 Task: Find connections with filter location Aljaraque with filter topic #houseforsalewith filter profile language Potuguese with filter current company Hero MotoCorp with filter school HASSAN Karnataka Jobs with filter industry Legislative Offices with filter service category Financial Planning with filter keywords title Meeting Planner
Action: Mouse moved to (603, 70)
Screenshot: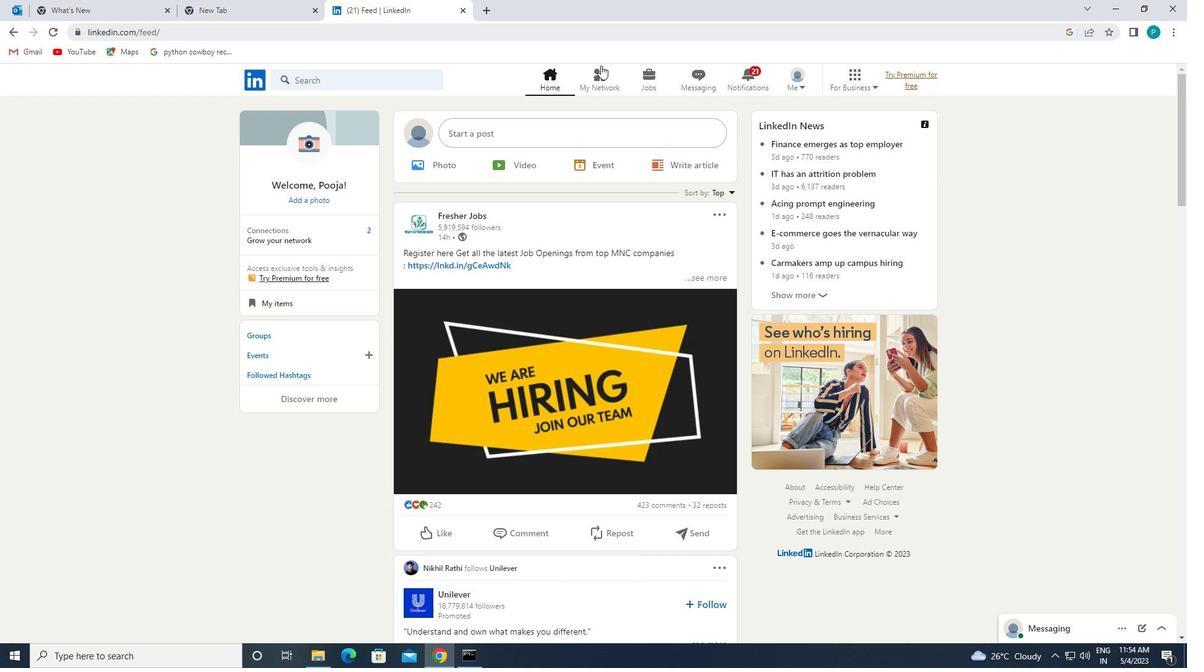 
Action: Mouse pressed left at (603, 70)
Screenshot: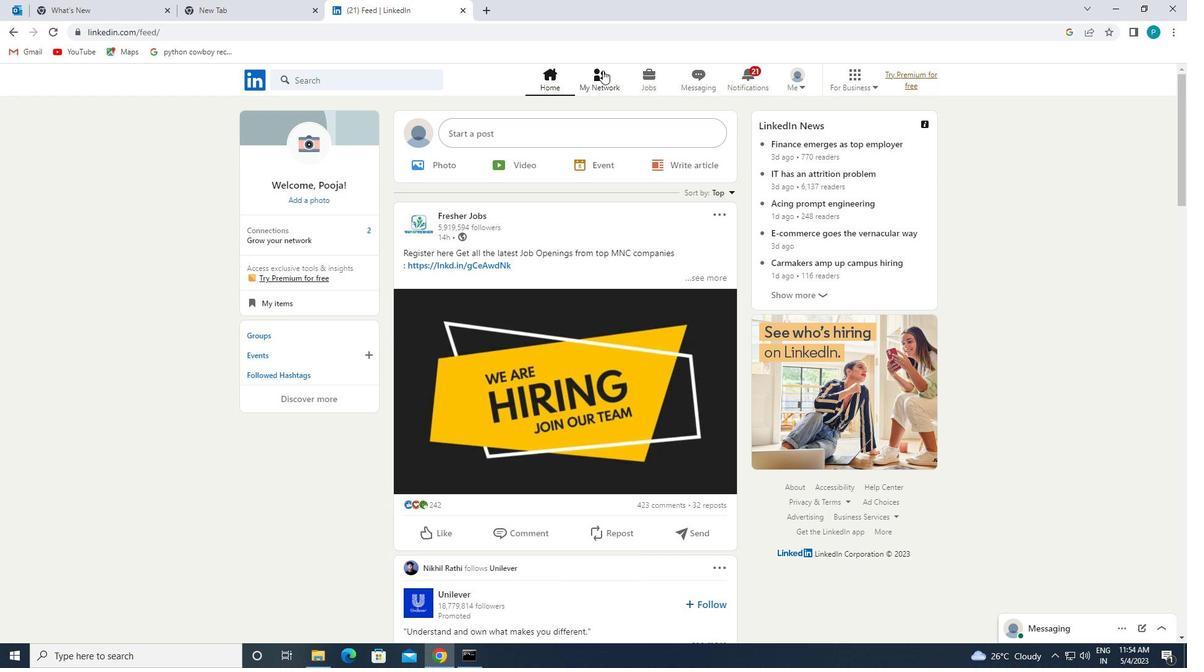 
Action: Mouse moved to (401, 138)
Screenshot: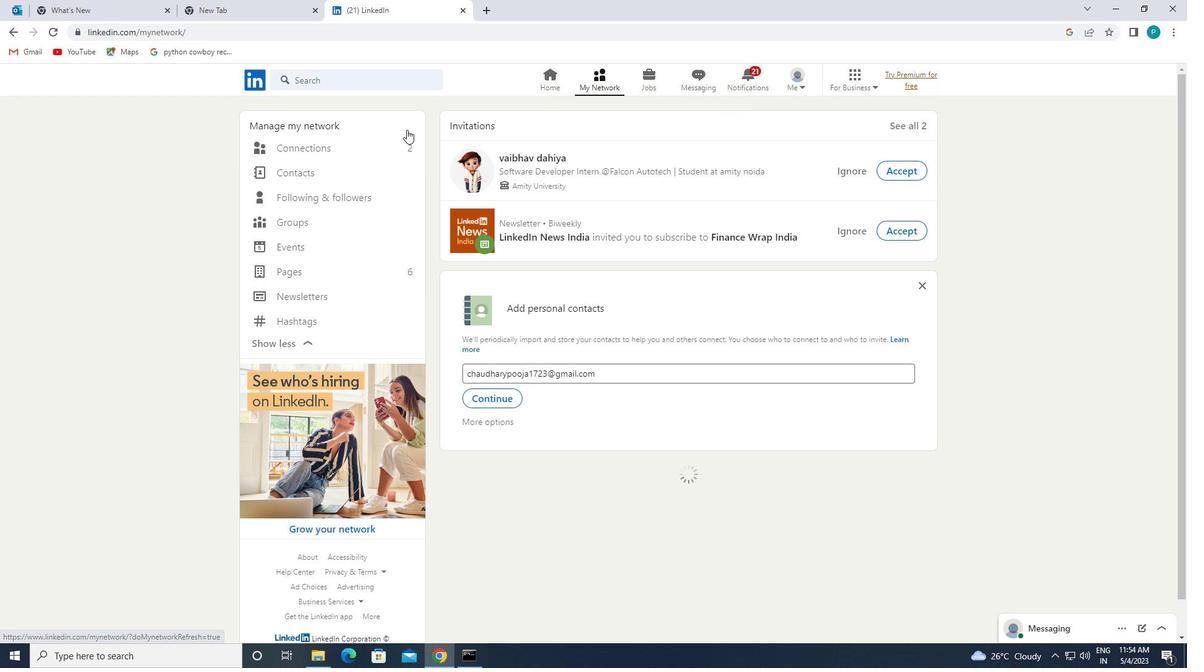 
Action: Mouse pressed left at (401, 138)
Screenshot: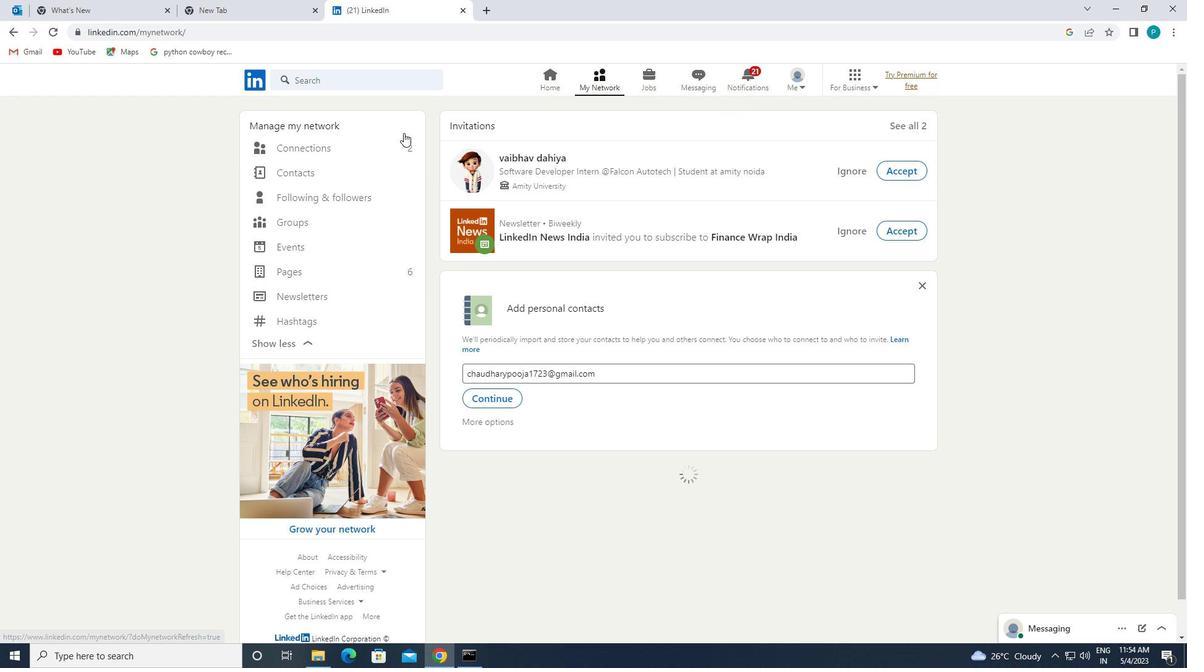 
Action: Mouse moved to (387, 144)
Screenshot: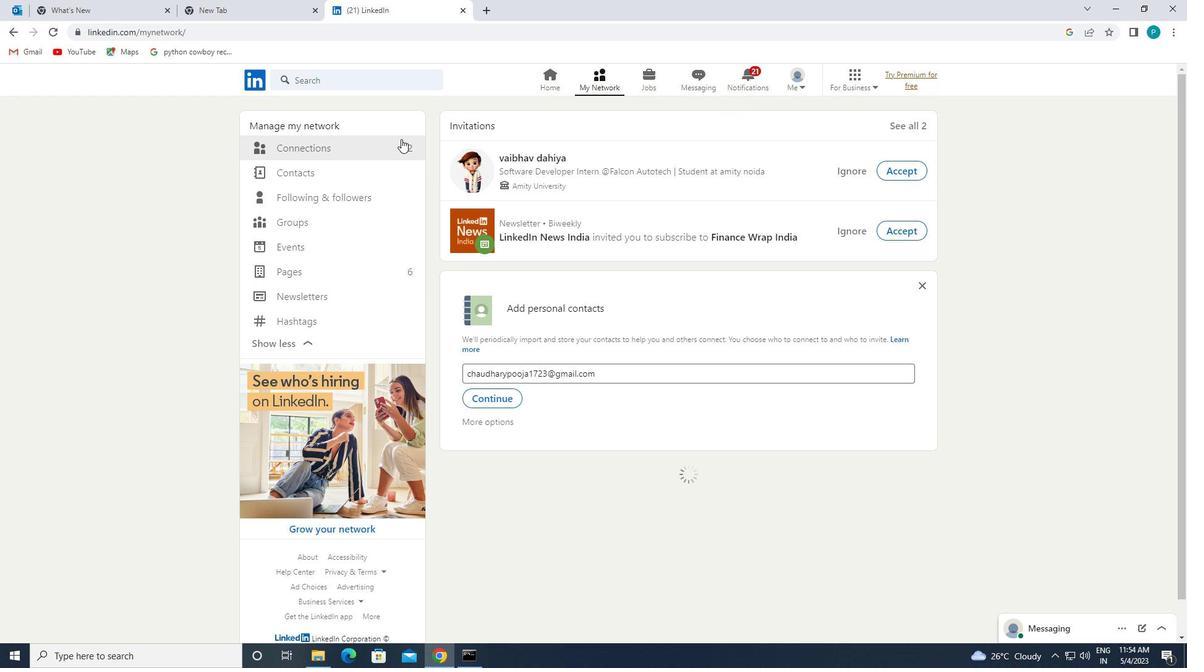 
Action: Mouse pressed left at (387, 144)
Screenshot: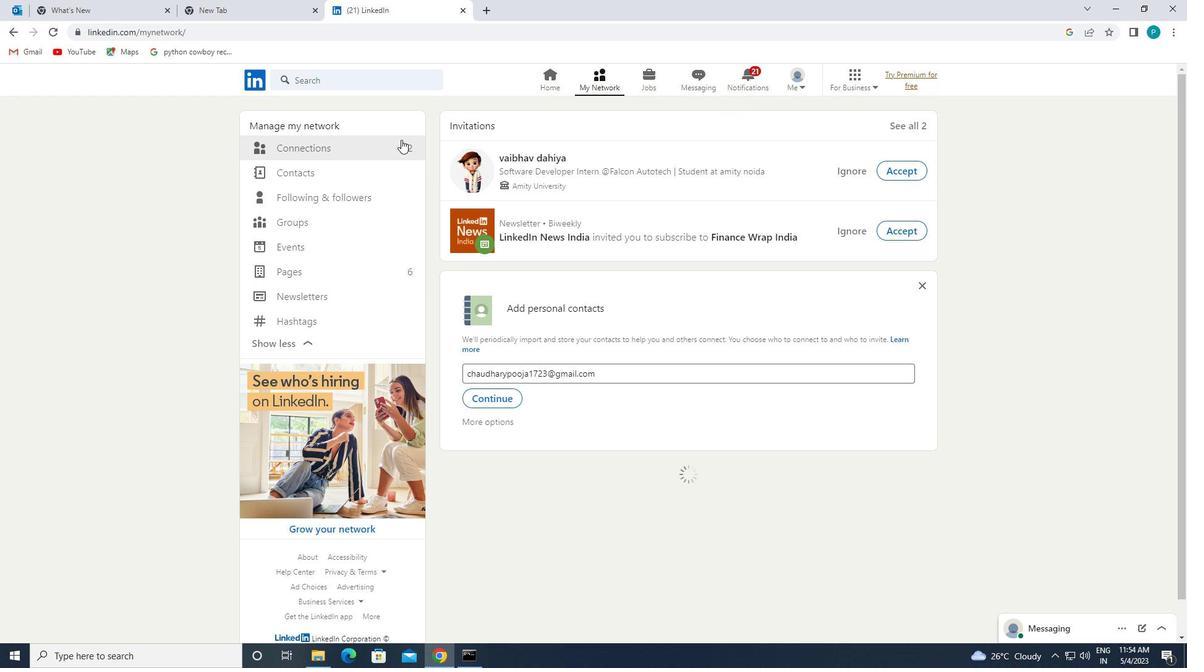 
Action: Mouse moved to (687, 147)
Screenshot: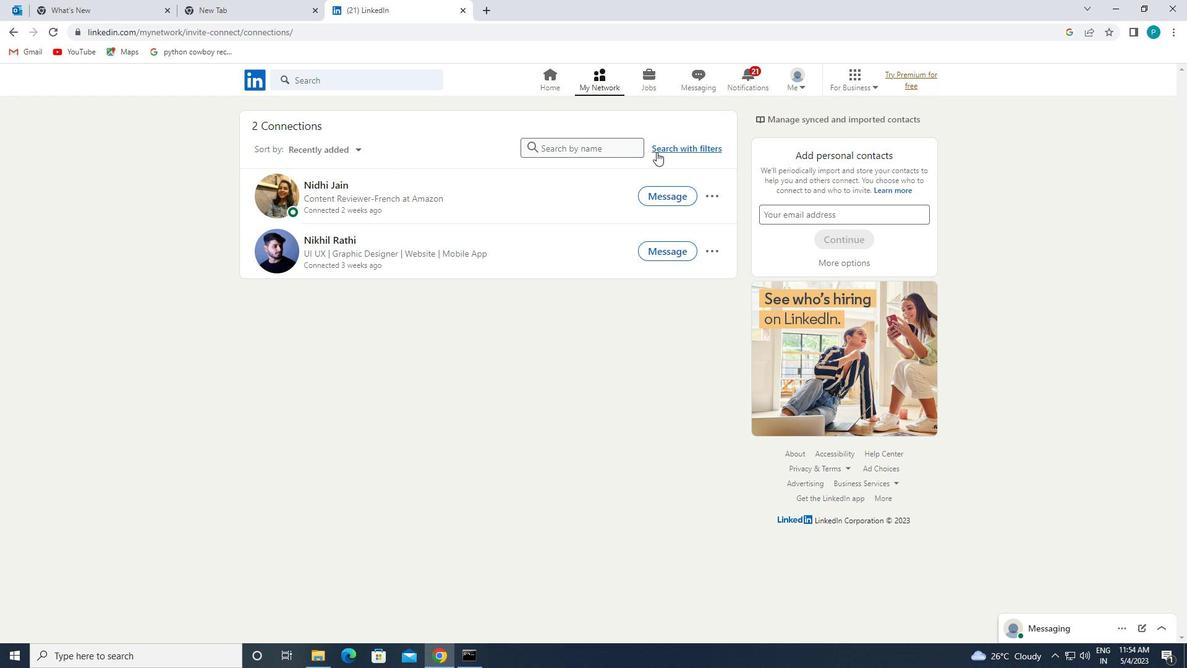 
Action: Mouse pressed left at (687, 147)
Screenshot: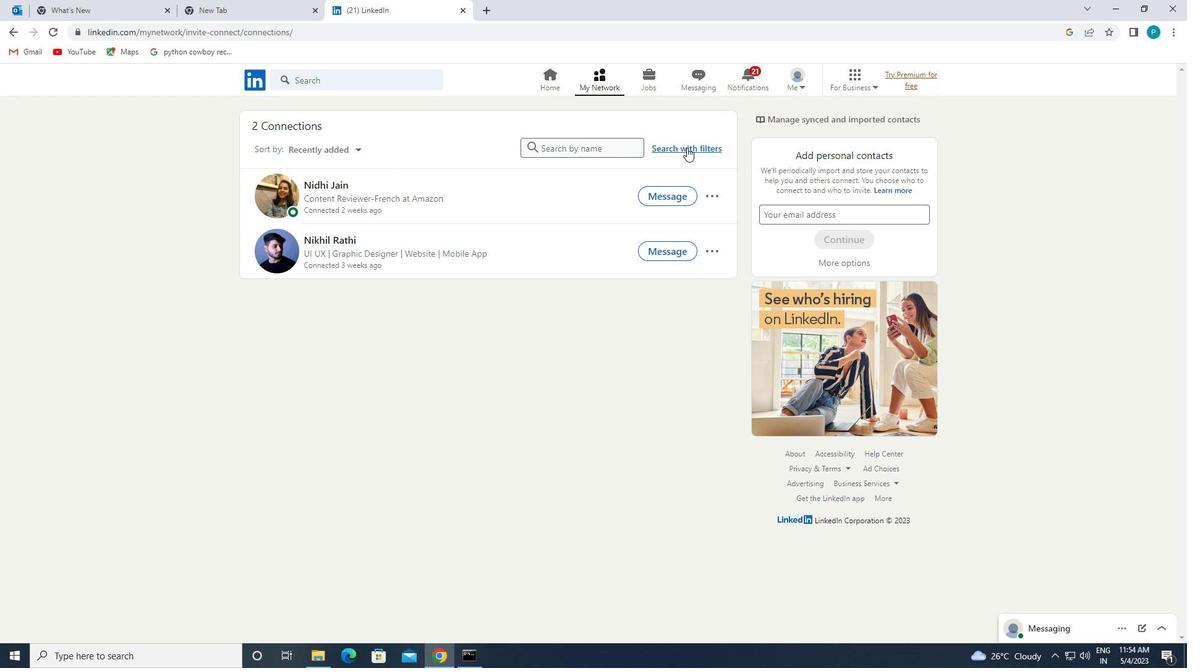 
Action: Mouse moved to (635, 116)
Screenshot: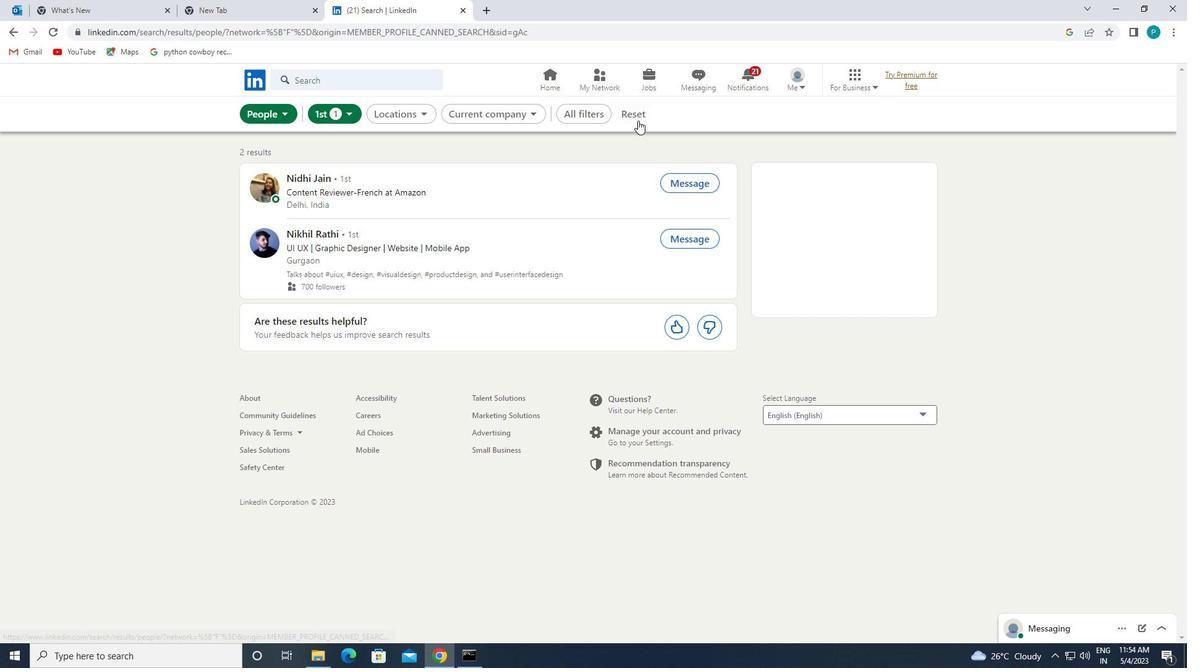 
Action: Mouse pressed left at (635, 116)
Screenshot: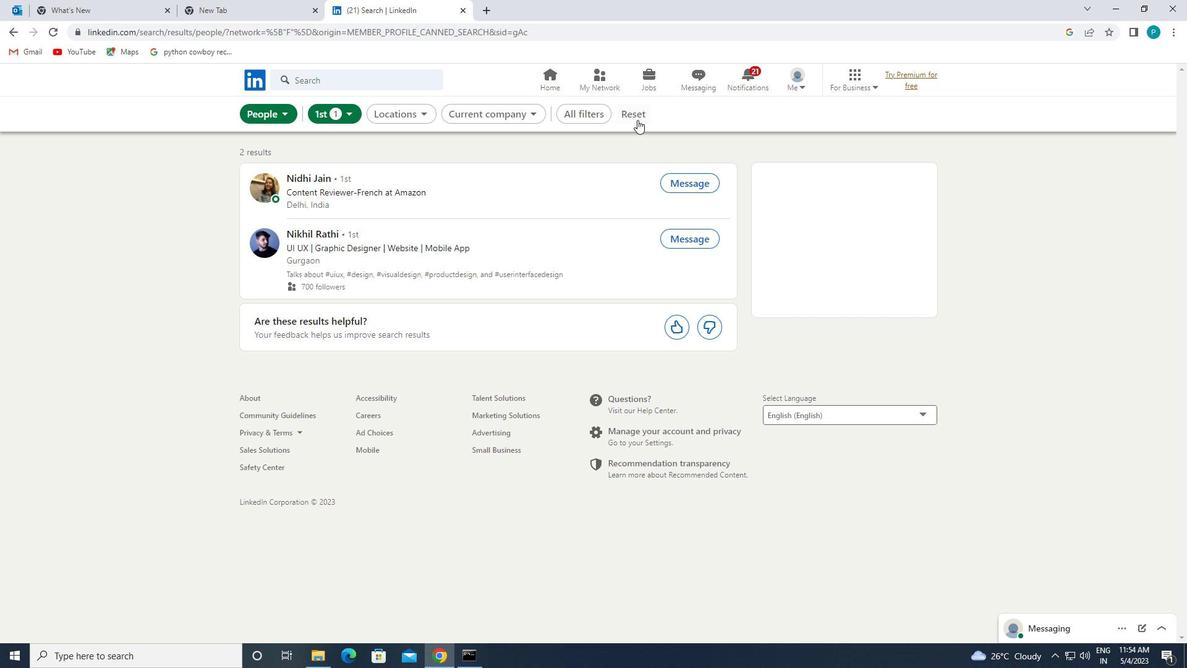 
Action: Mouse moved to (616, 108)
Screenshot: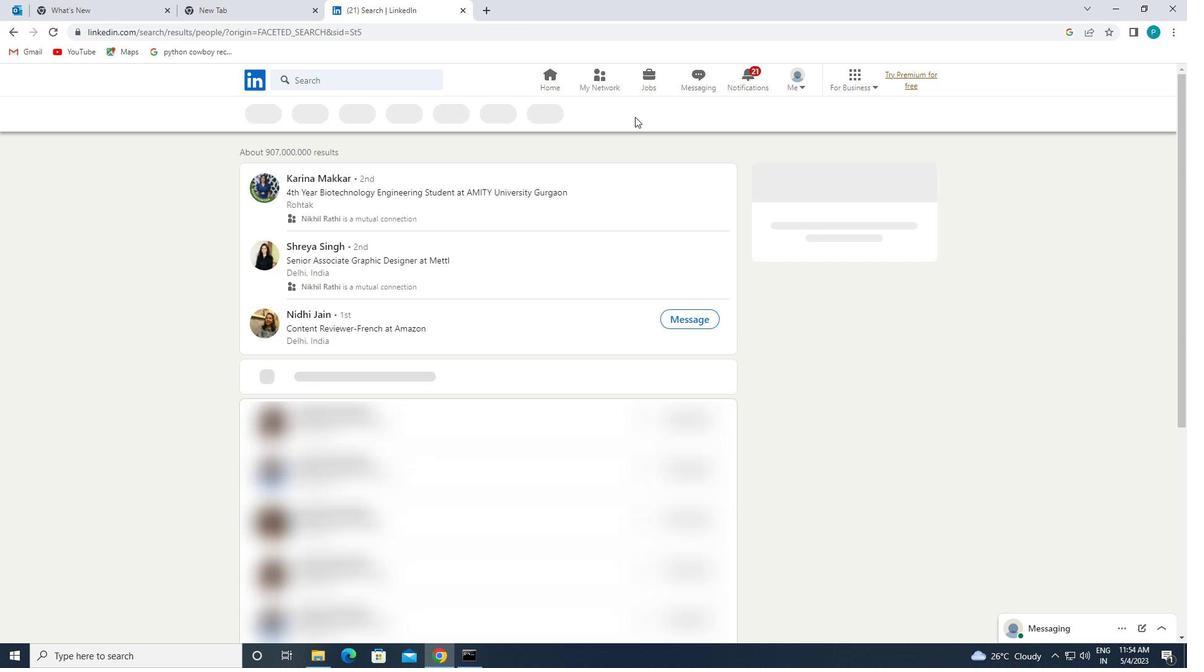 
Action: Mouse pressed left at (616, 108)
Screenshot: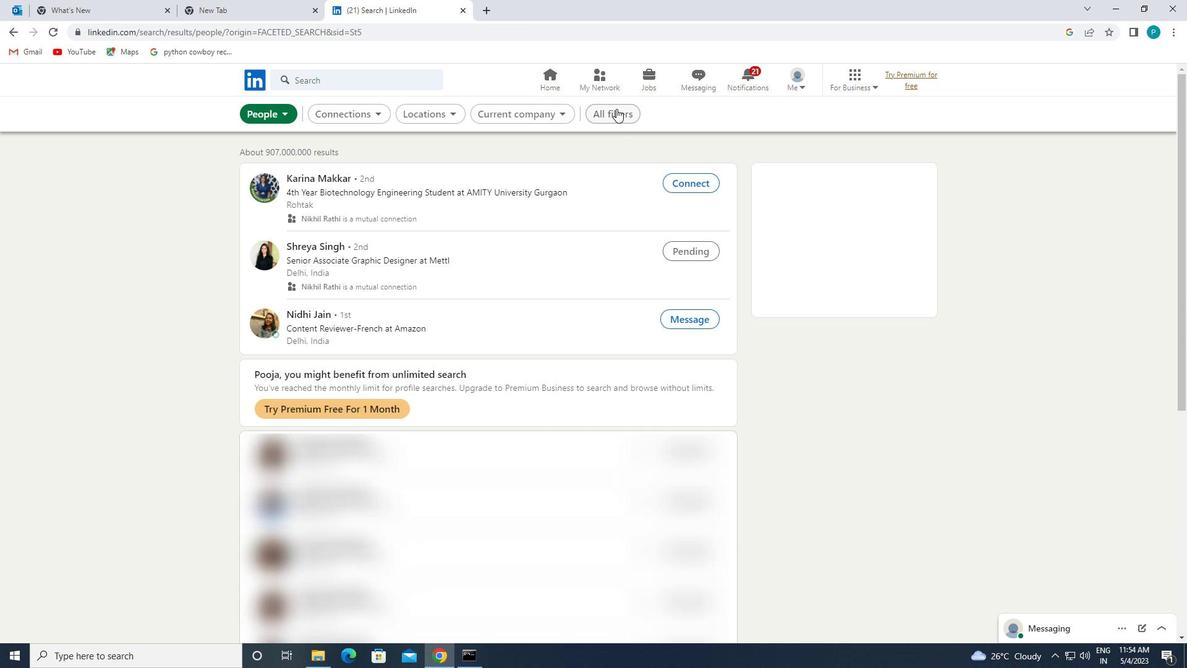 
Action: Mouse moved to (968, 335)
Screenshot: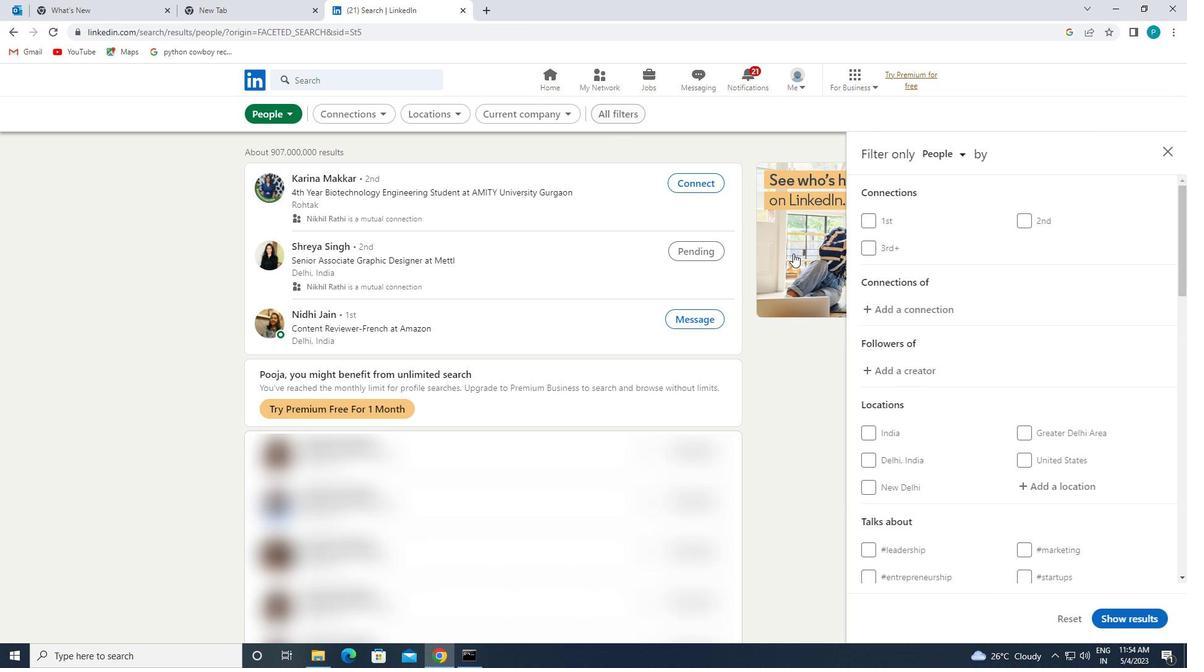 
Action: Mouse scrolled (968, 334) with delta (0, 0)
Screenshot: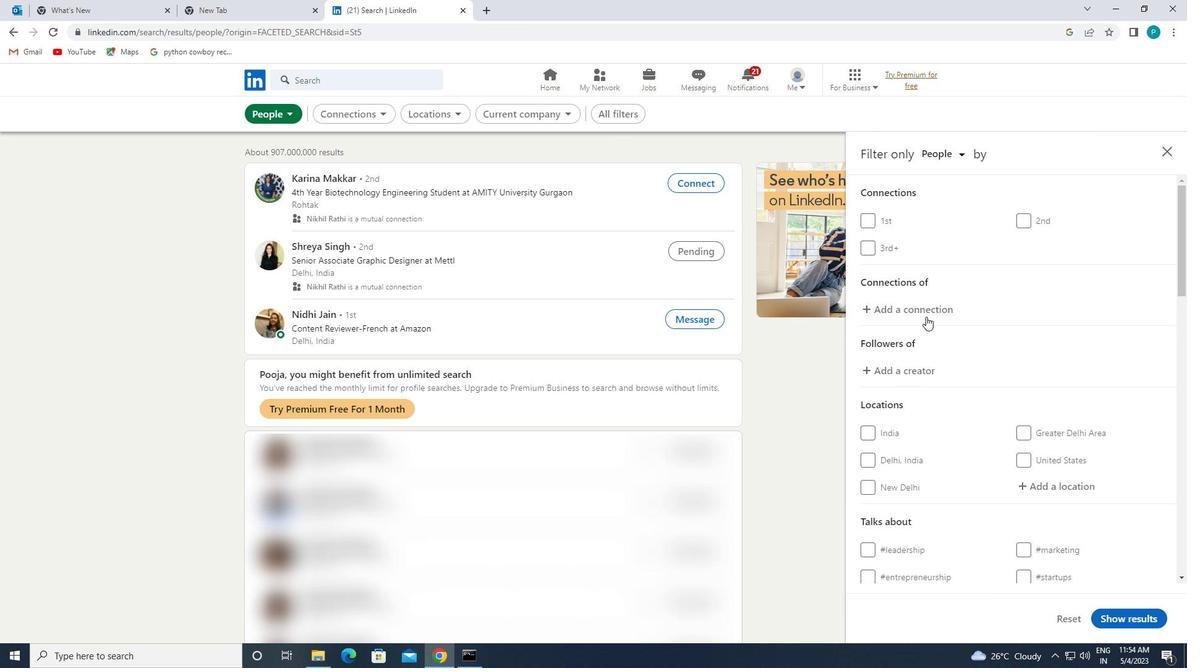 
Action: Mouse moved to (968, 335)
Screenshot: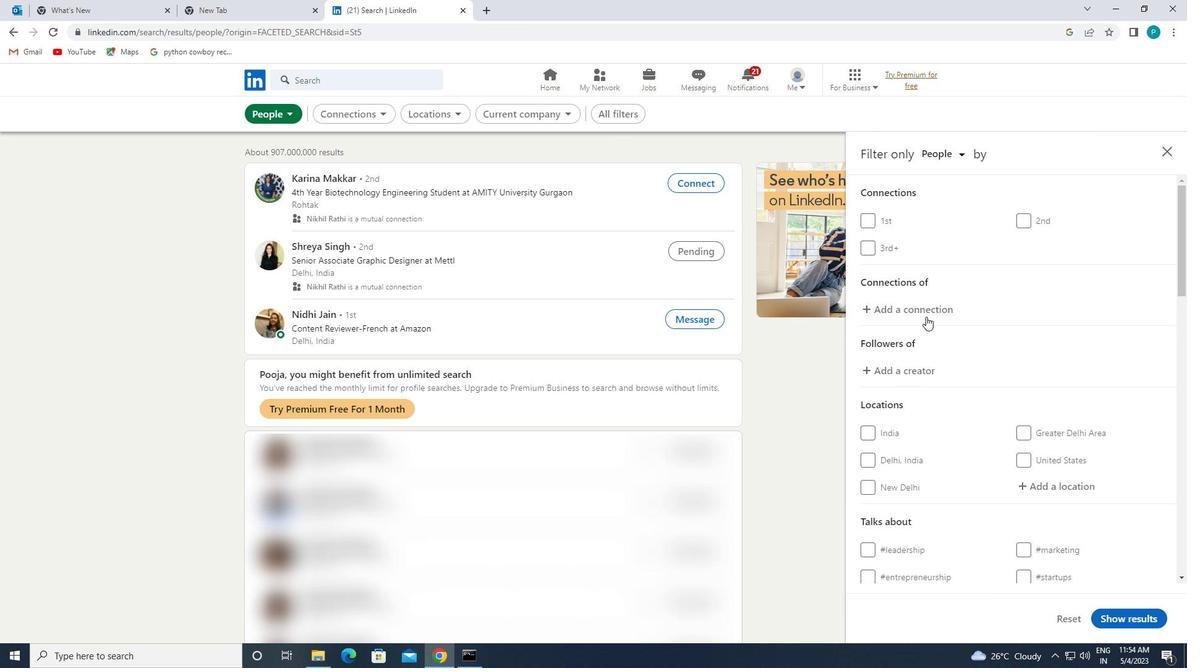 
Action: Mouse scrolled (968, 335) with delta (0, 0)
Screenshot: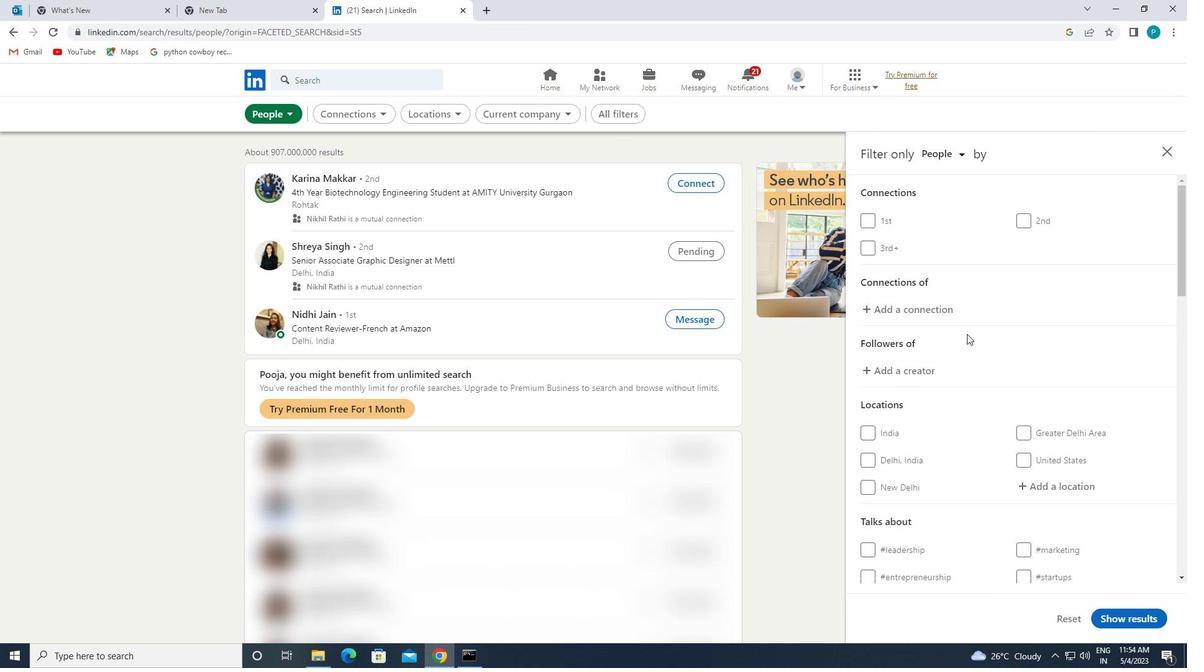 
Action: Mouse moved to (1063, 360)
Screenshot: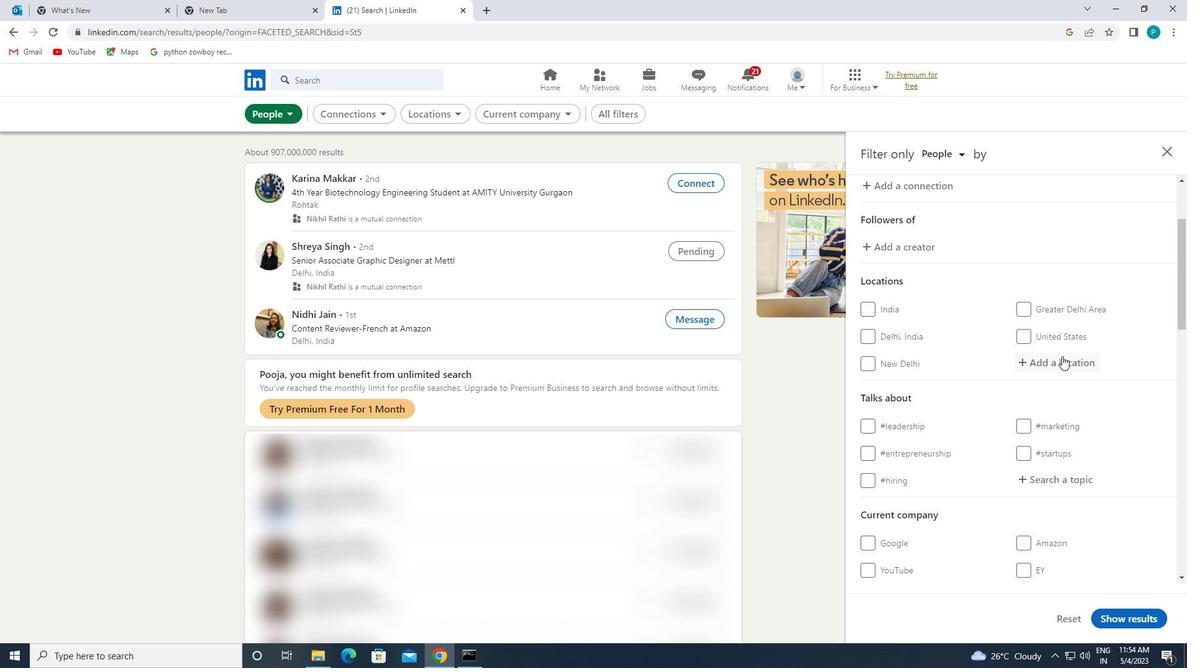 
Action: Mouse pressed left at (1063, 360)
Screenshot: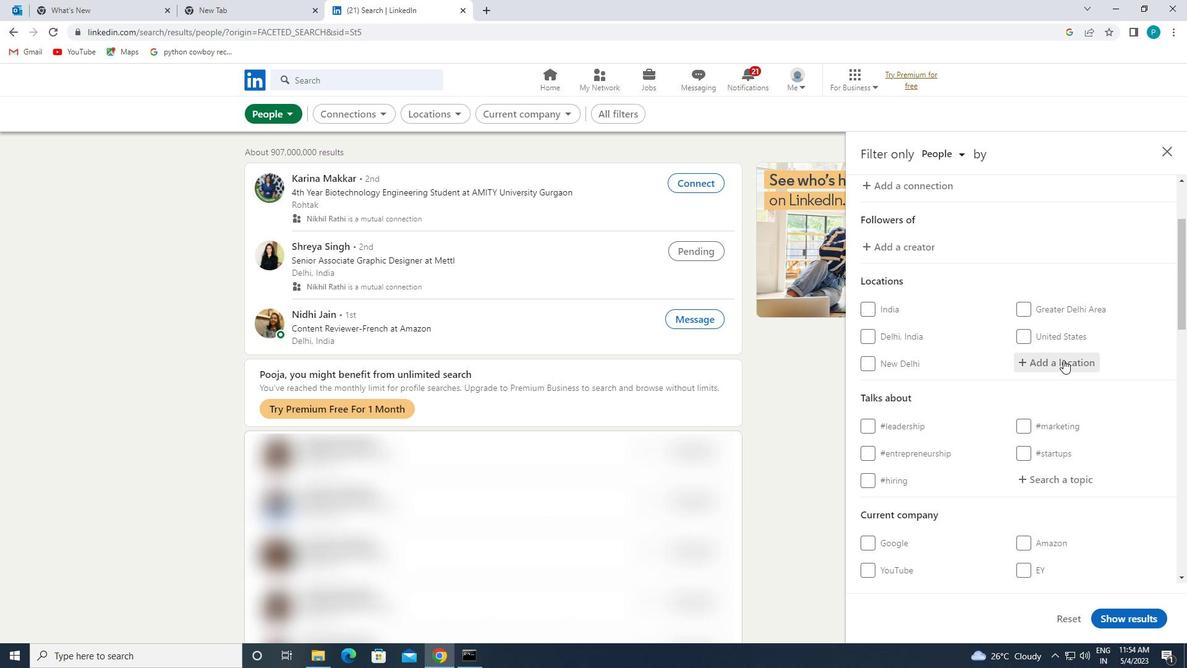 
Action: Mouse moved to (1062, 360)
Screenshot: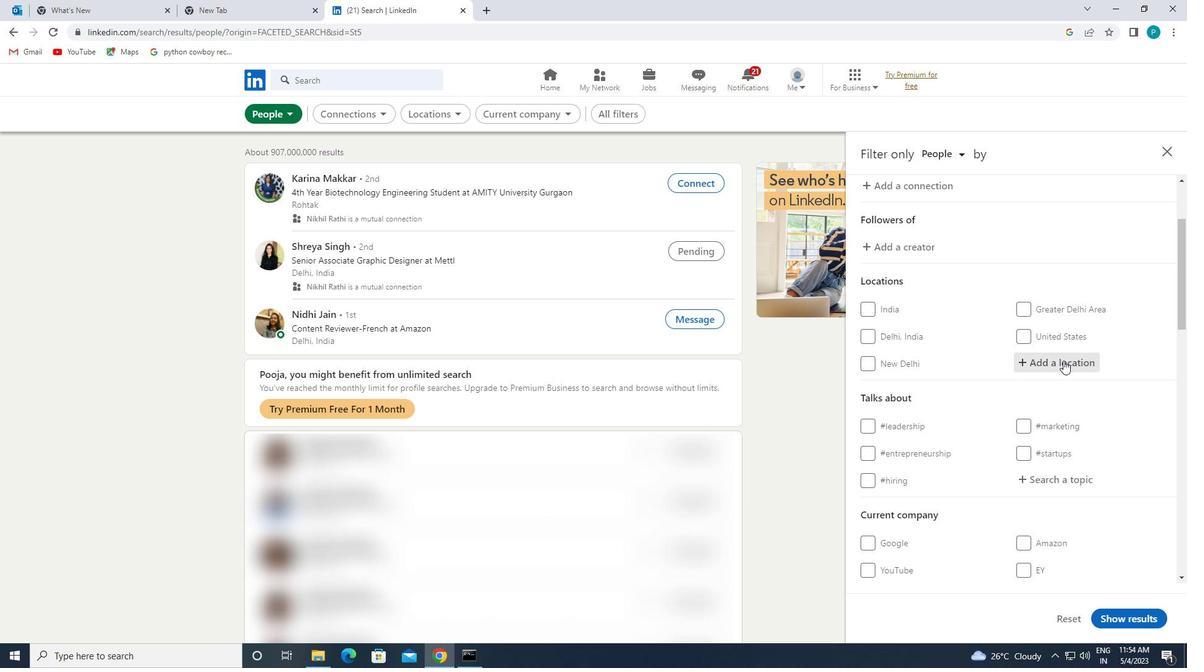 
Action: Key pressed <Key.caps_lock>a<Key.caps_lock>ljaraque
Screenshot: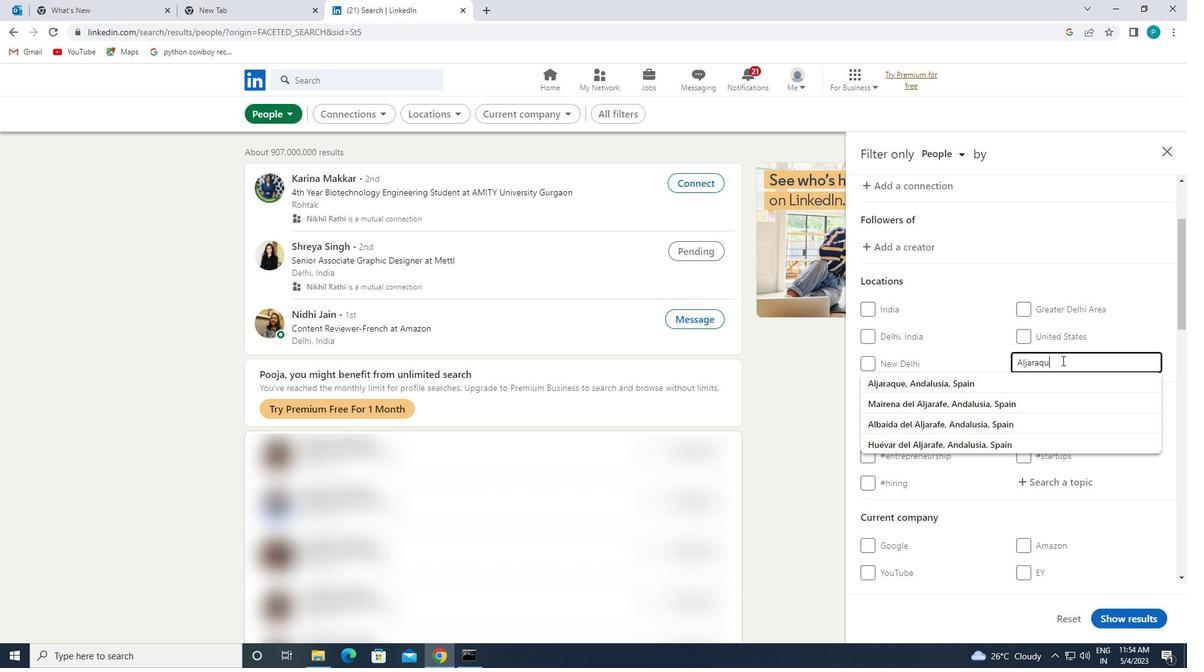 
Action: Mouse moved to (1049, 384)
Screenshot: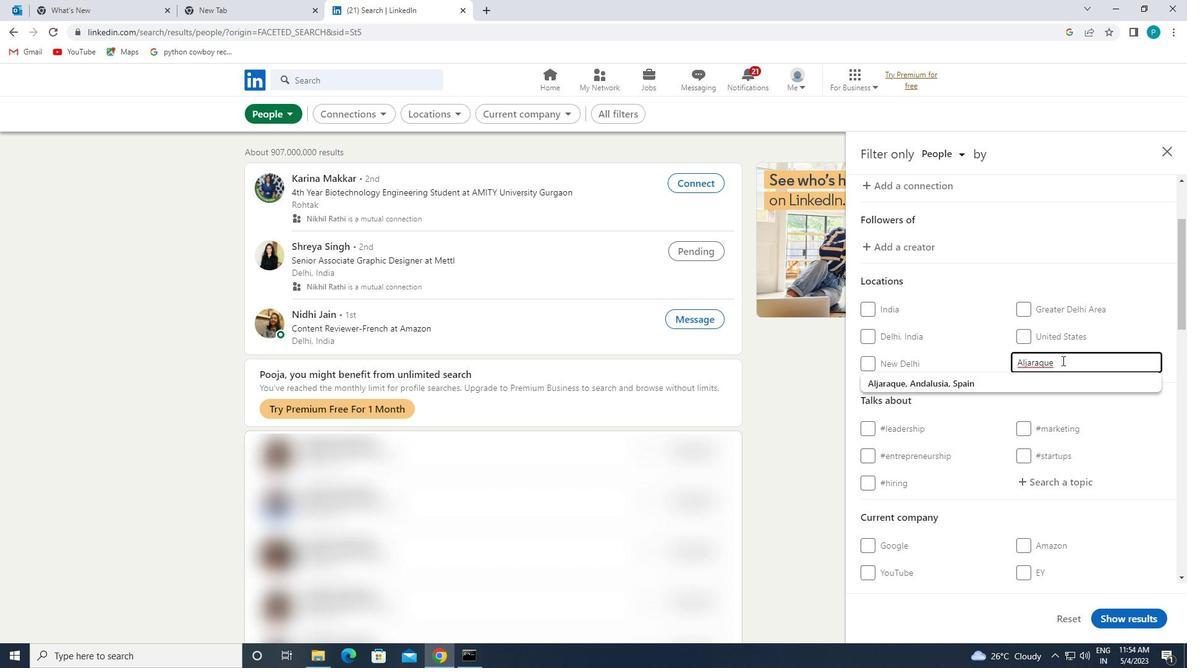 
Action: Mouse pressed left at (1049, 384)
Screenshot: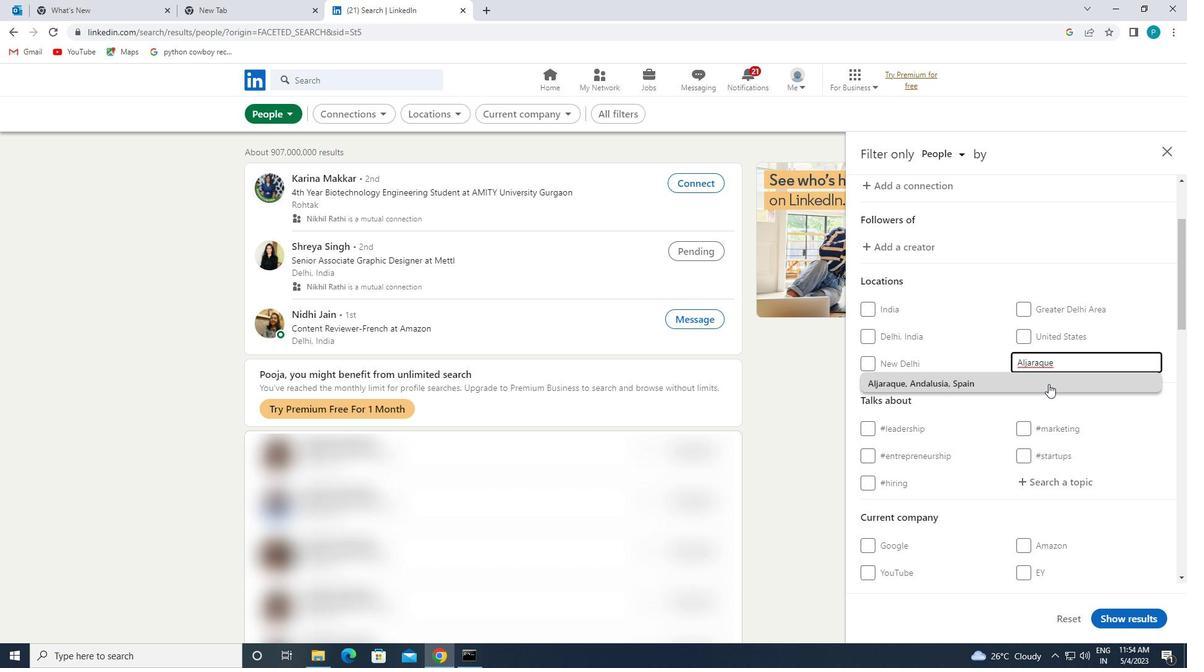 
Action: Mouse scrolled (1049, 383) with delta (0, 0)
Screenshot: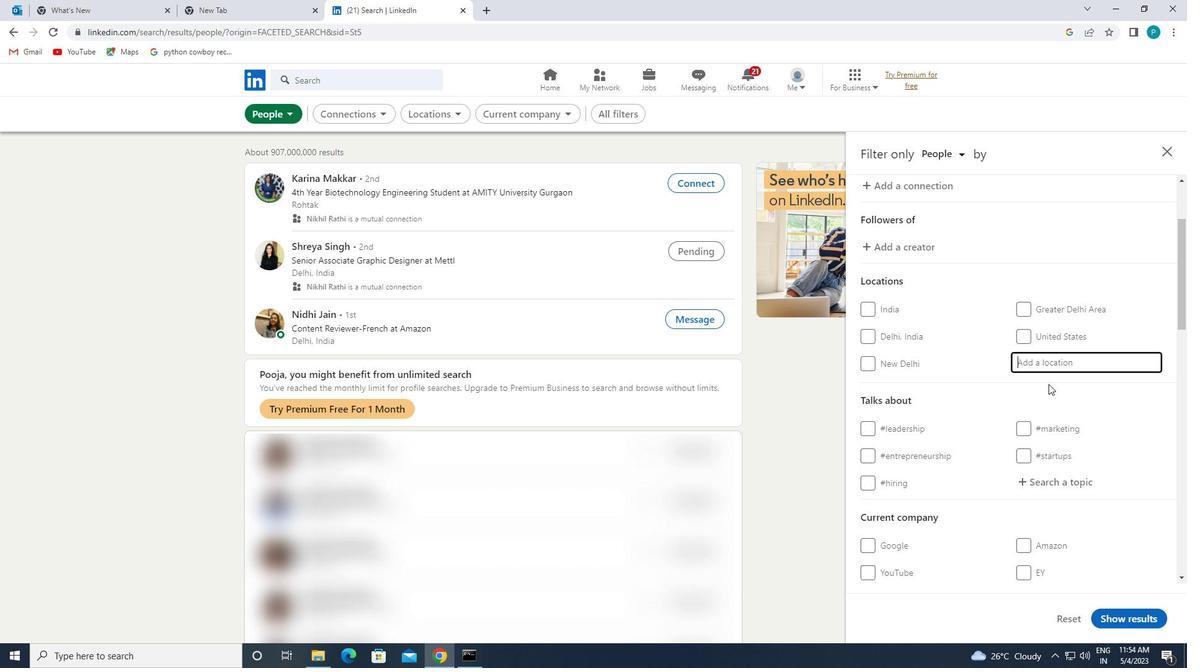 
Action: Mouse moved to (1049, 387)
Screenshot: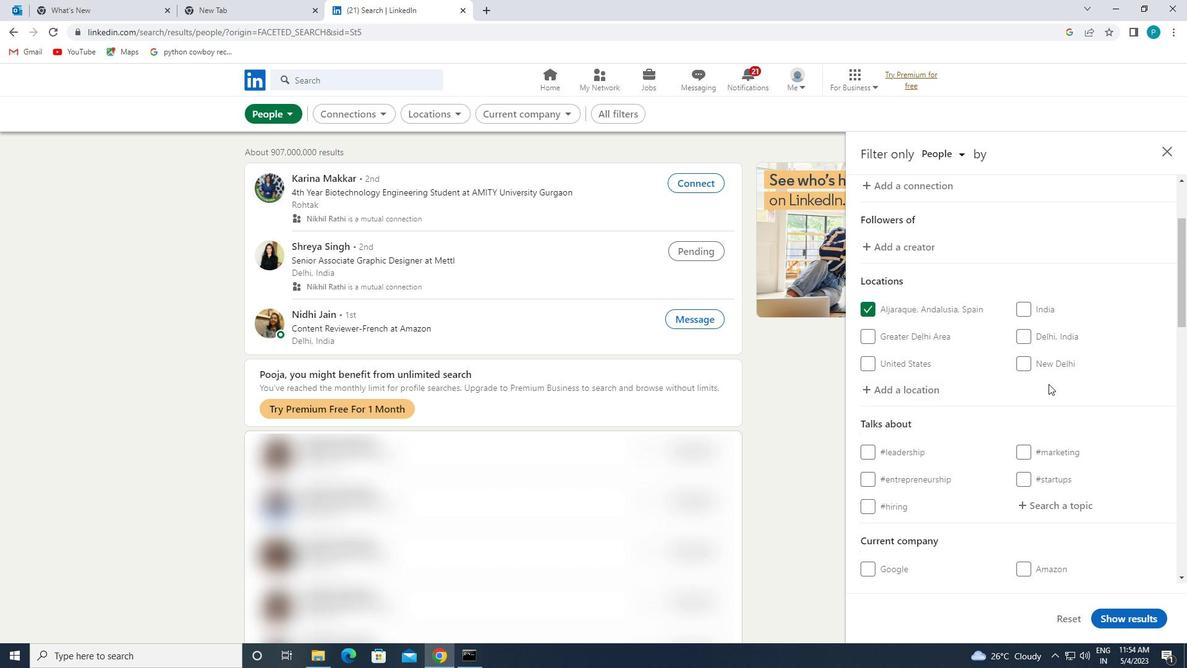 
Action: Mouse scrolled (1049, 386) with delta (0, 0)
Screenshot: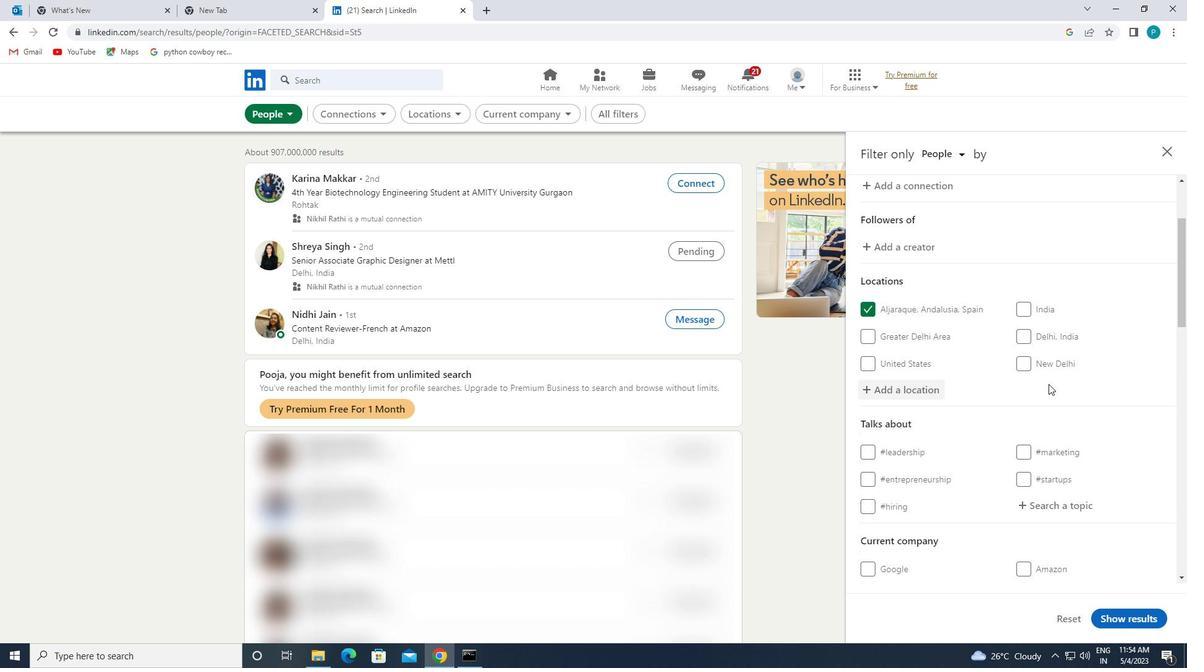 
Action: Mouse moved to (1049, 387)
Screenshot: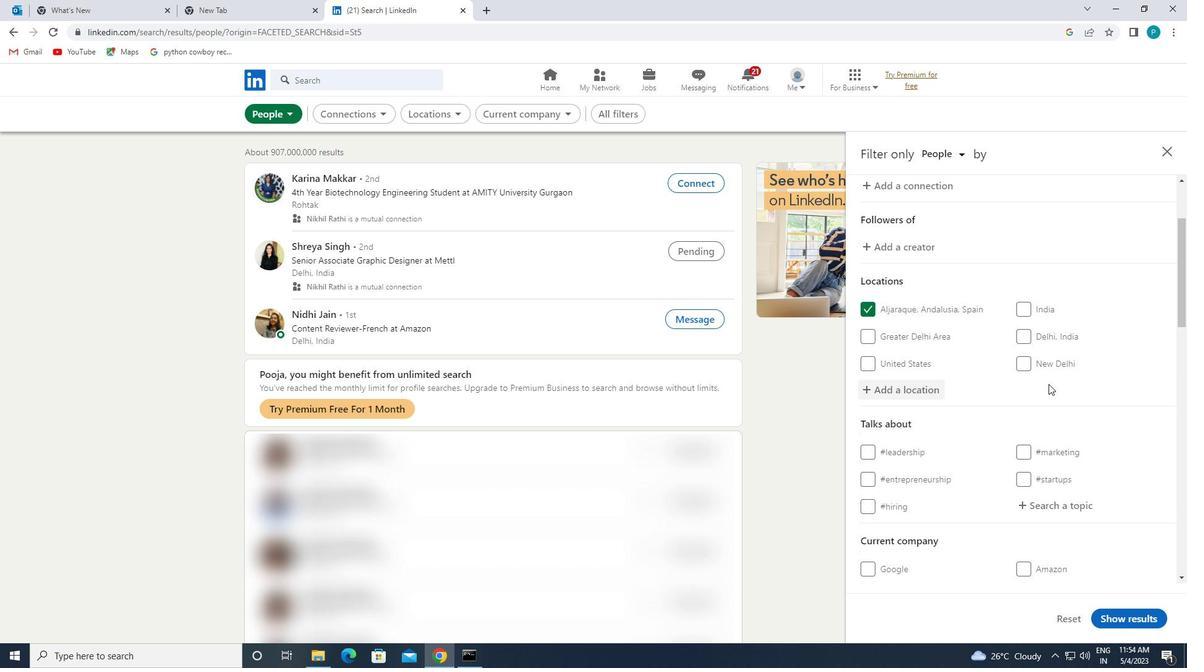 
Action: Mouse scrolled (1049, 386) with delta (0, 0)
Screenshot: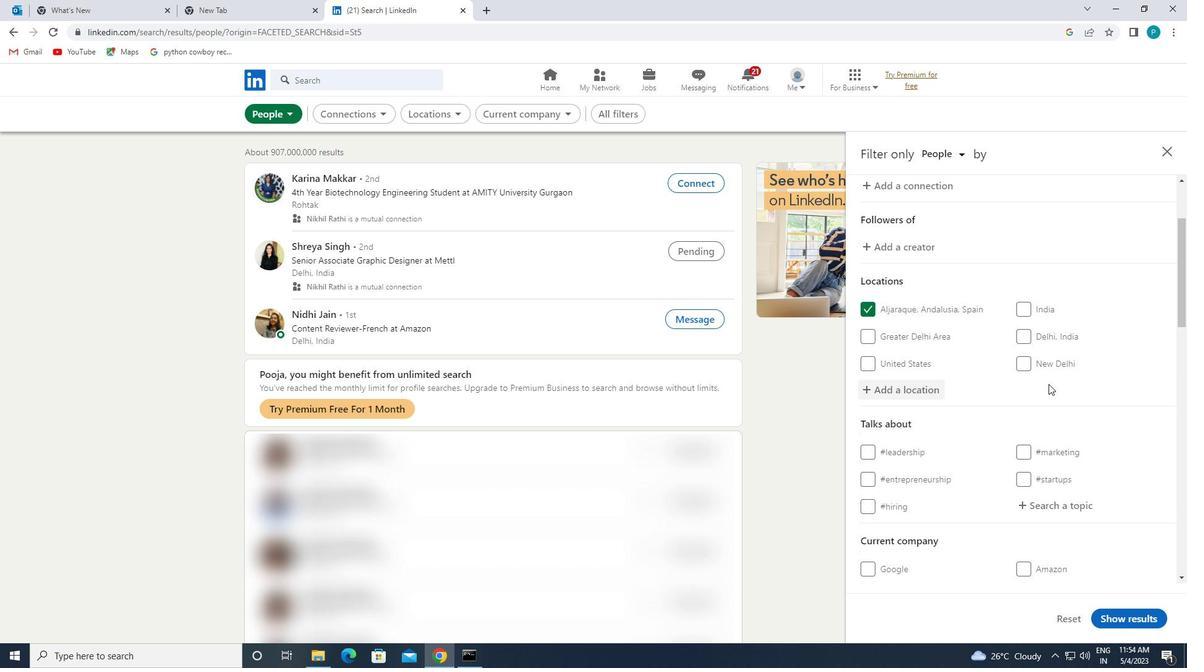 
Action: Mouse moved to (1020, 318)
Screenshot: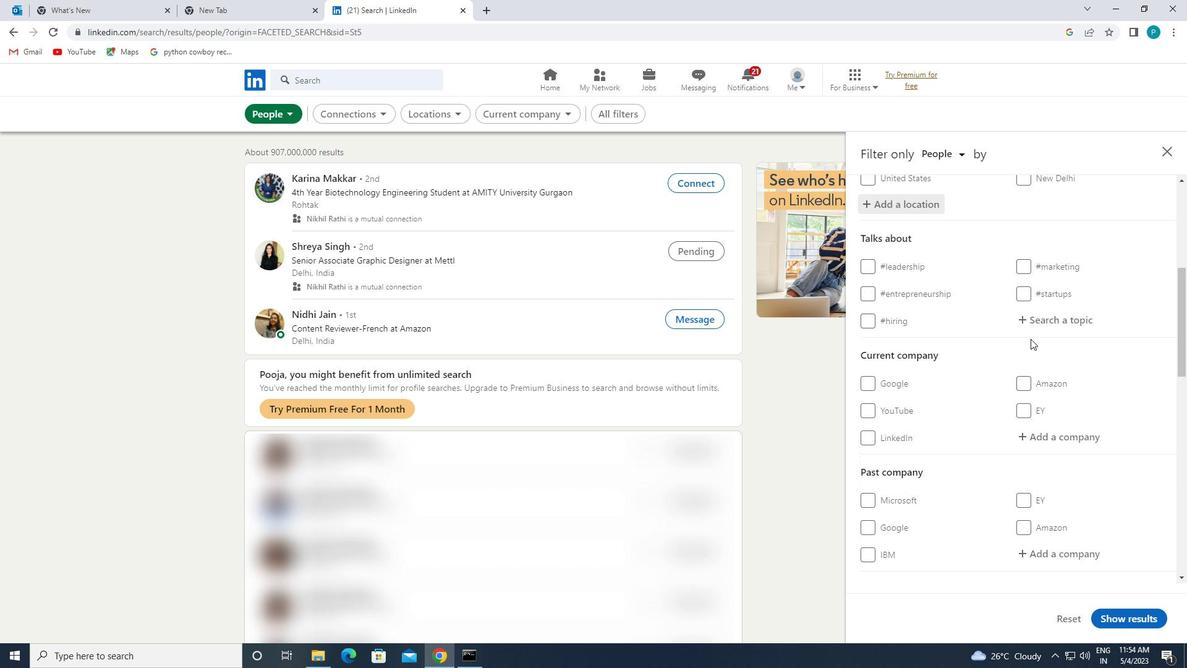 
Action: Mouse pressed left at (1020, 318)
Screenshot: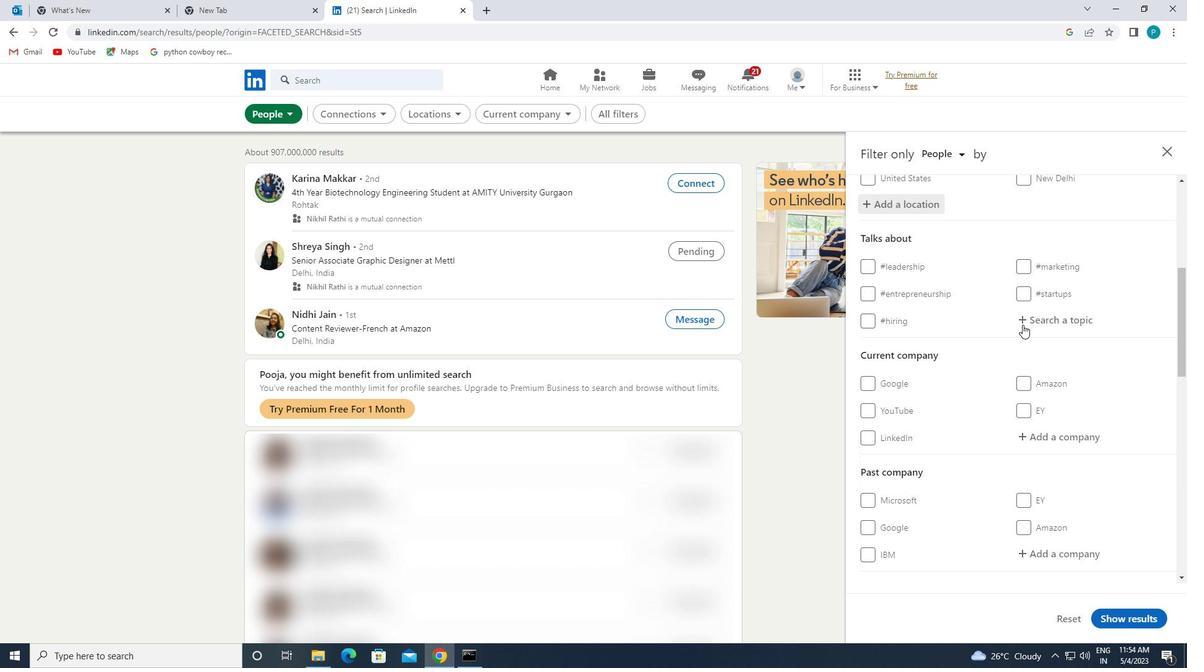 
Action: Mouse moved to (1024, 320)
Screenshot: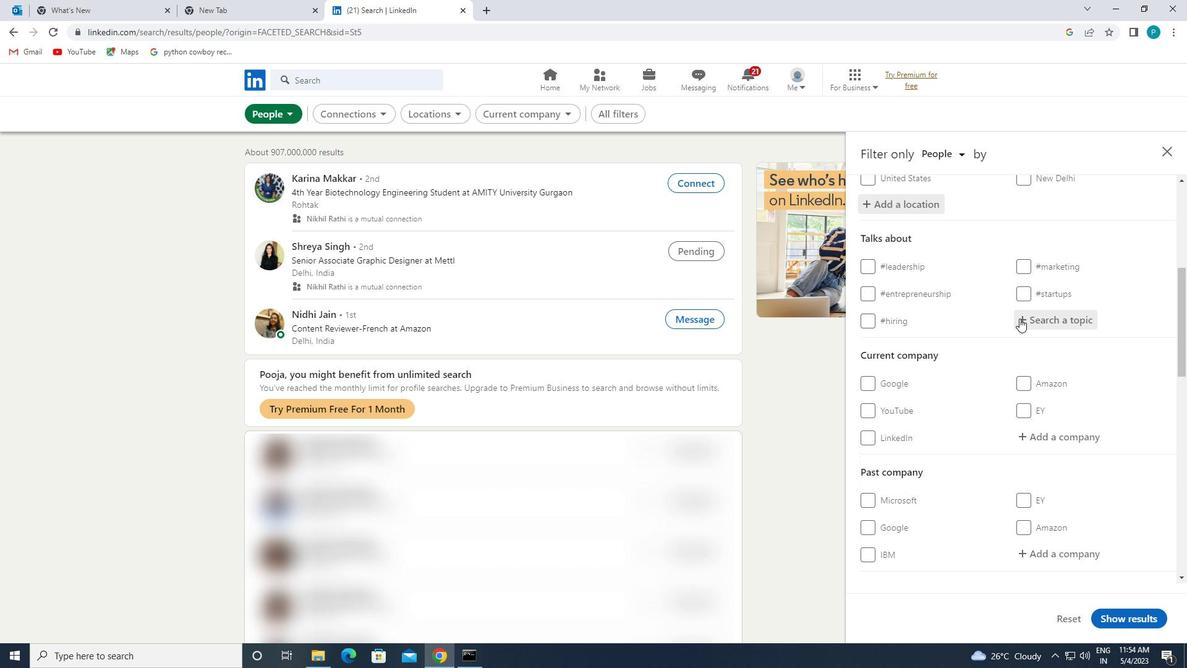 
Action: Key pressed <Key.shift>#HOUSEFORSALE
Screenshot: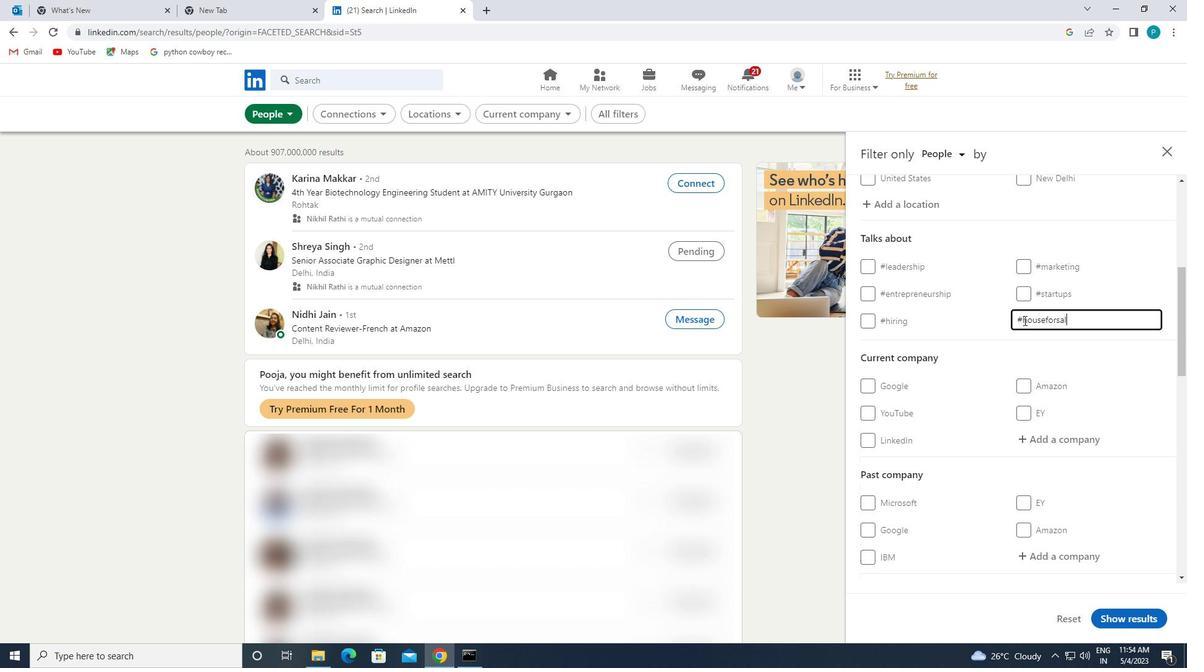 
Action: Mouse moved to (1031, 326)
Screenshot: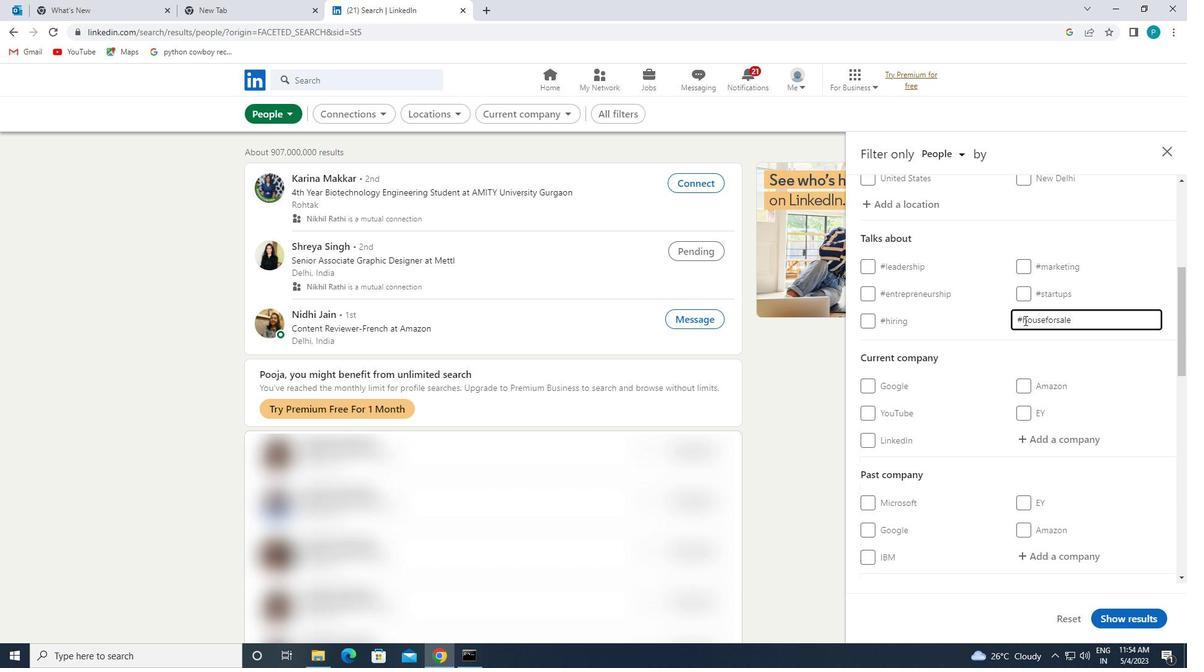 
Action: Mouse scrolled (1031, 325) with delta (0, 0)
Screenshot: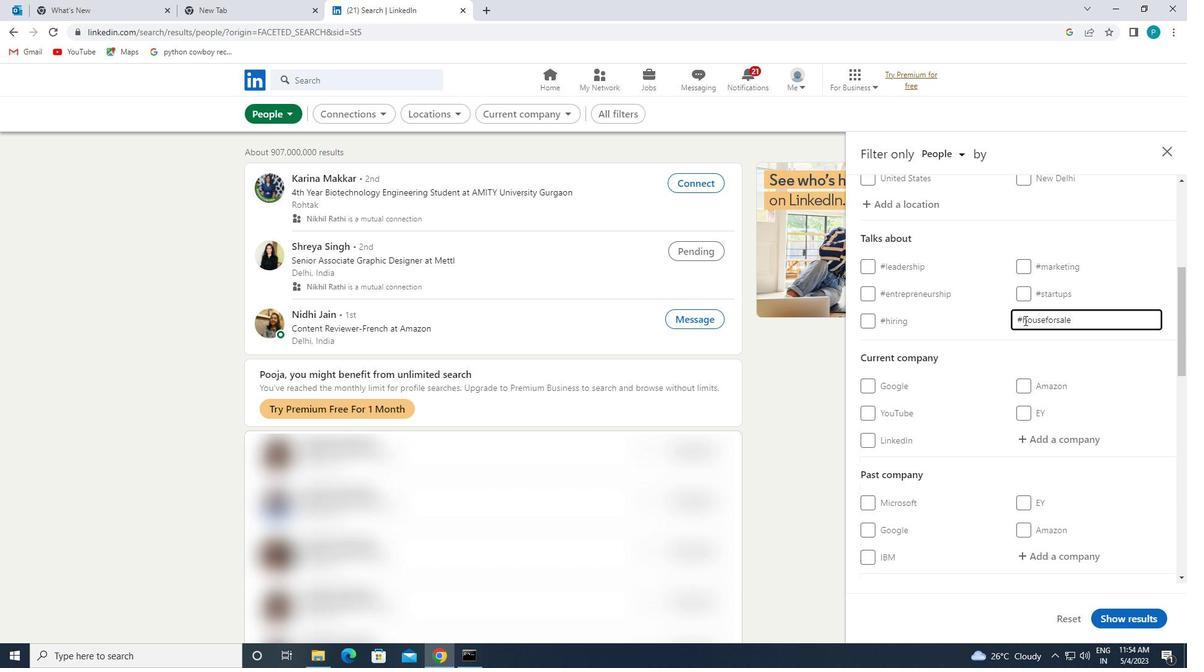 
Action: Mouse moved to (1031, 327)
Screenshot: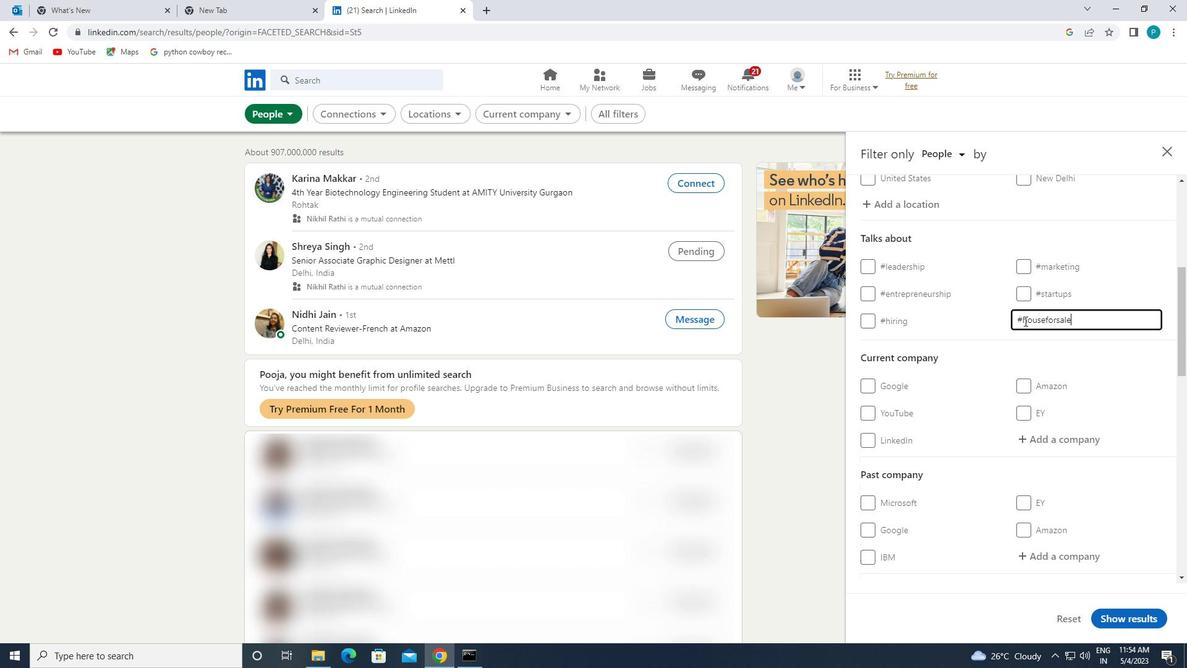 
Action: Mouse scrolled (1031, 327) with delta (0, 0)
Screenshot: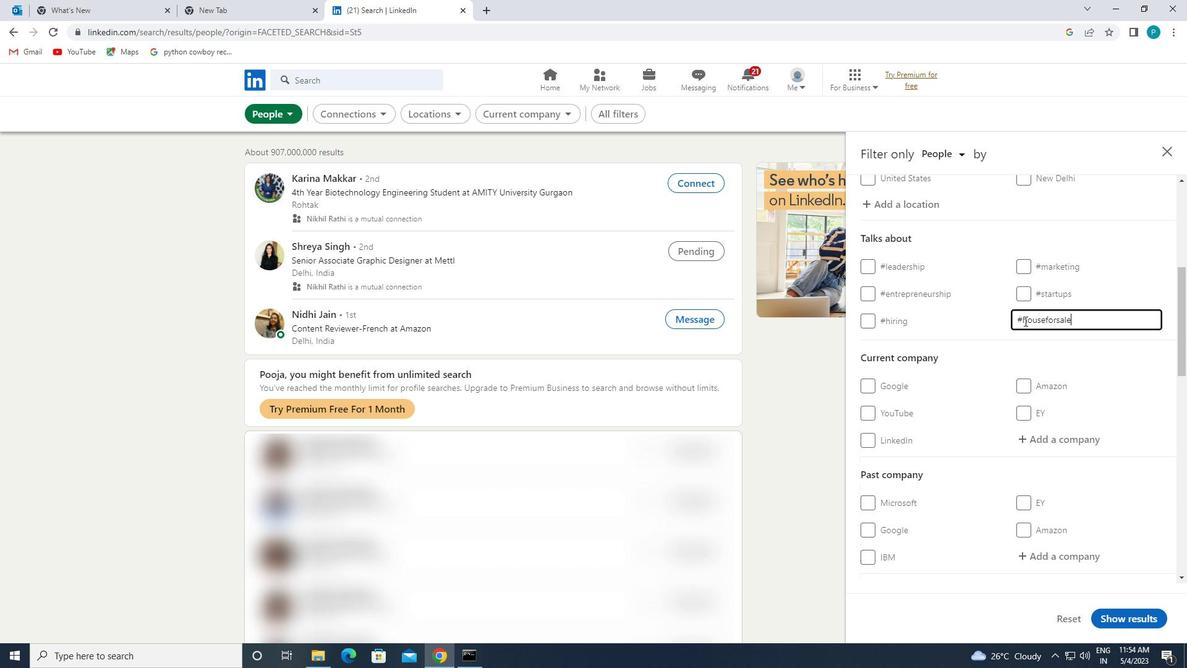 
Action: Mouse moved to (1031, 328)
Screenshot: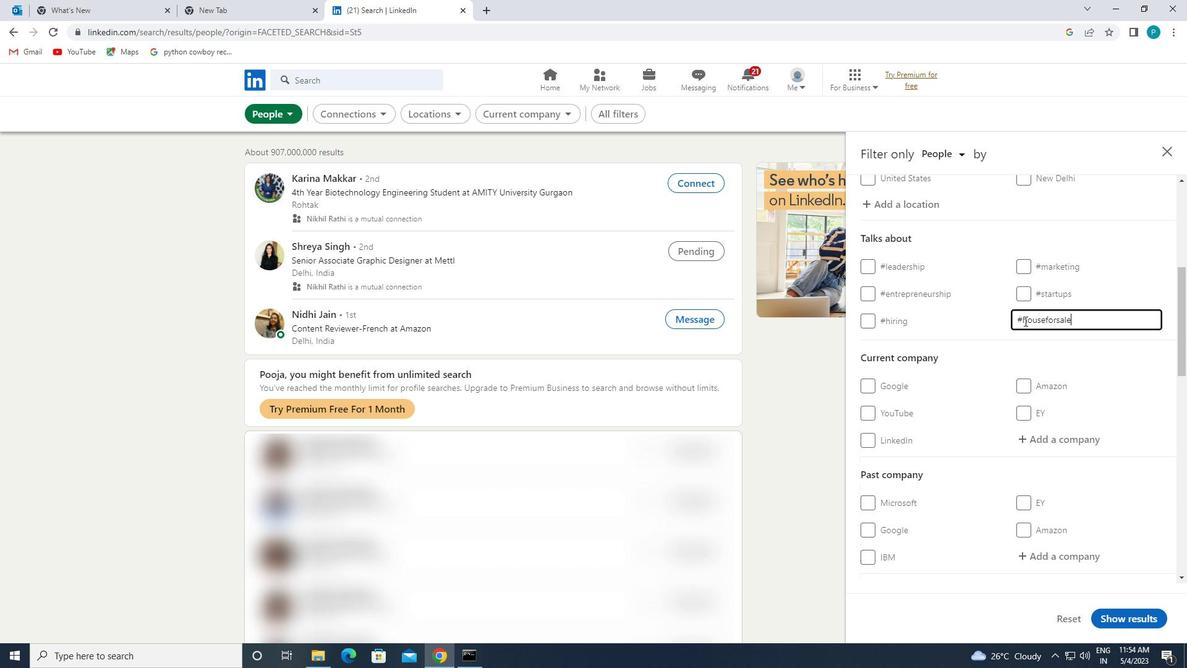
Action: Mouse scrolled (1031, 327) with delta (0, 0)
Screenshot: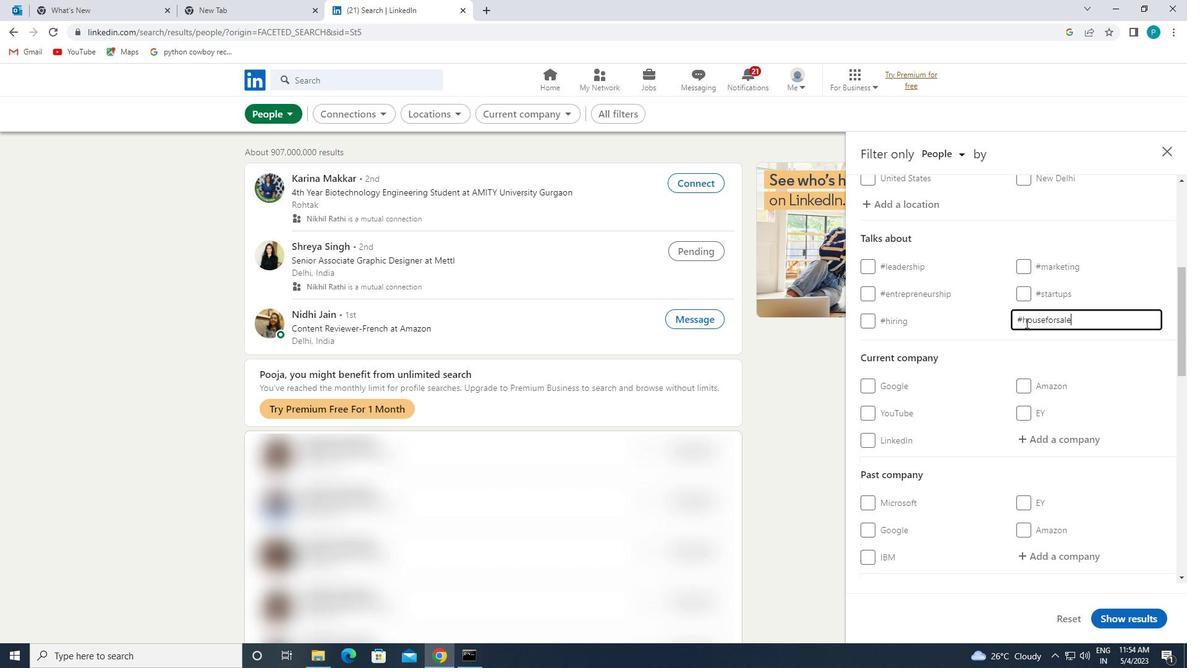 
Action: Mouse moved to (1031, 329)
Screenshot: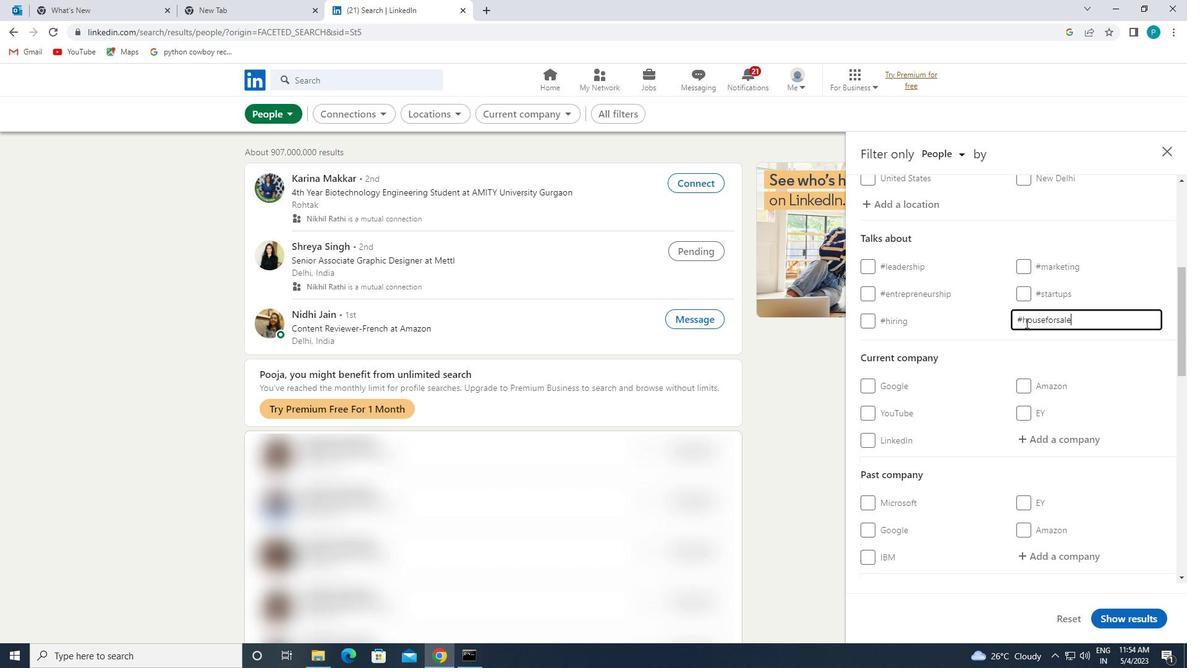 
Action: Mouse scrolled (1031, 328) with delta (0, 0)
Screenshot: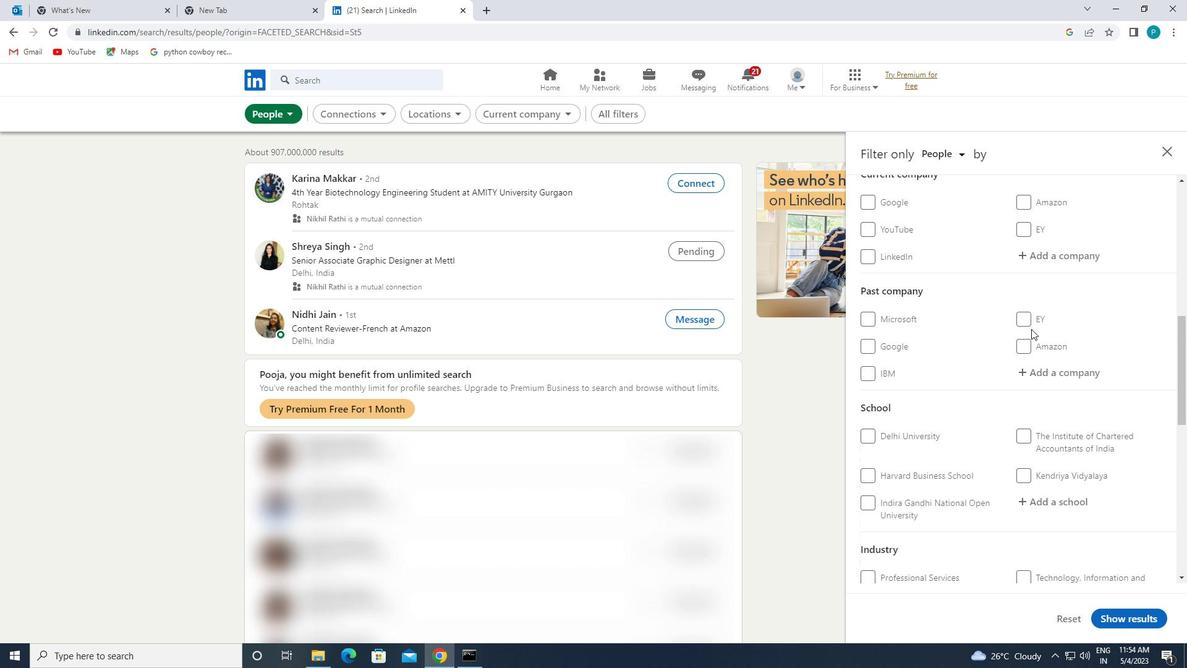 
Action: Mouse scrolled (1031, 328) with delta (0, 0)
Screenshot: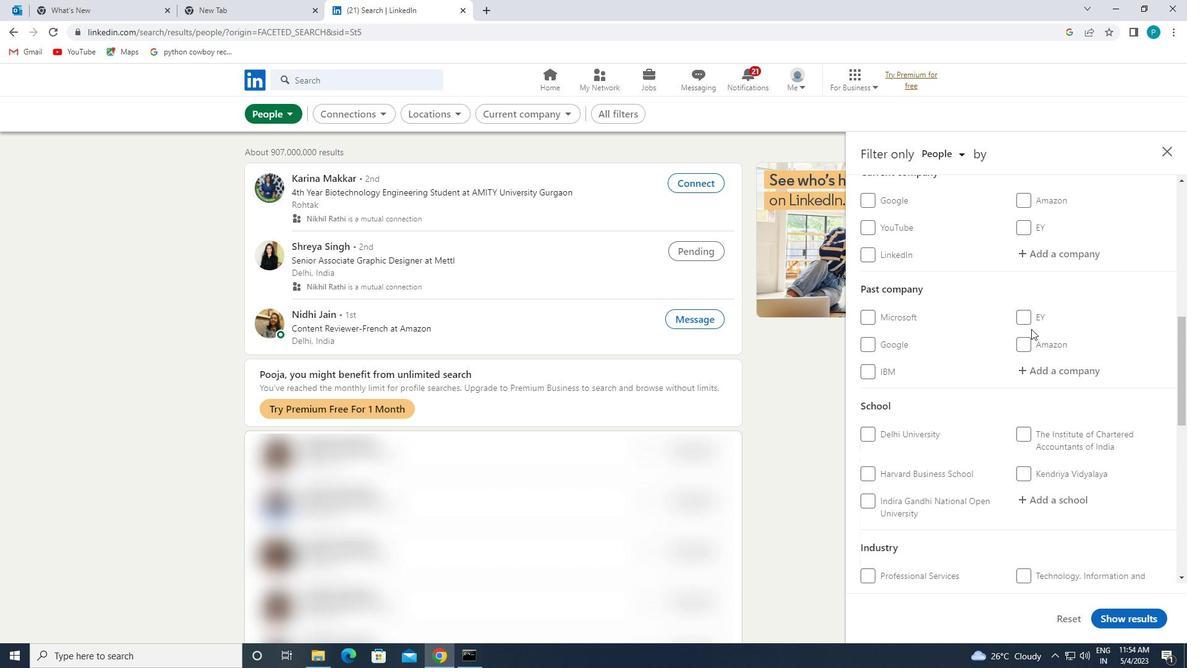 
Action: Mouse scrolled (1031, 328) with delta (0, 0)
Screenshot: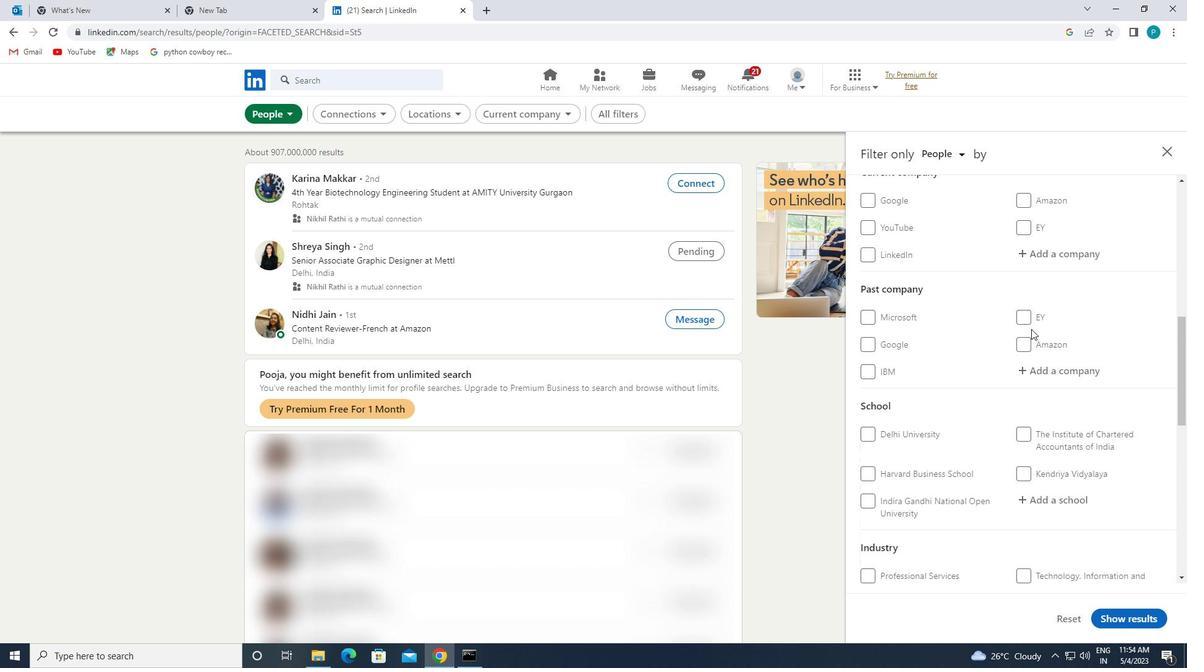 
Action: Mouse moved to (1052, 407)
Screenshot: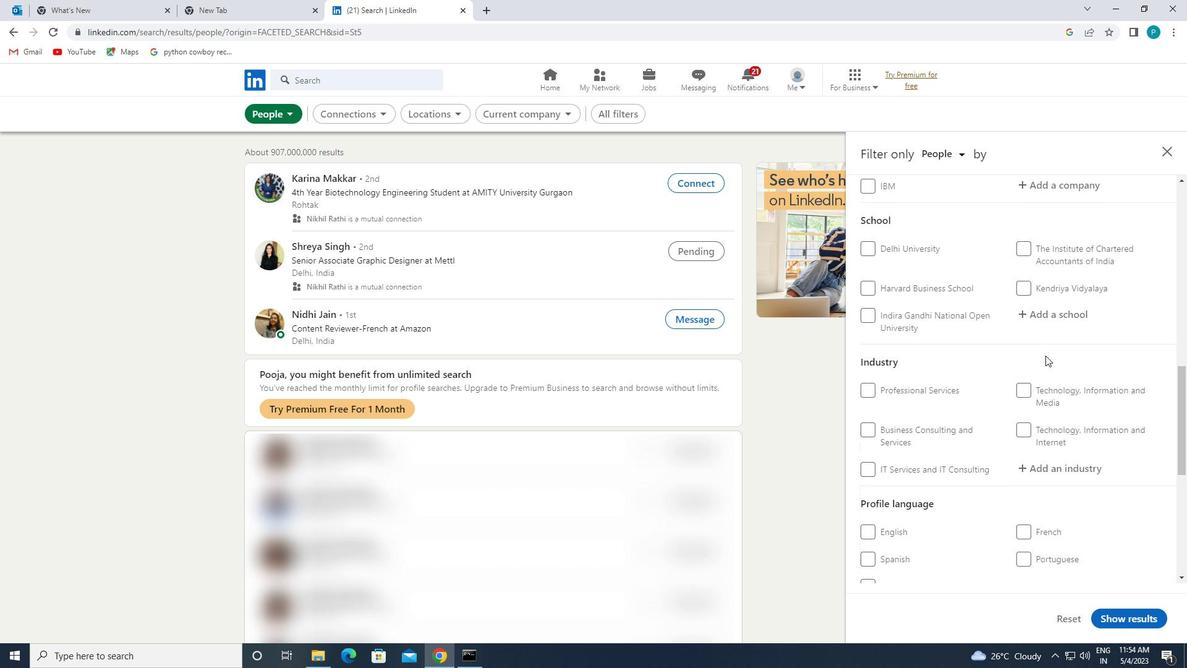 
Action: Mouse scrolled (1052, 407) with delta (0, 0)
Screenshot: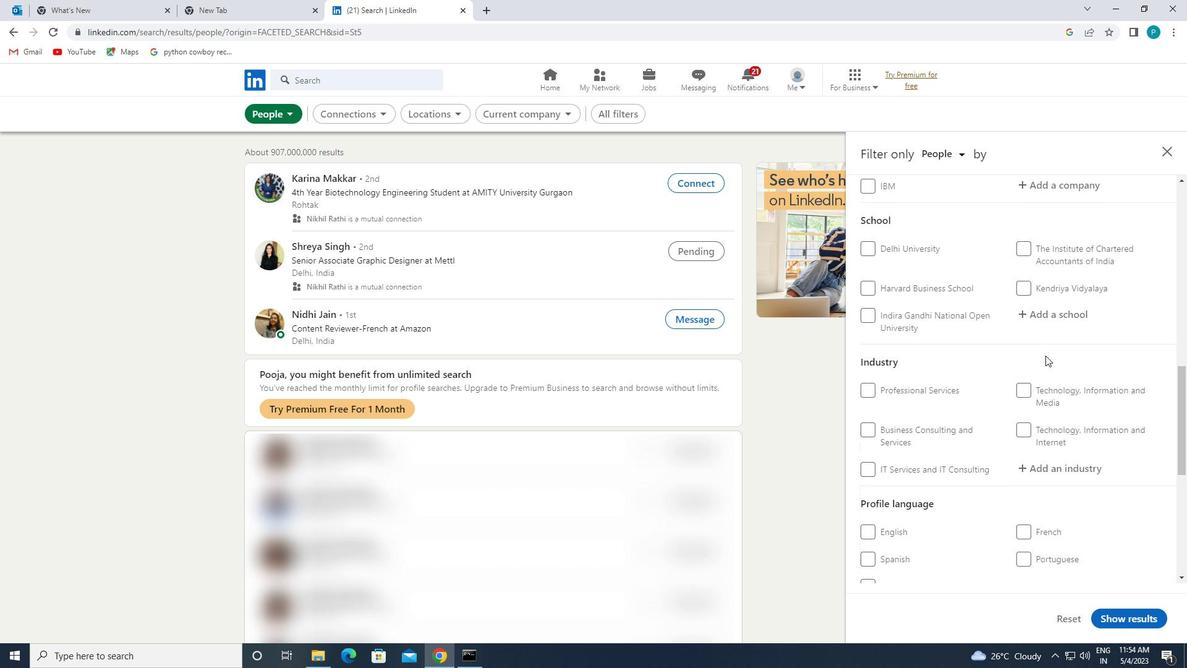 
Action: Mouse moved to (1051, 409)
Screenshot: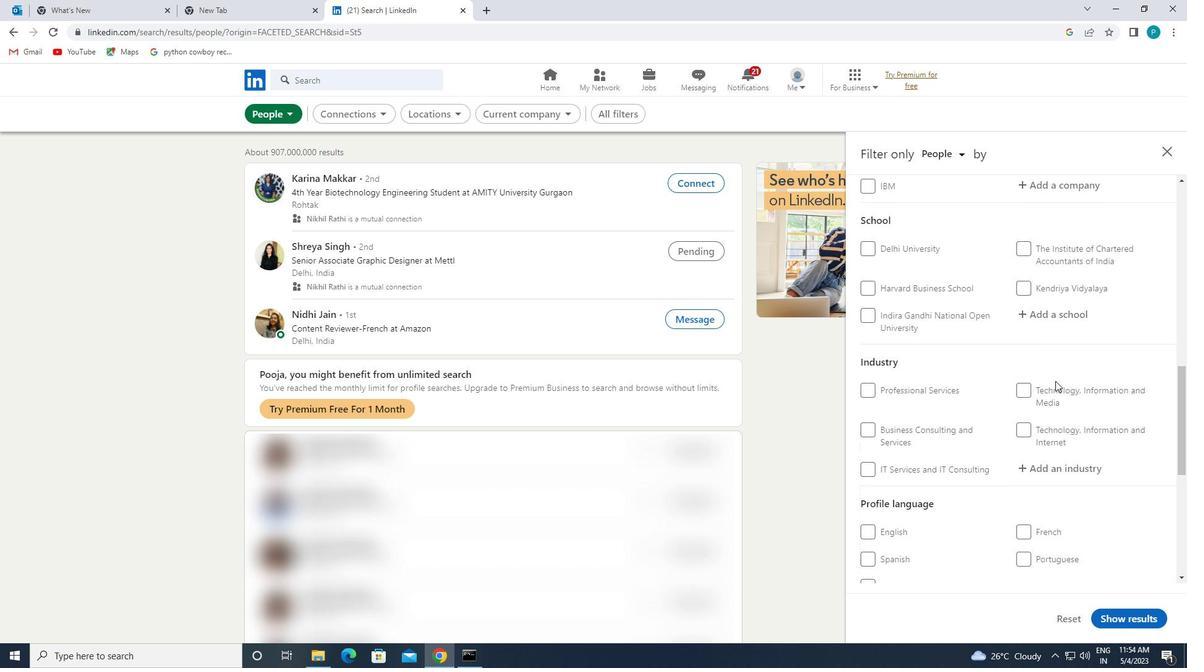 
Action: Mouse scrolled (1051, 408) with delta (0, 0)
Screenshot: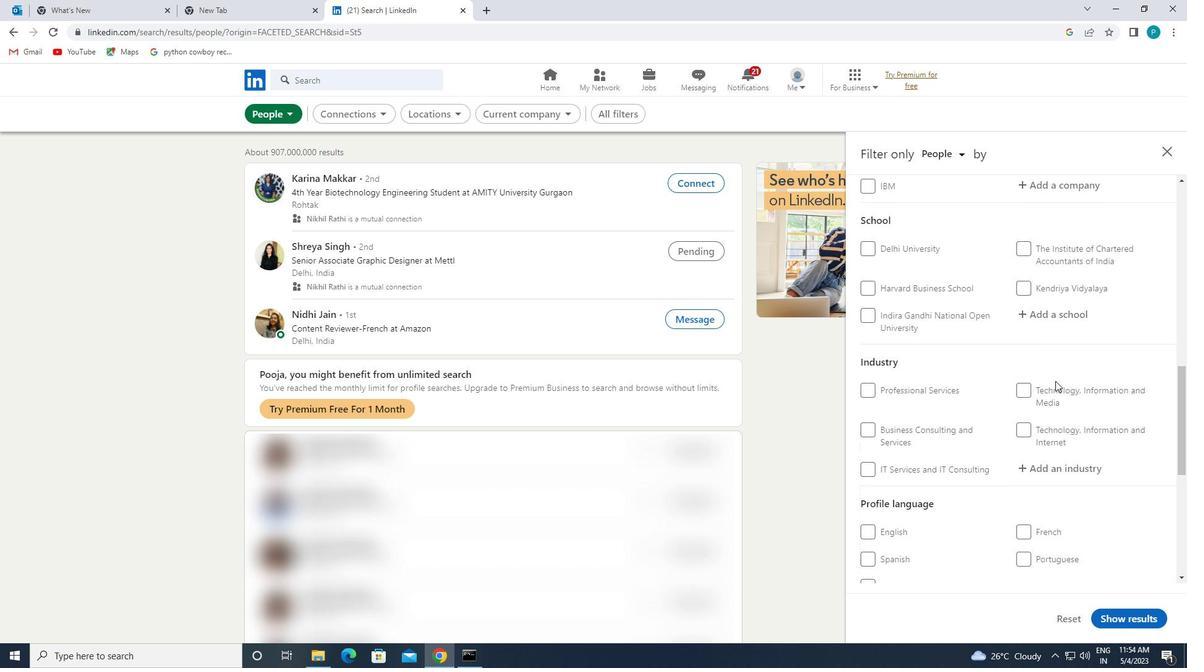 
Action: Mouse moved to (1047, 436)
Screenshot: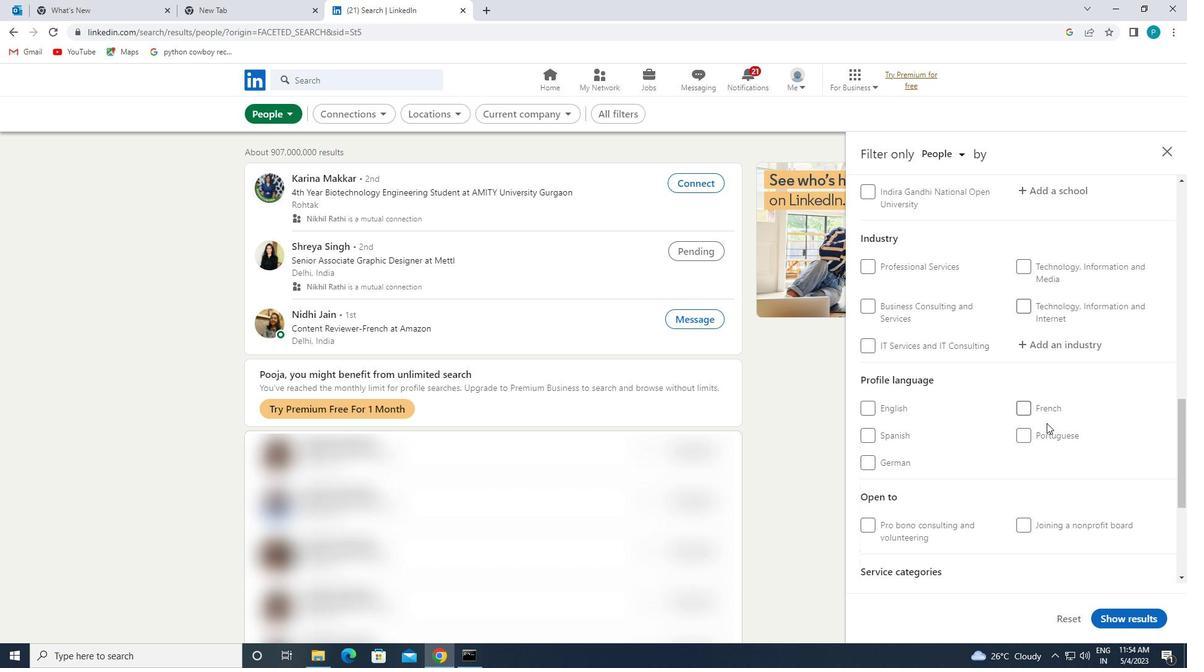 
Action: Mouse pressed left at (1047, 436)
Screenshot: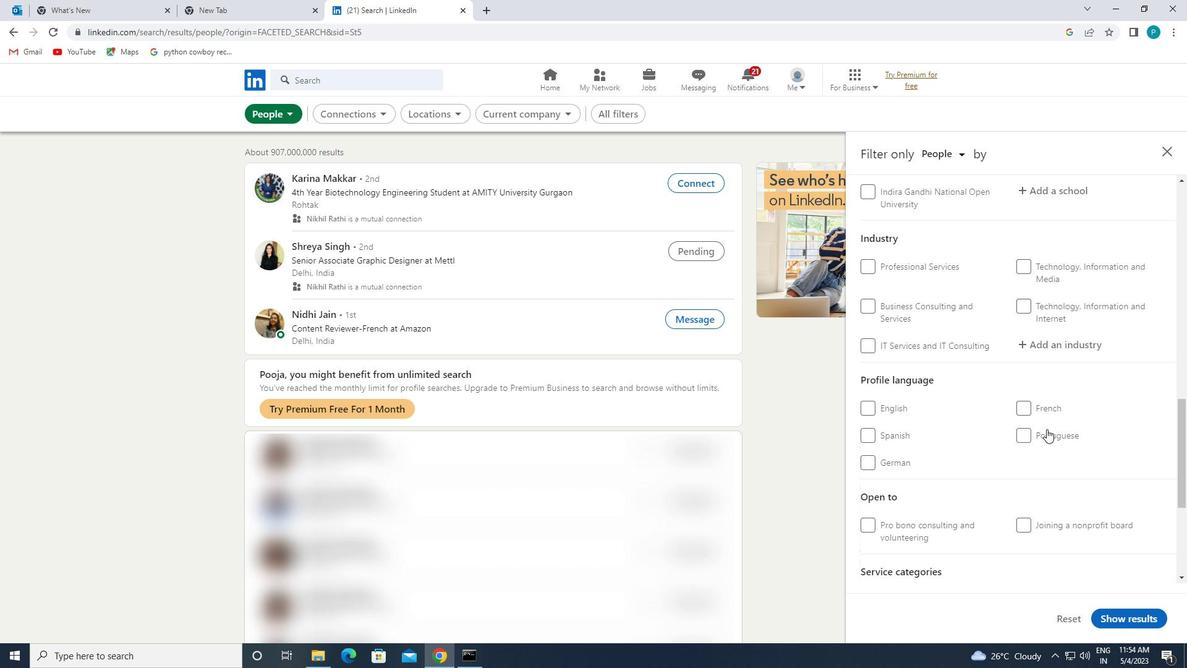 
Action: Mouse moved to (1076, 403)
Screenshot: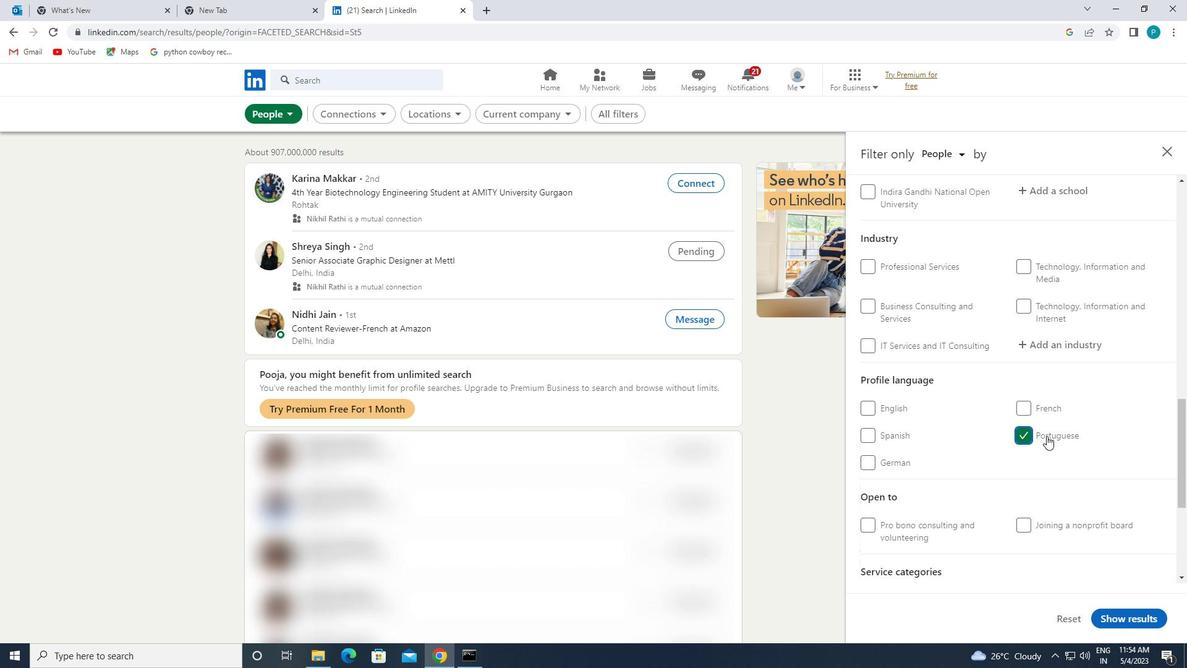 
Action: Mouse scrolled (1076, 403) with delta (0, 0)
Screenshot: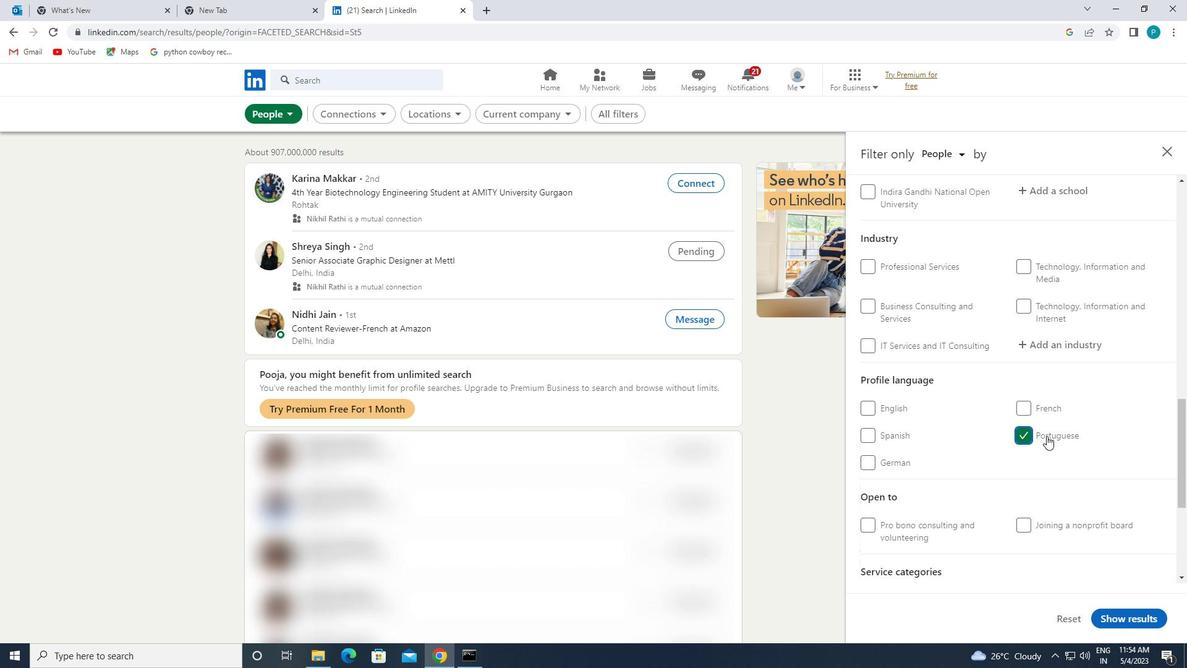 
Action: Mouse scrolled (1076, 403) with delta (0, 0)
Screenshot: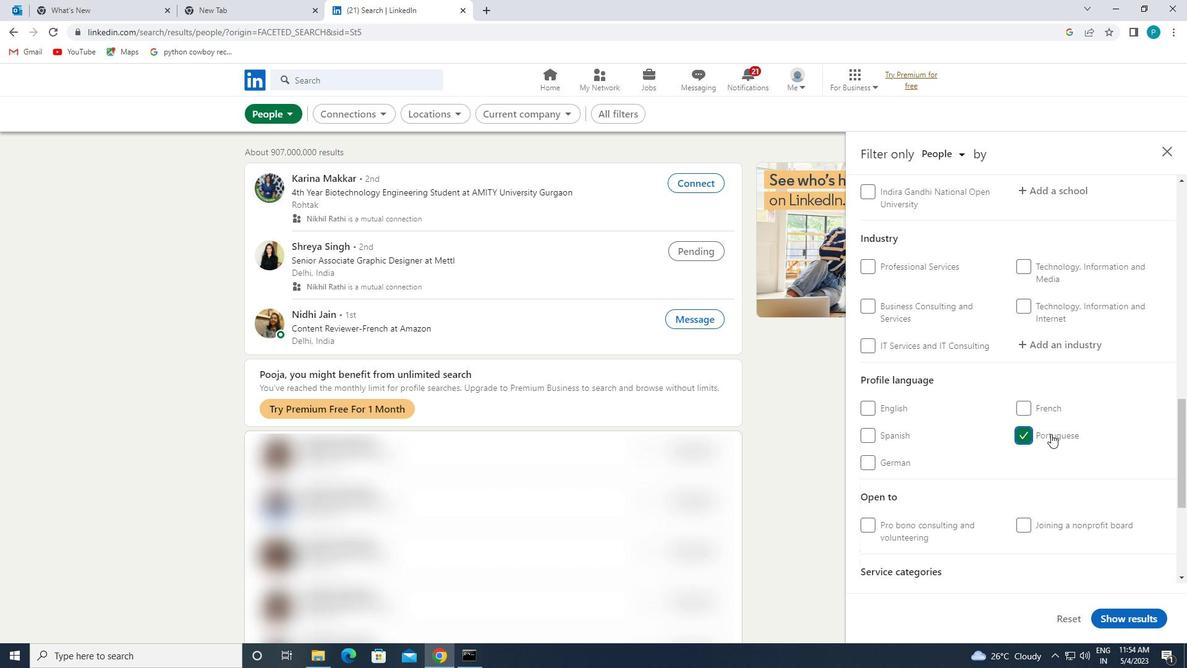 
Action: Mouse scrolled (1076, 403) with delta (0, 0)
Screenshot: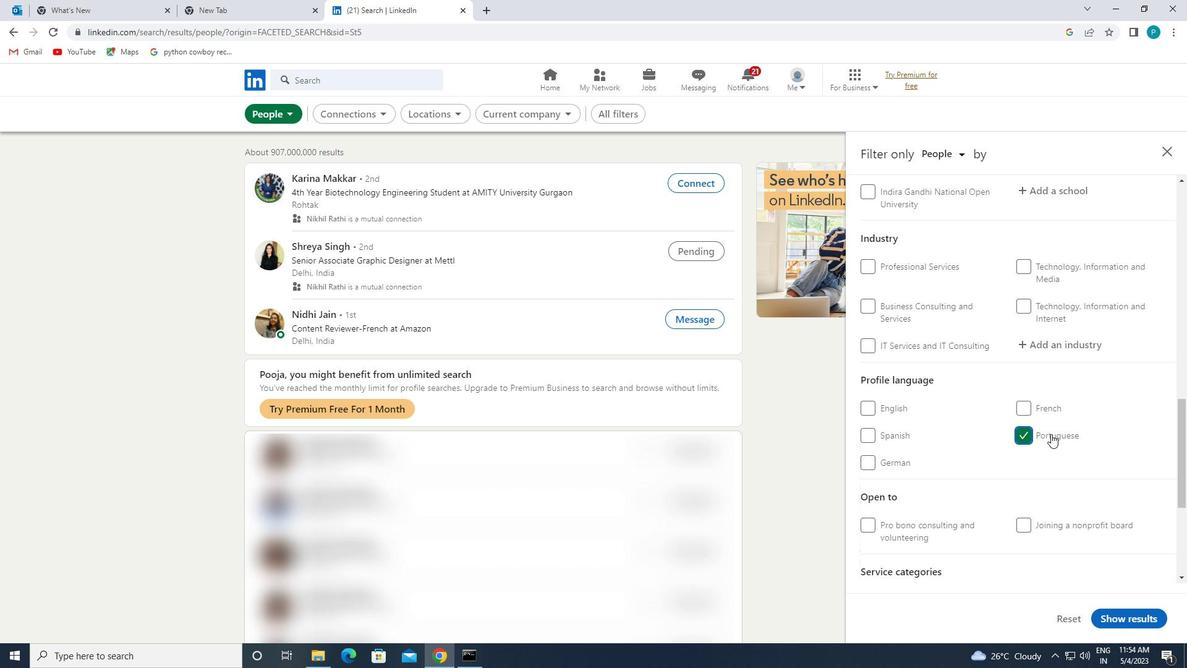 
Action: Mouse scrolled (1076, 403) with delta (0, 0)
Screenshot: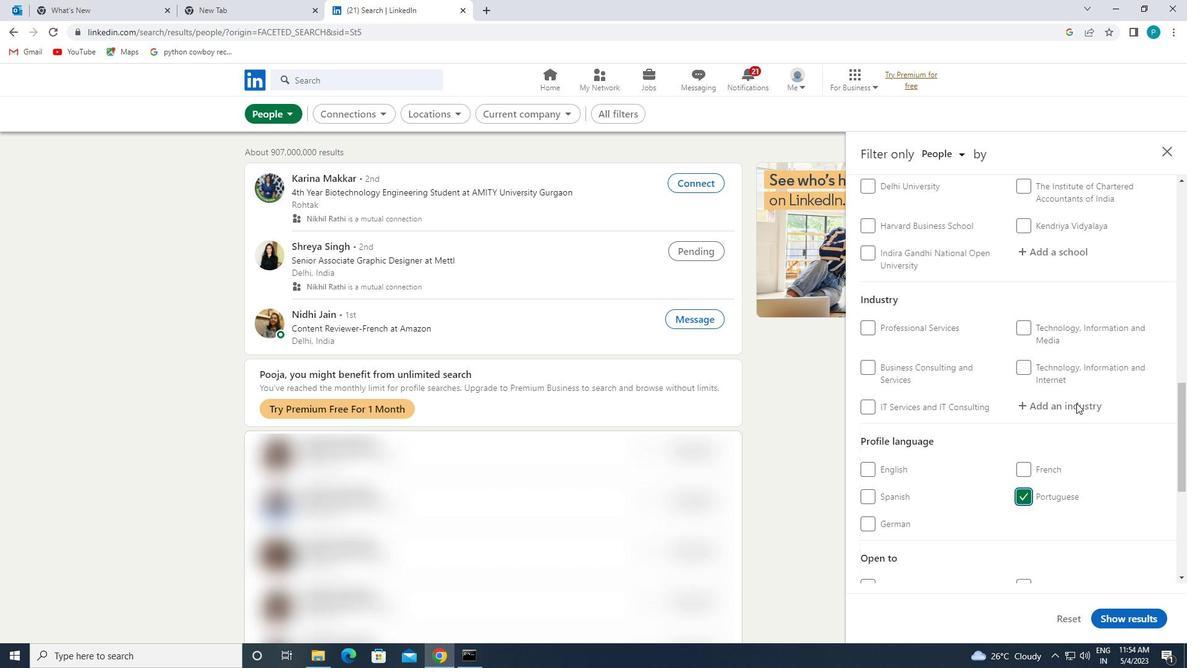 
Action: Mouse scrolled (1076, 403) with delta (0, 0)
Screenshot: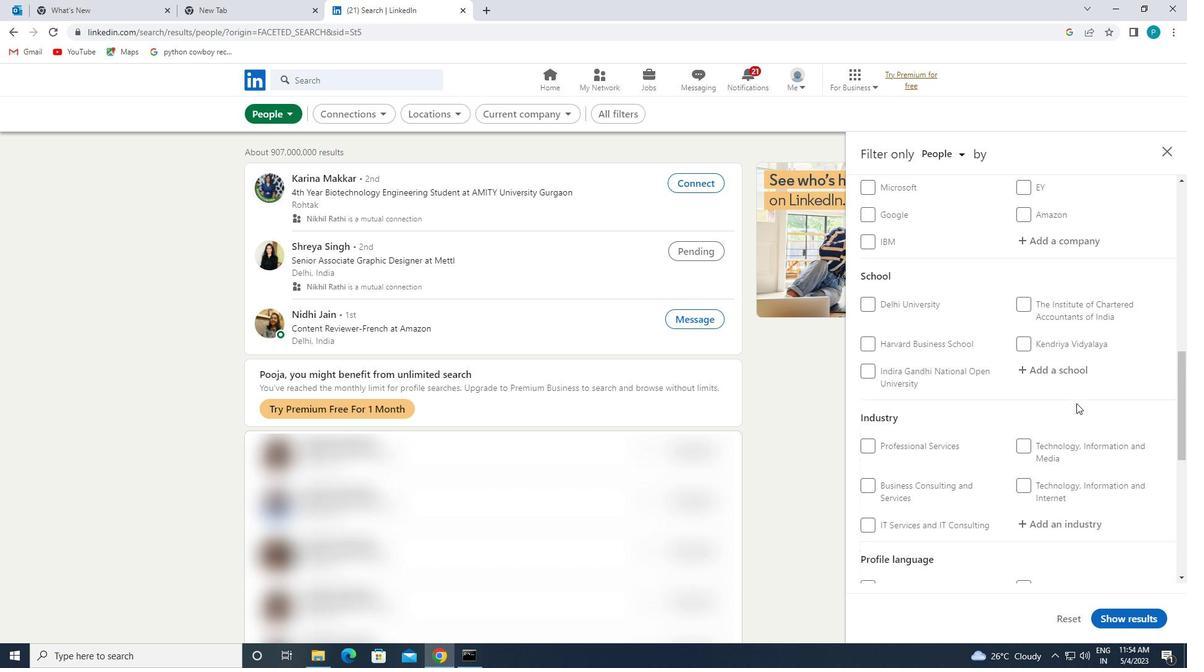 
Action: Mouse scrolled (1076, 403) with delta (0, 0)
Screenshot: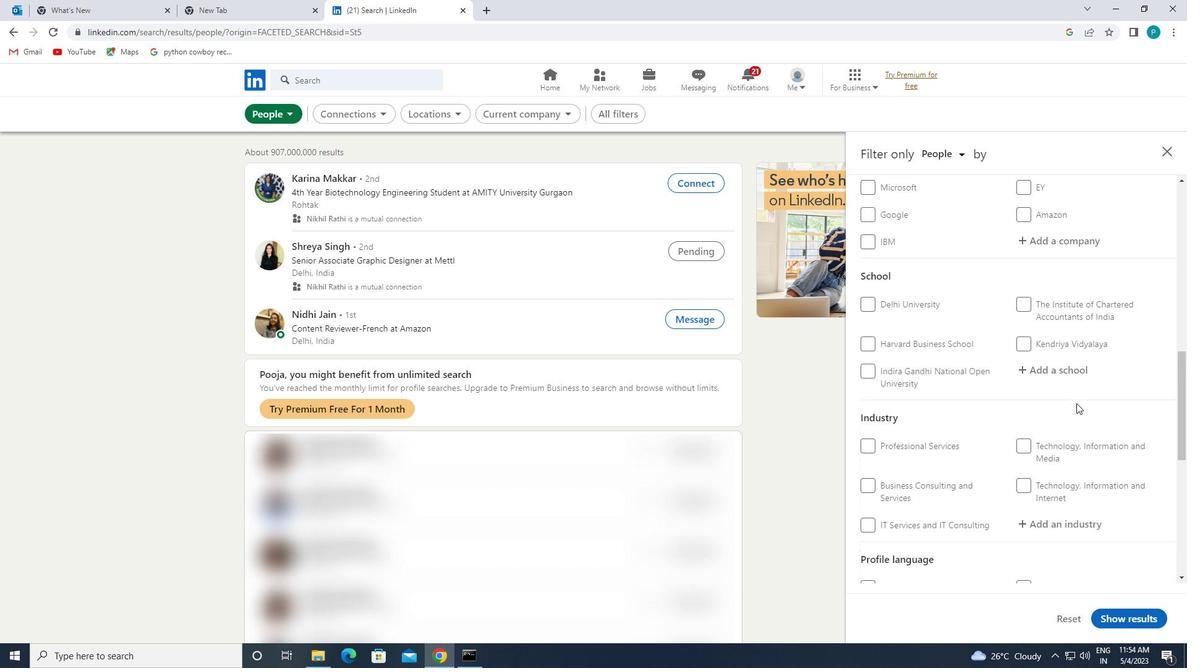 
Action: Mouse moved to (1075, 399)
Screenshot: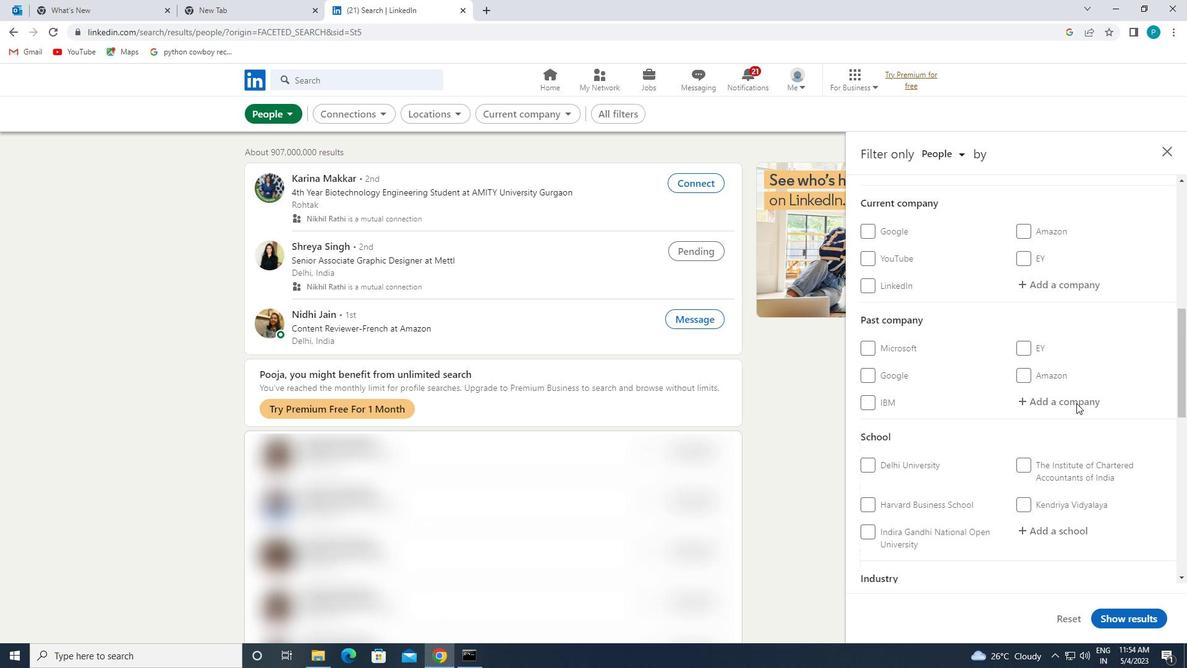 
Action: Mouse scrolled (1075, 400) with delta (0, 0)
Screenshot: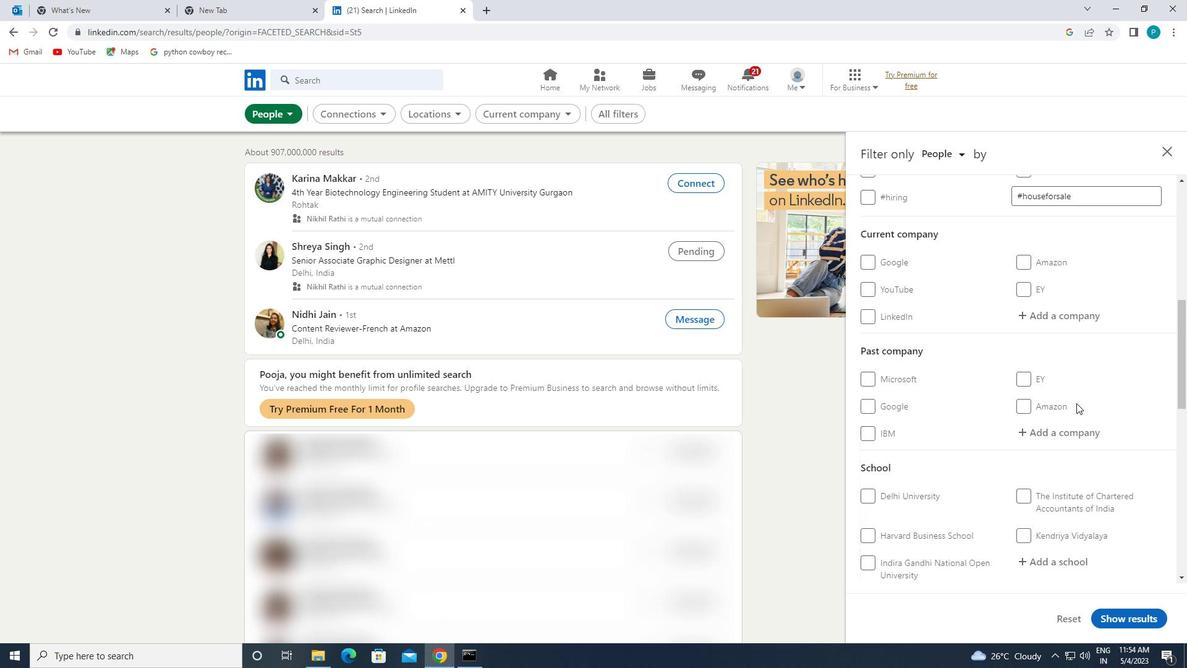 
Action: Mouse moved to (1074, 398)
Screenshot: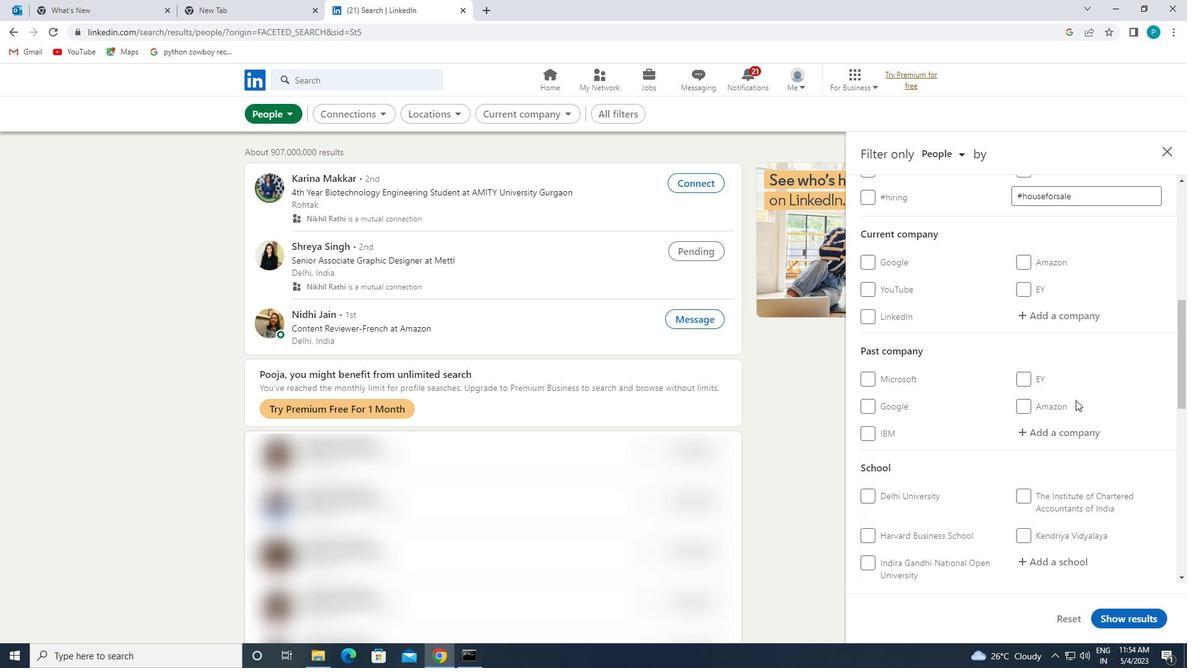
Action: Mouse scrolled (1074, 399) with delta (0, 0)
Screenshot: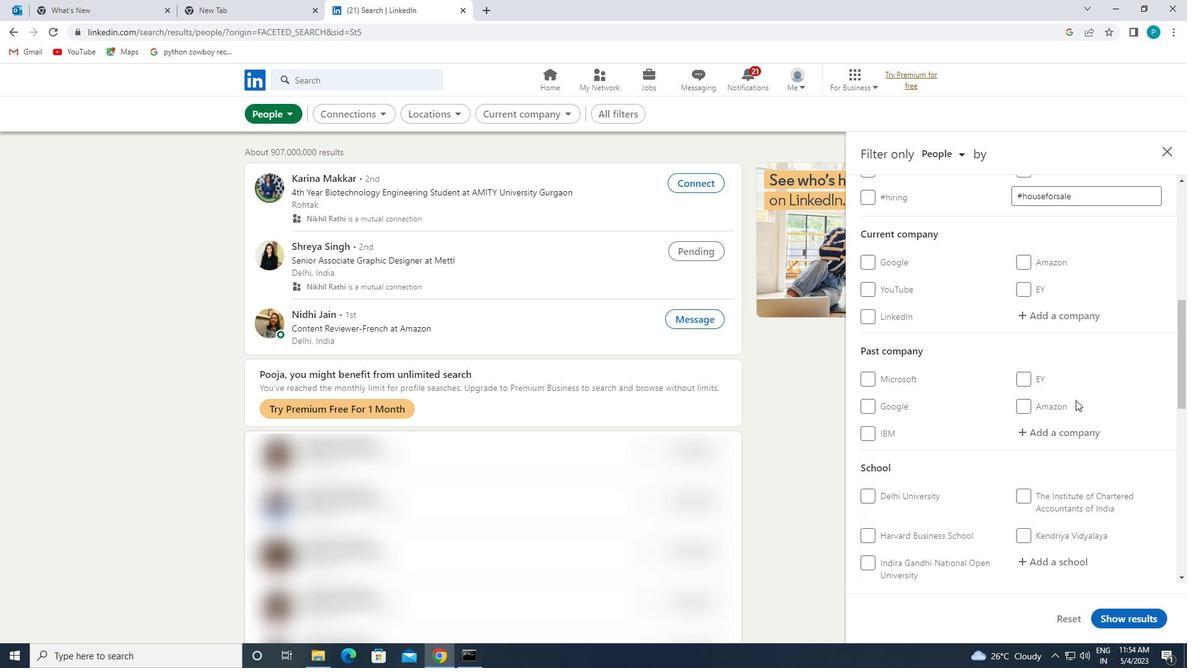 
Action: Mouse moved to (1048, 437)
Screenshot: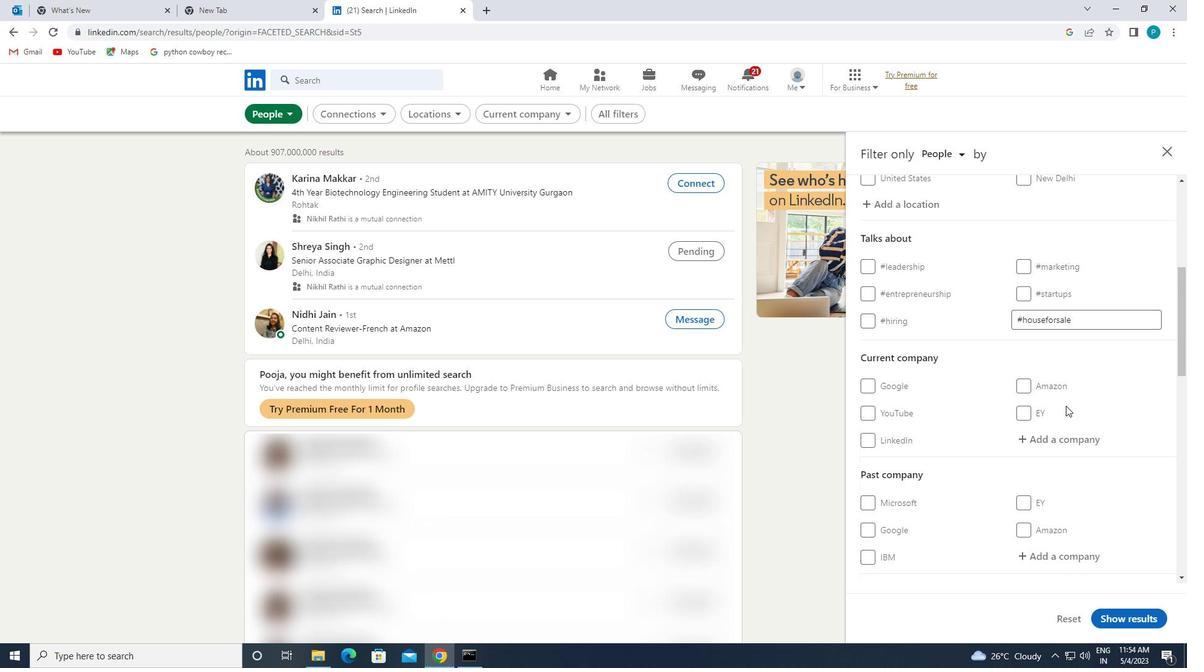
Action: Mouse pressed left at (1048, 437)
Screenshot: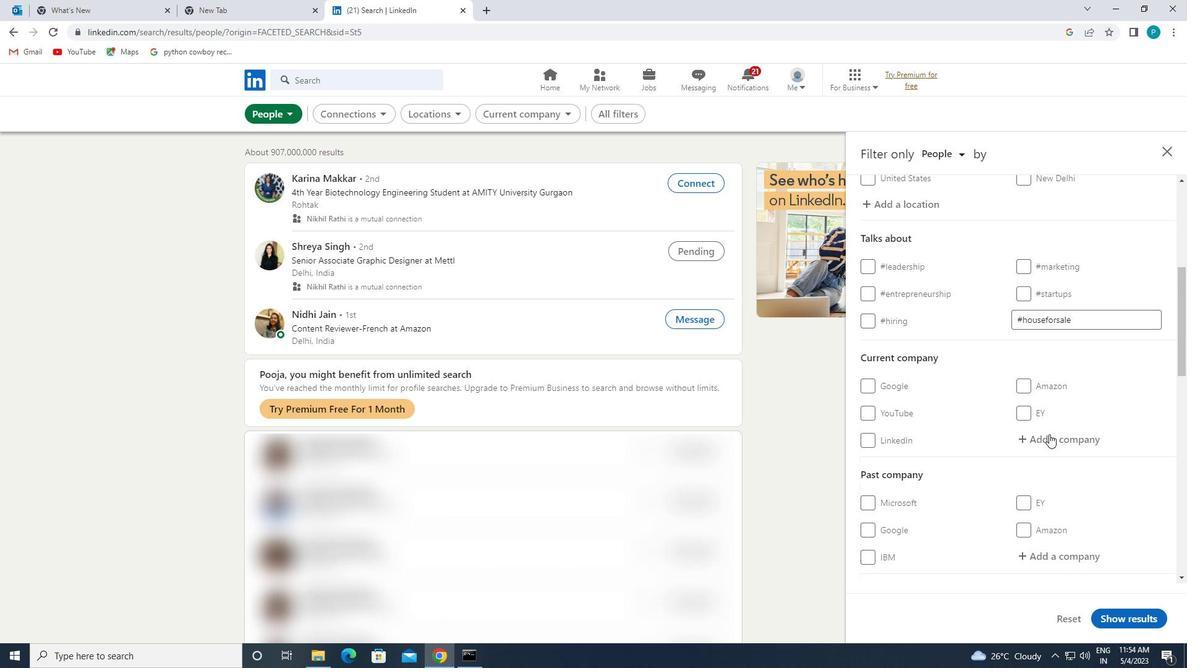 
Action: Mouse moved to (1043, 436)
Screenshot: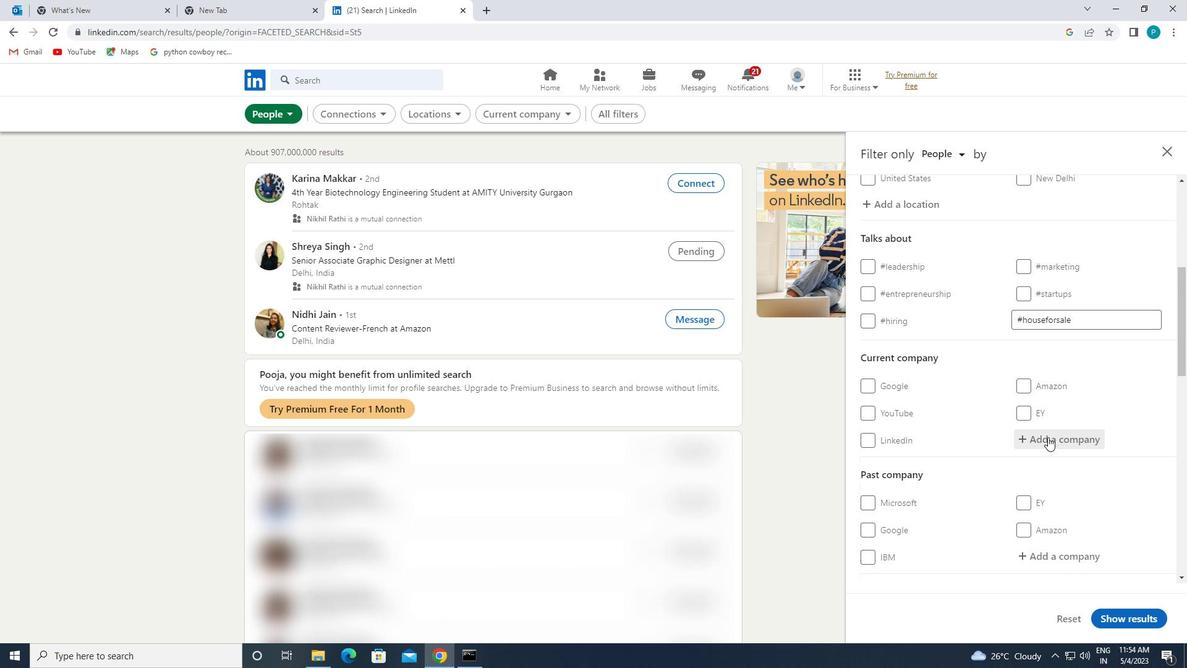 
Action: Key pressed <Key.caps_lock>H<Key.caps_lock>ERO
Screenshot: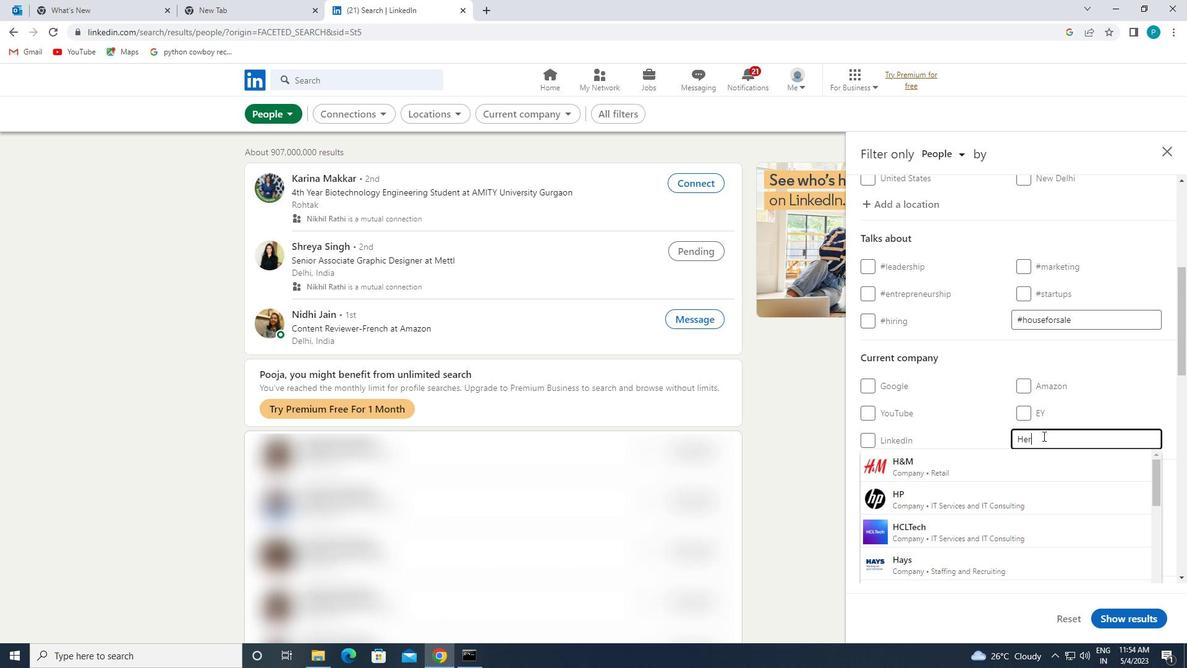 
Action: Mouse moved to (953, 470)
Screenshot: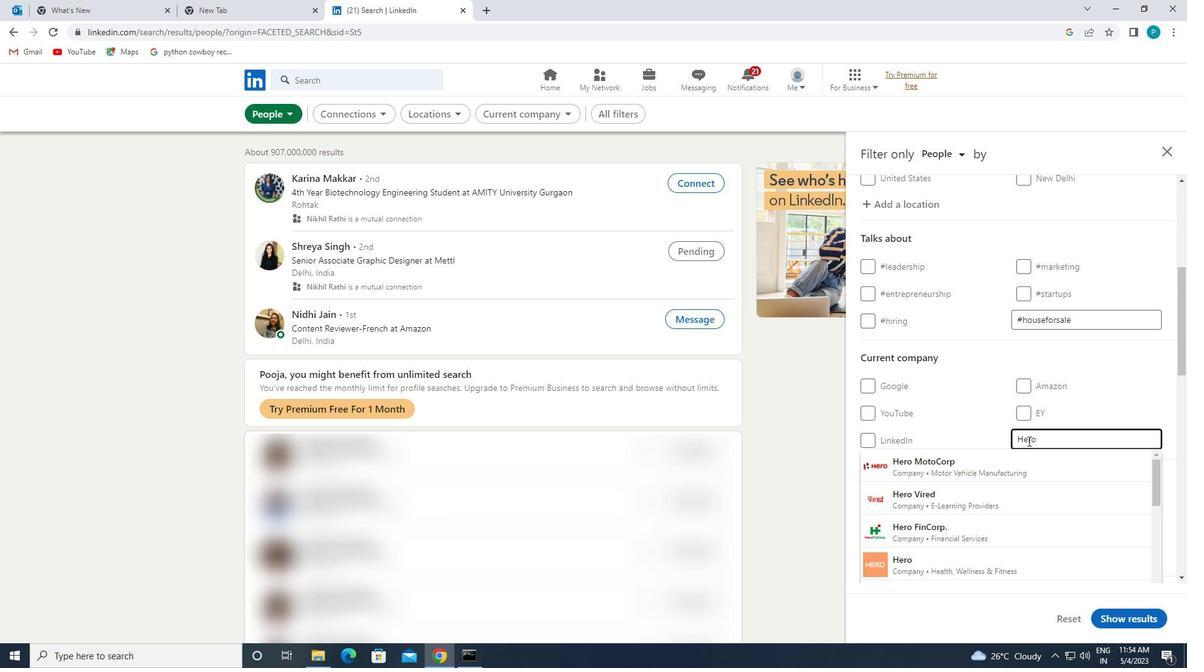 
Action: Mouse pressed left at (953, 470)
Screenshot: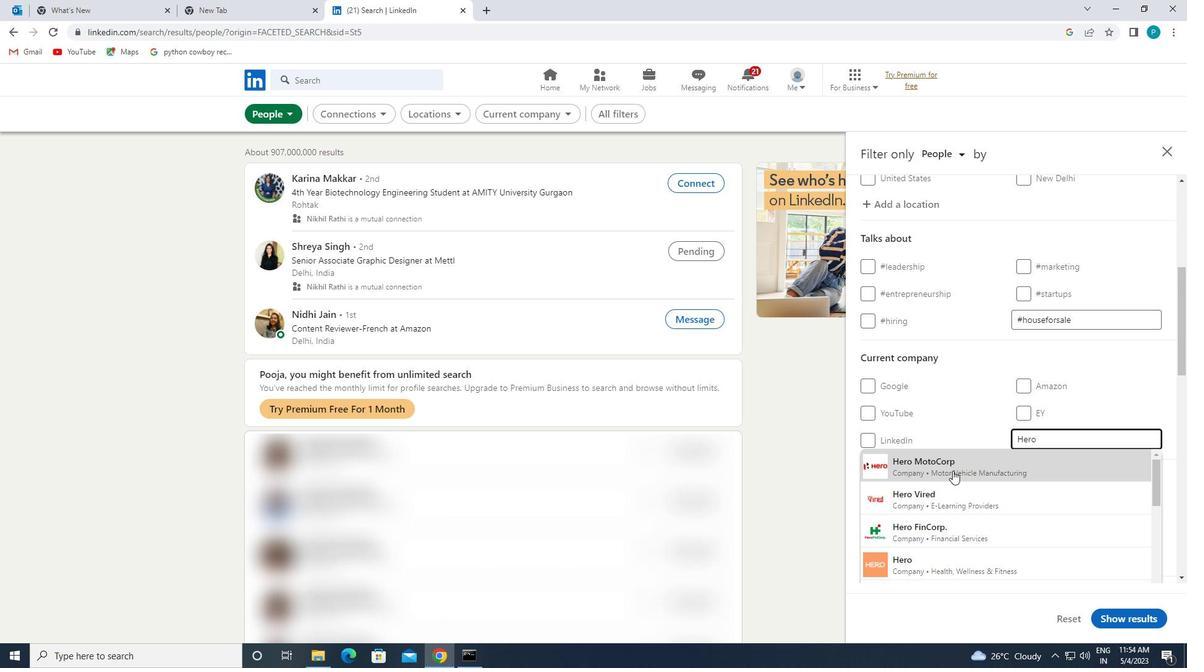 
Action: Mouse scrolled (953, 470) with delta (0, 0)
Screenshot: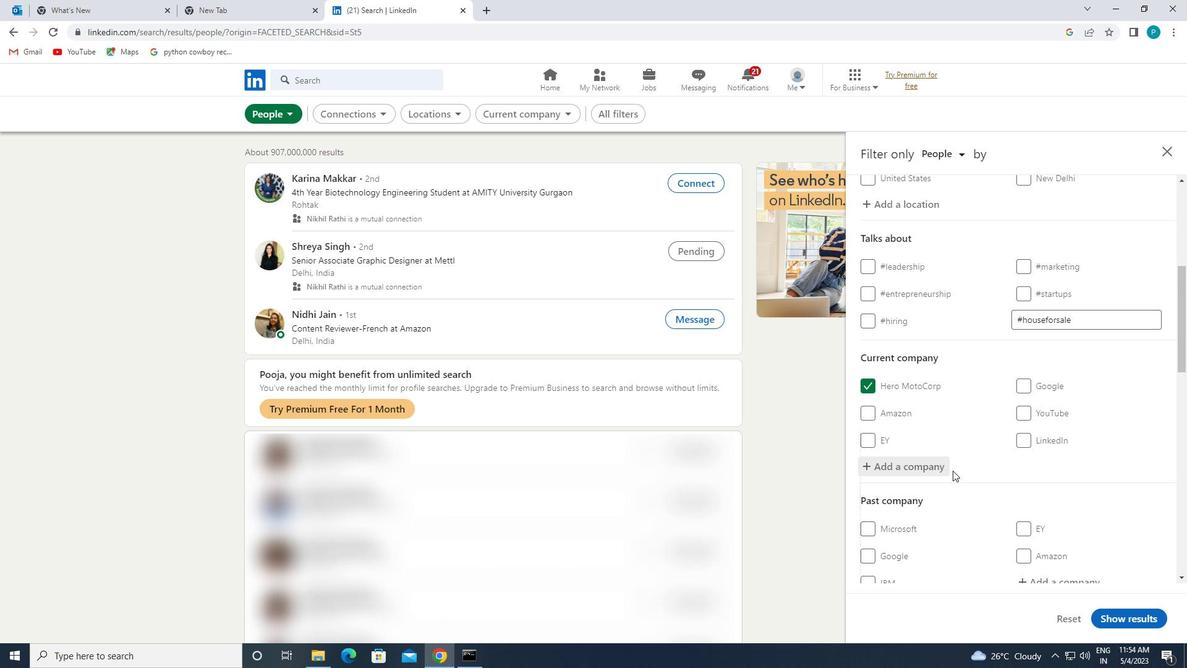 
Action: Mouse scrolled (953, 470) with delta (0, 0)
Screenshot: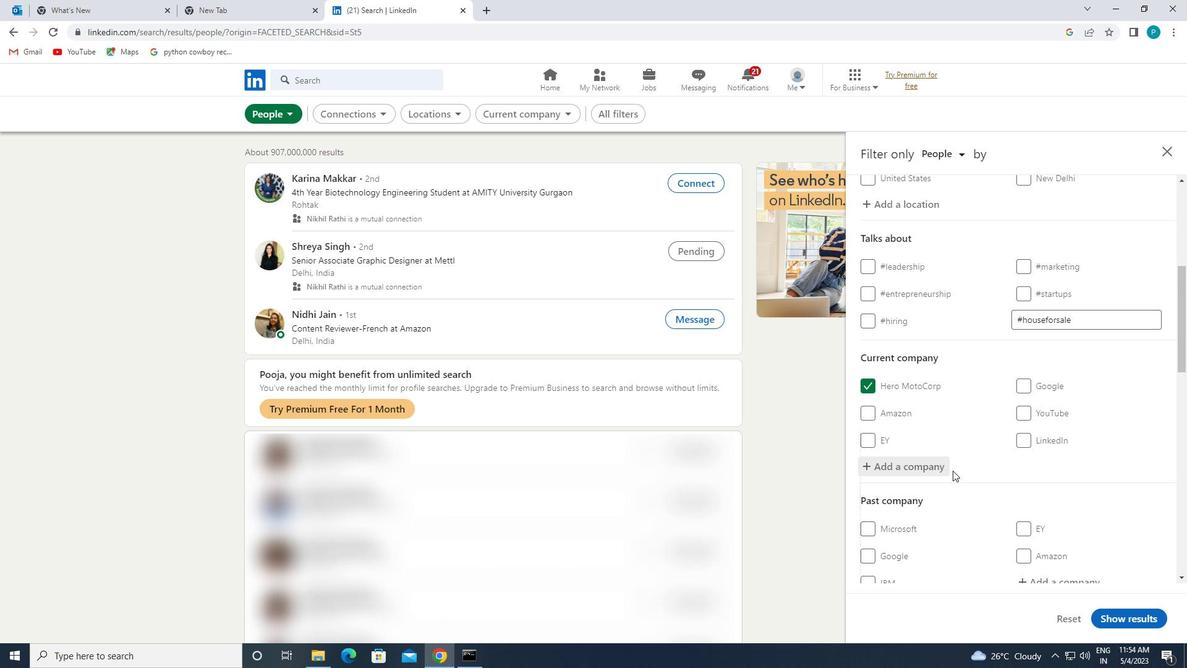 
Action: Mouse scrolled (953, 470) with delta (0, 0)
Screenshot: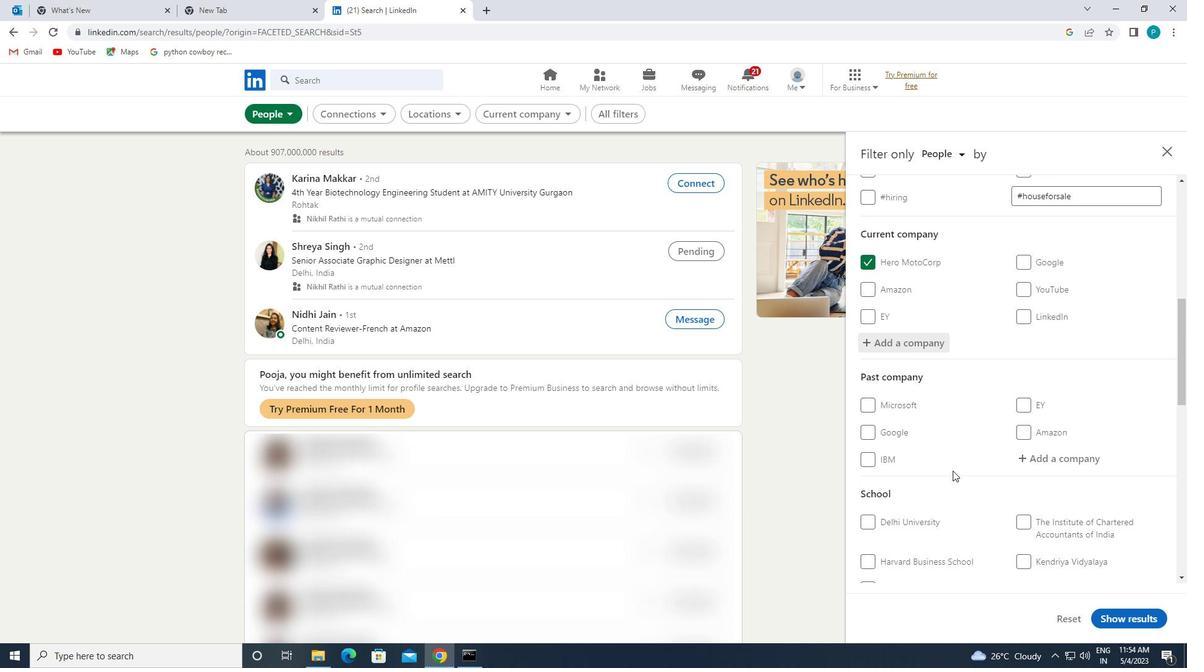 
Action: Mouse moved to (1016, 476)
Screenshot: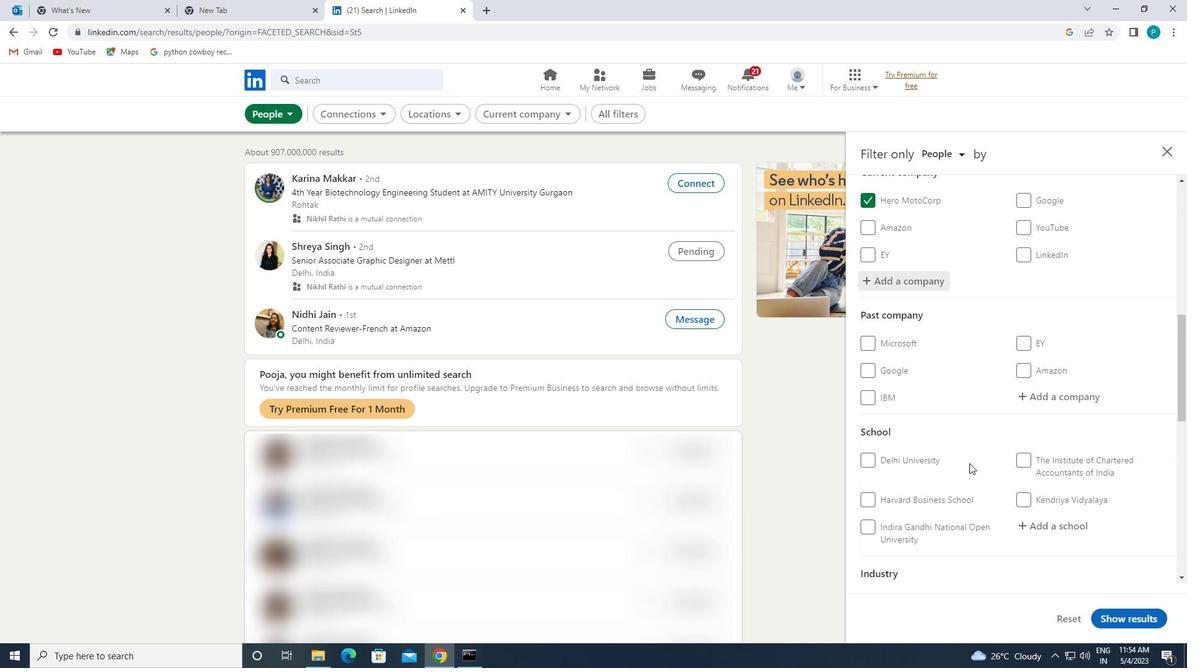
Action: Mouse scrolled (1016, 475) with delta (0, 0)
Screenshot: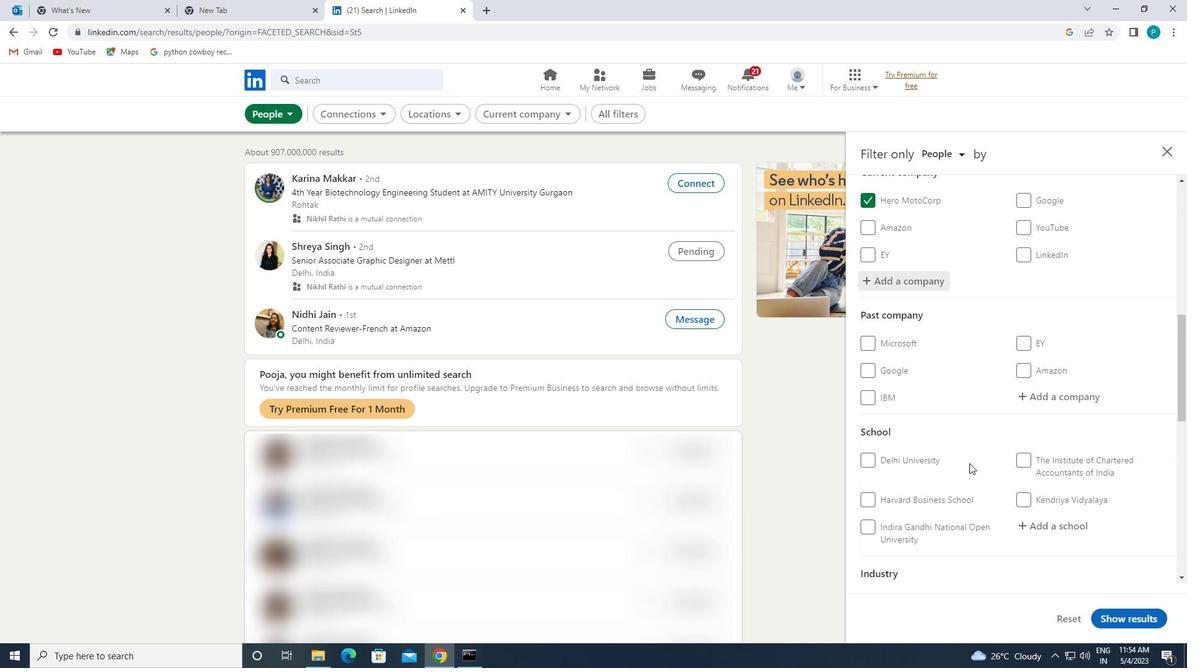 
Action: Mouse moved to (1018, 476)
Screenshot: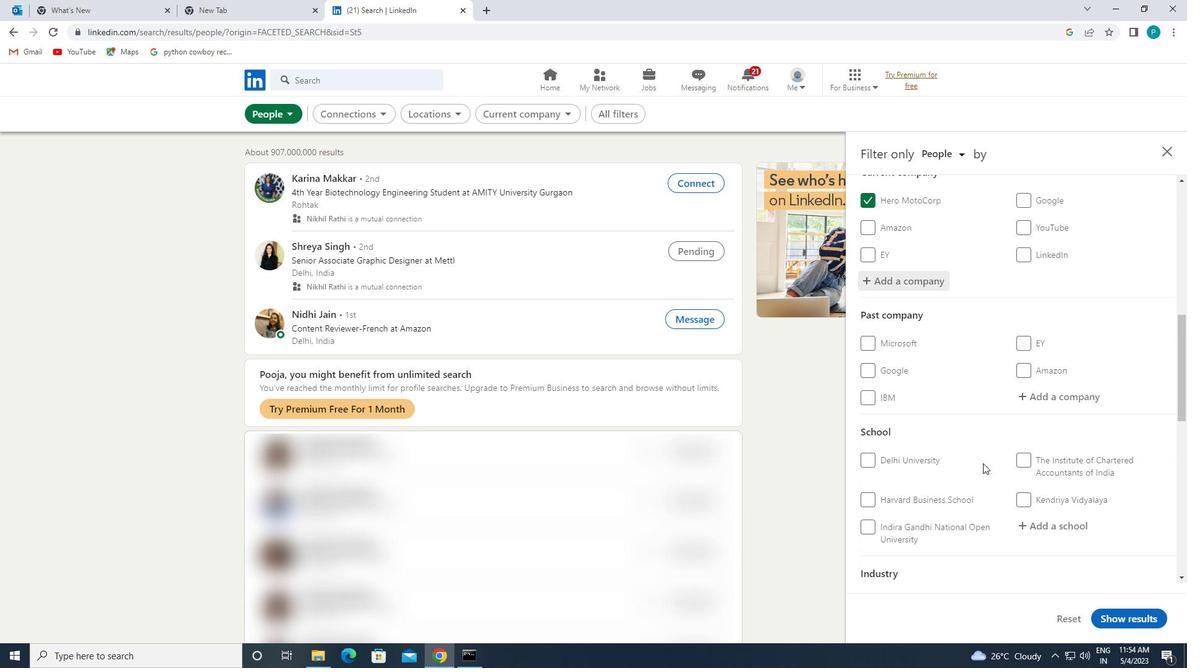 
Action: Mouse scrolled (1018, 475) with delta (0, 0)
Screenshot: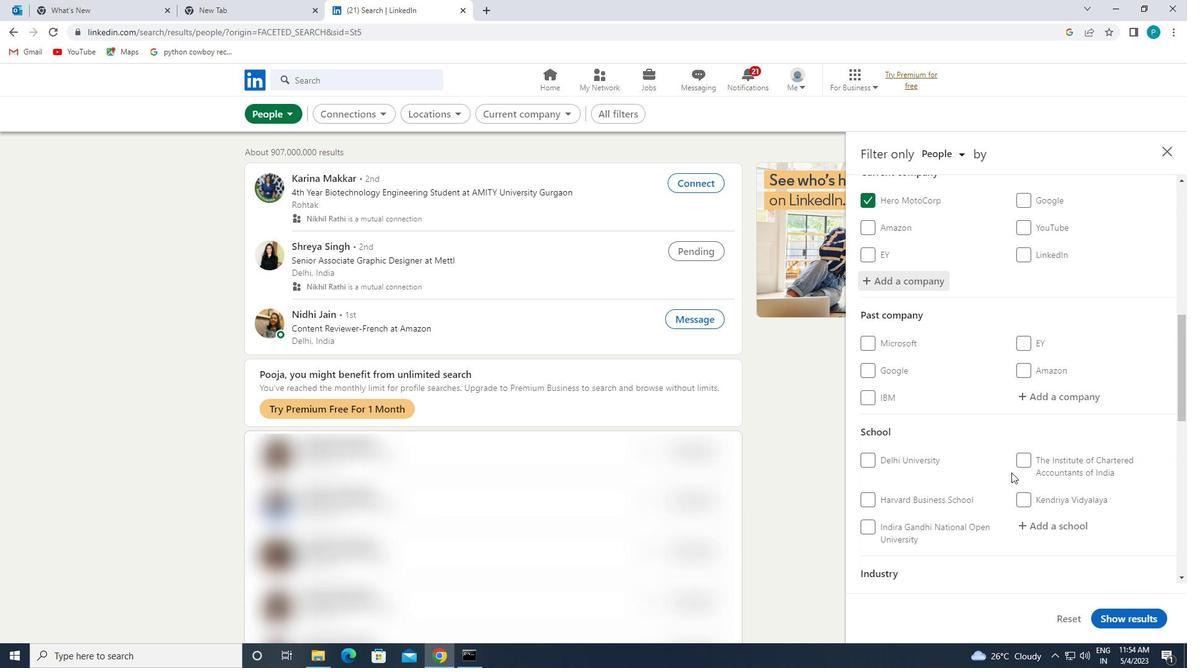 
Action: Mouse moved to (1040, 406)
Screenshot: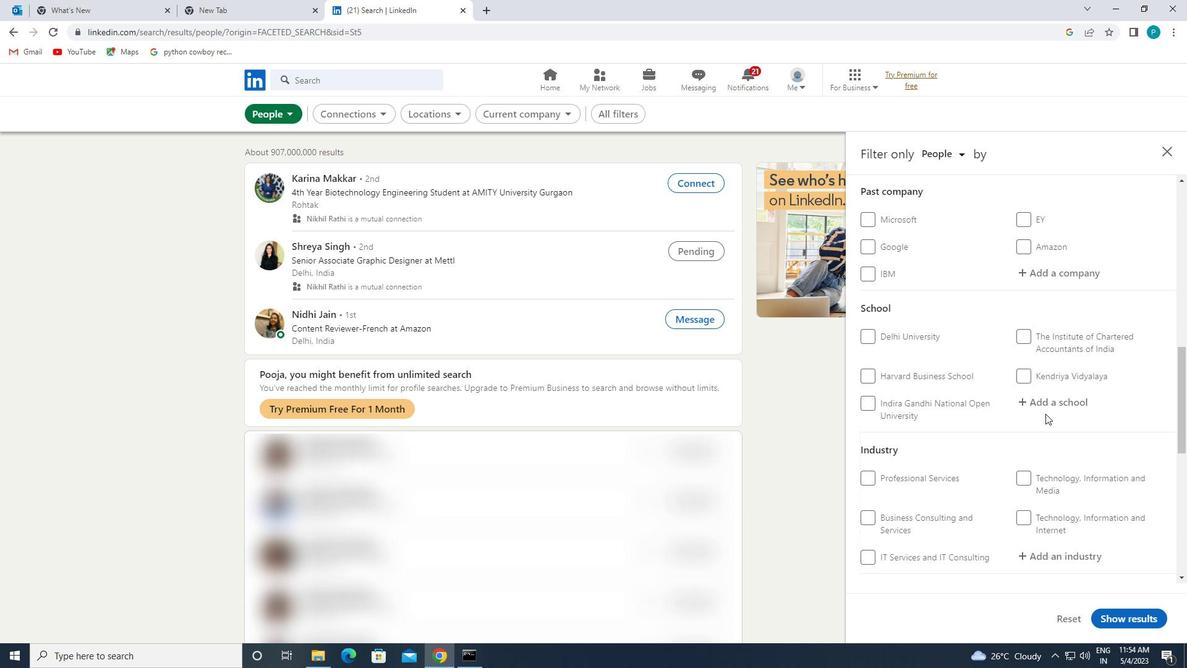 
Action: Mouse pressed left at (1040, 406)
Screenshot: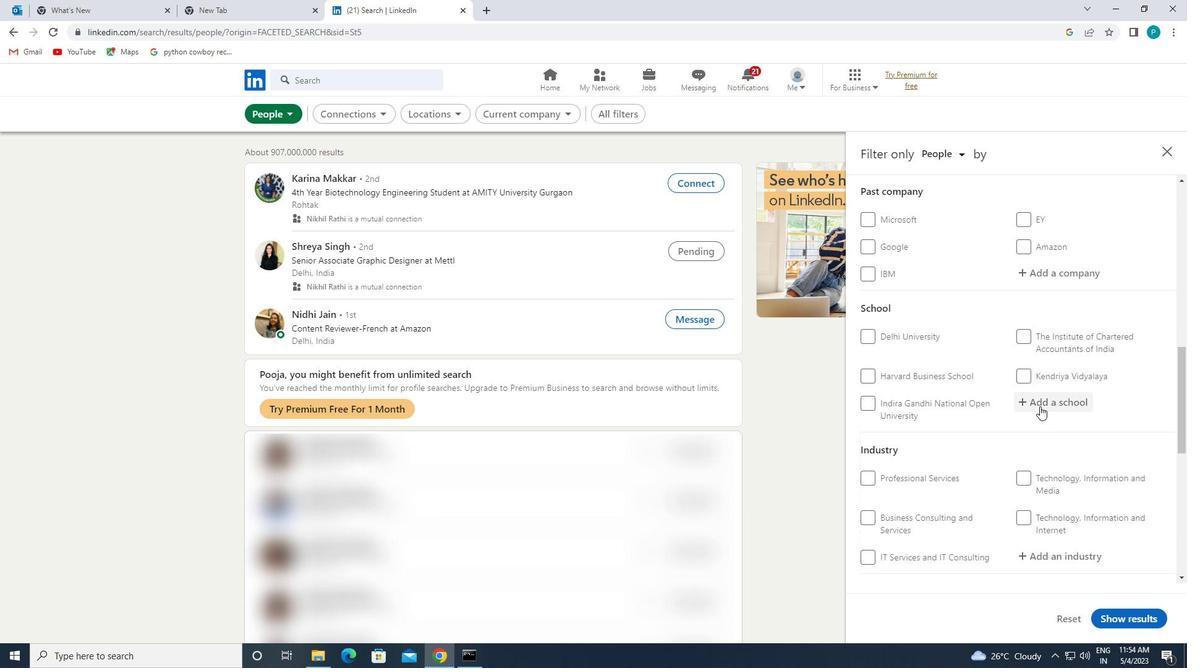 
Action: Key pressed <Key.caps_lock>HASSAN
Screenshot: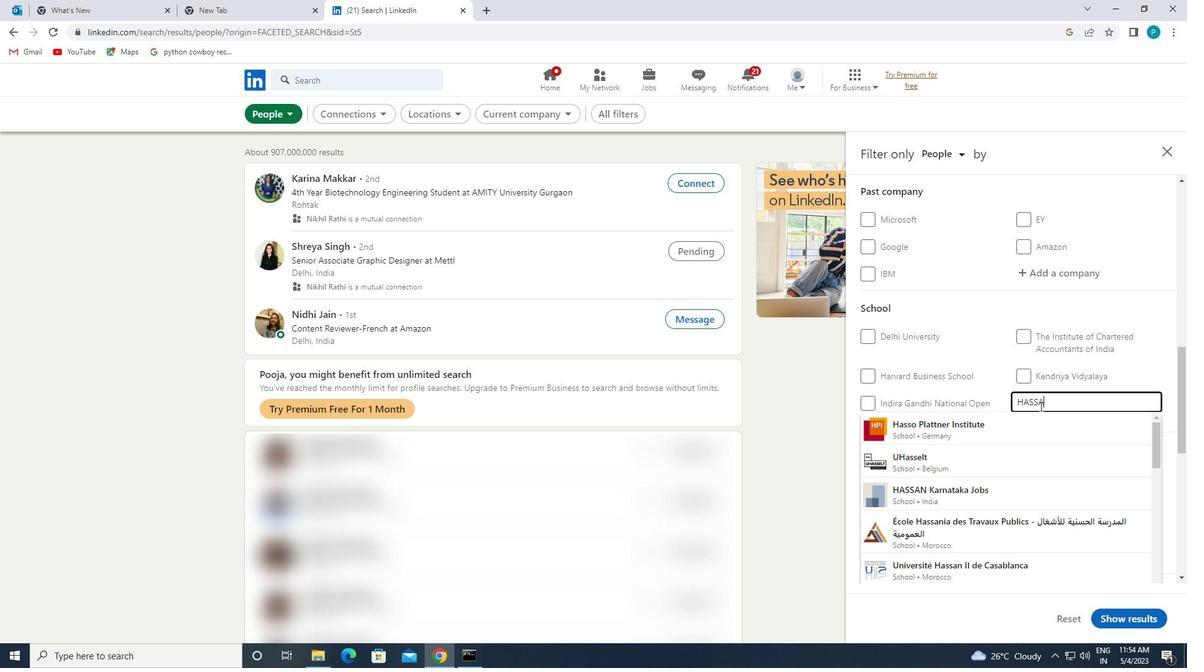 
Action: Mouse moved to (994, 440)
Screenshot: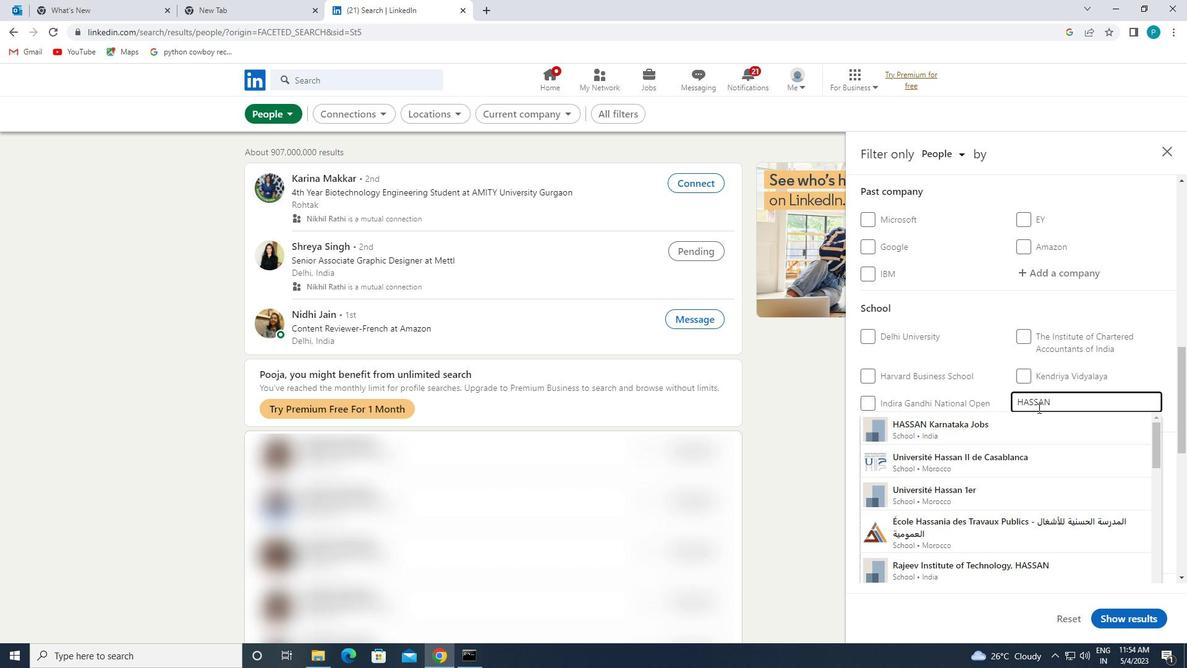 
Action: Mouse pressed left at (994, 440)
Screenshot: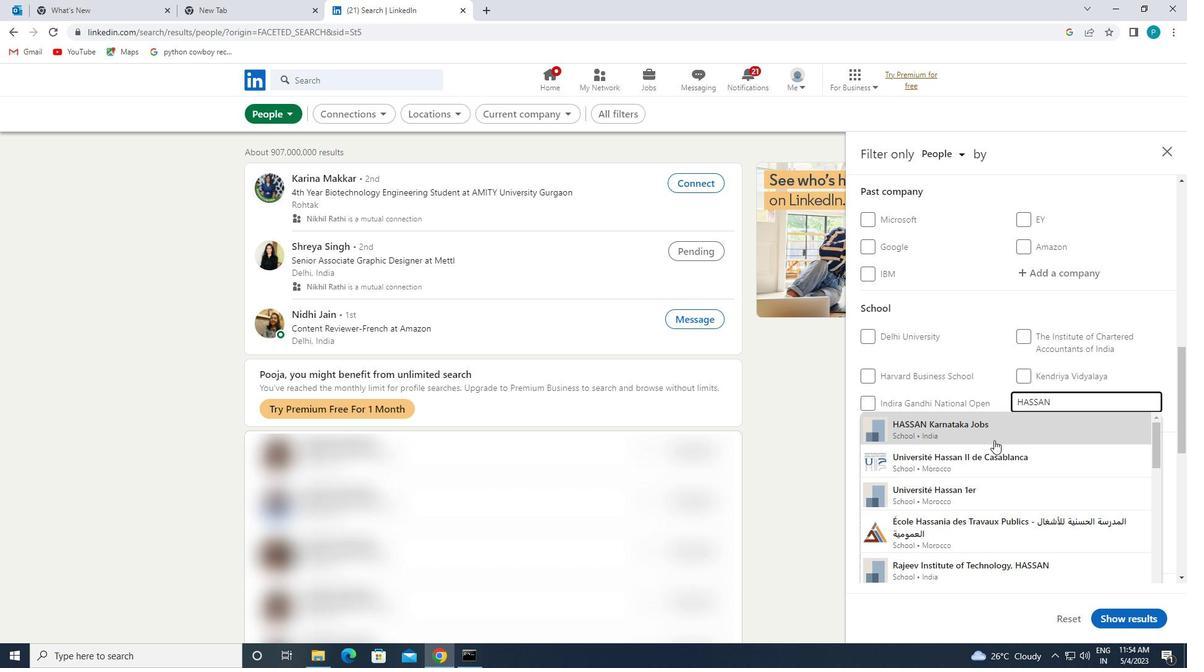 
Action: Mouse moved to (1073, 473)
Screenshot: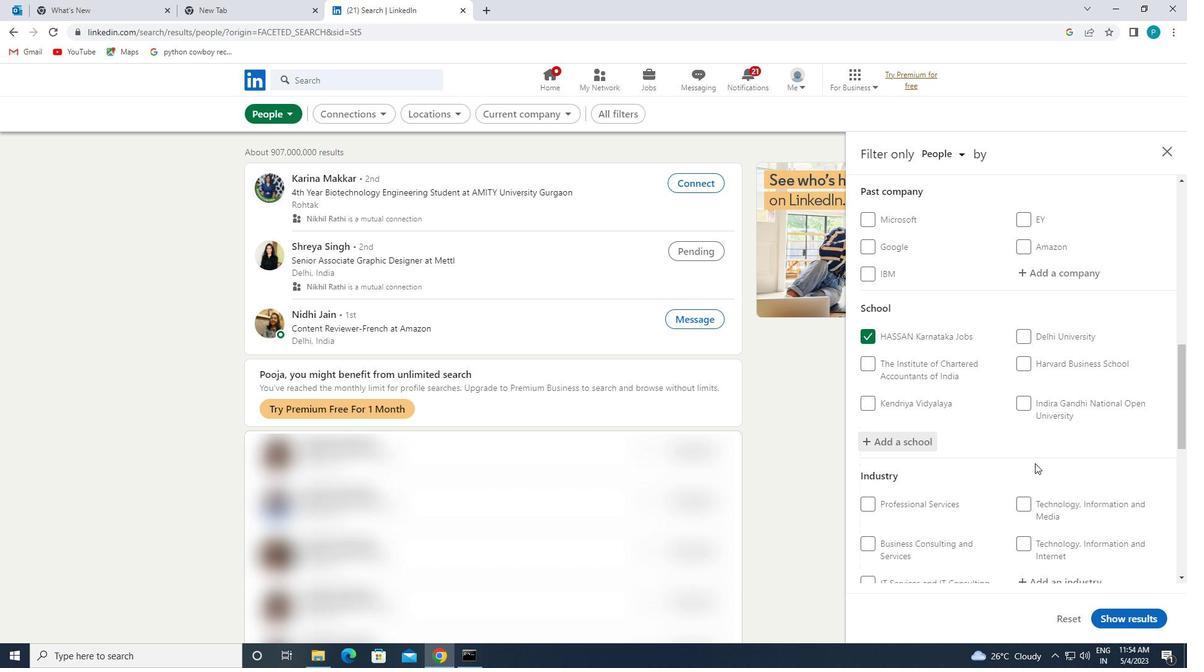 
Action: Mouse scrolled (1073, 472) with delta (0, 0)
Screenshot: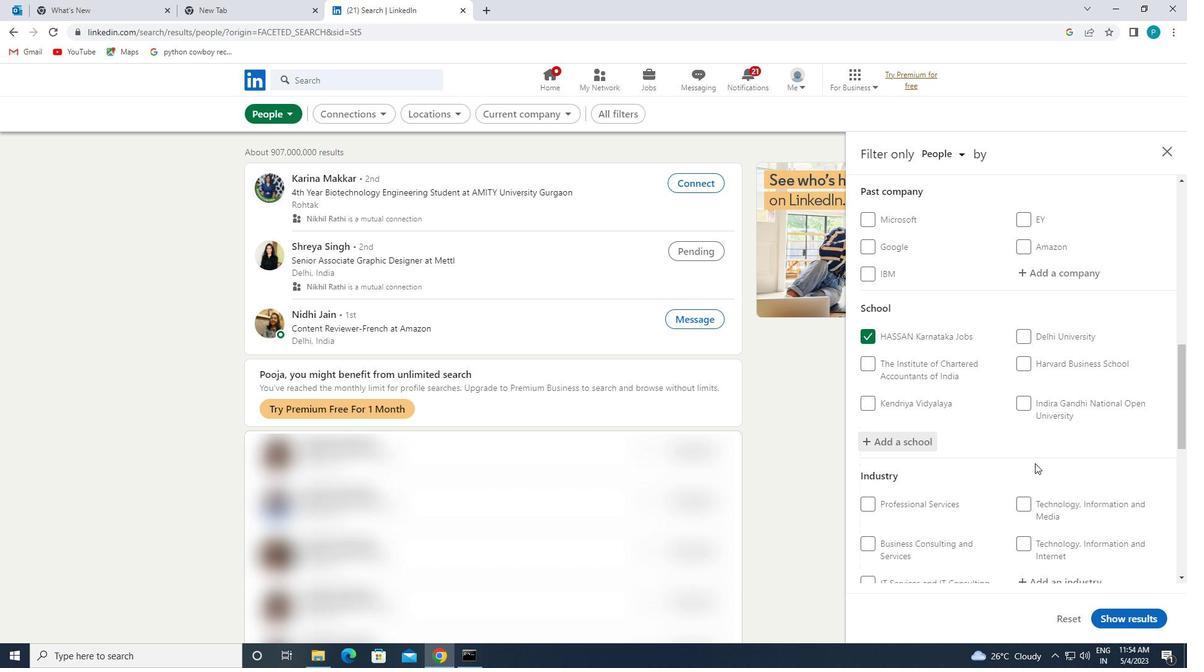 
Action: Mouse scrolled (1073, 472) with delta (0, 0)
Screenshot: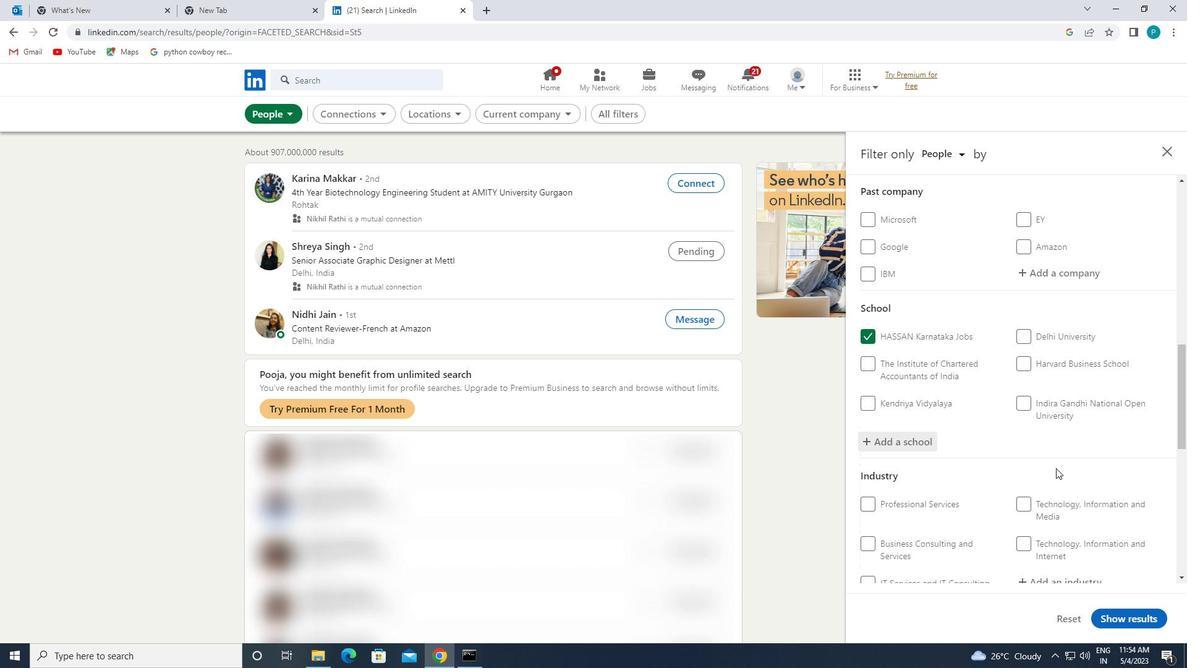 
Action: Mouse scrolled (1073, 472) with delta (0, 0)
Screenshot: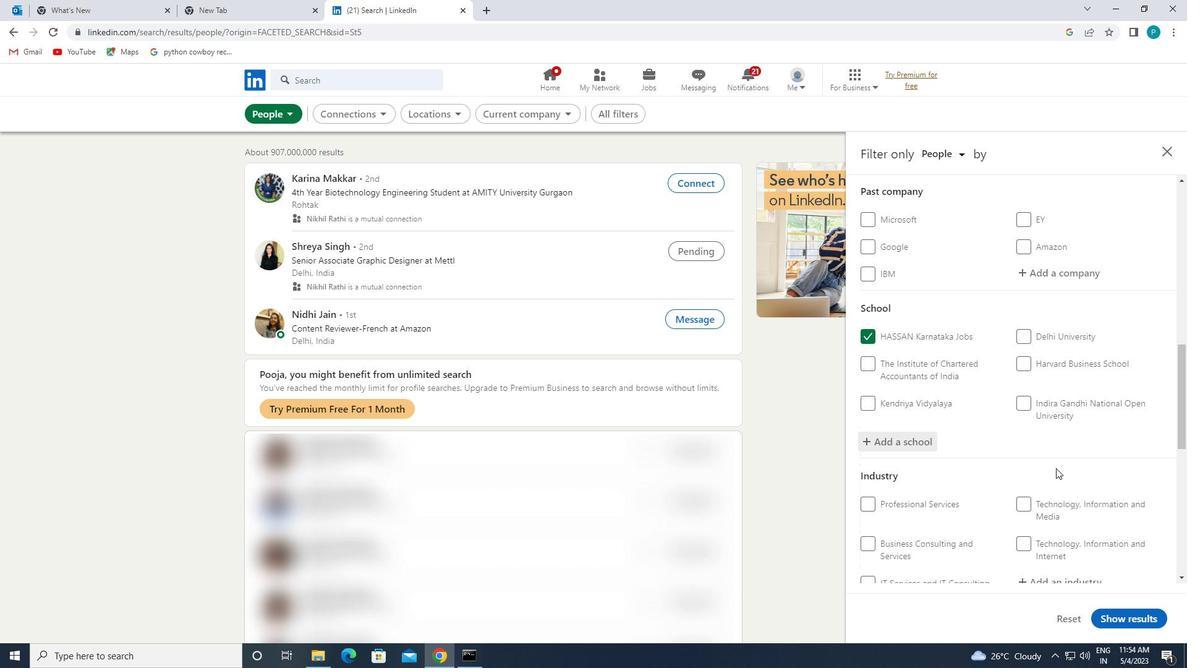 
Action: Mouse moved to (1034, 403)
Screenshot: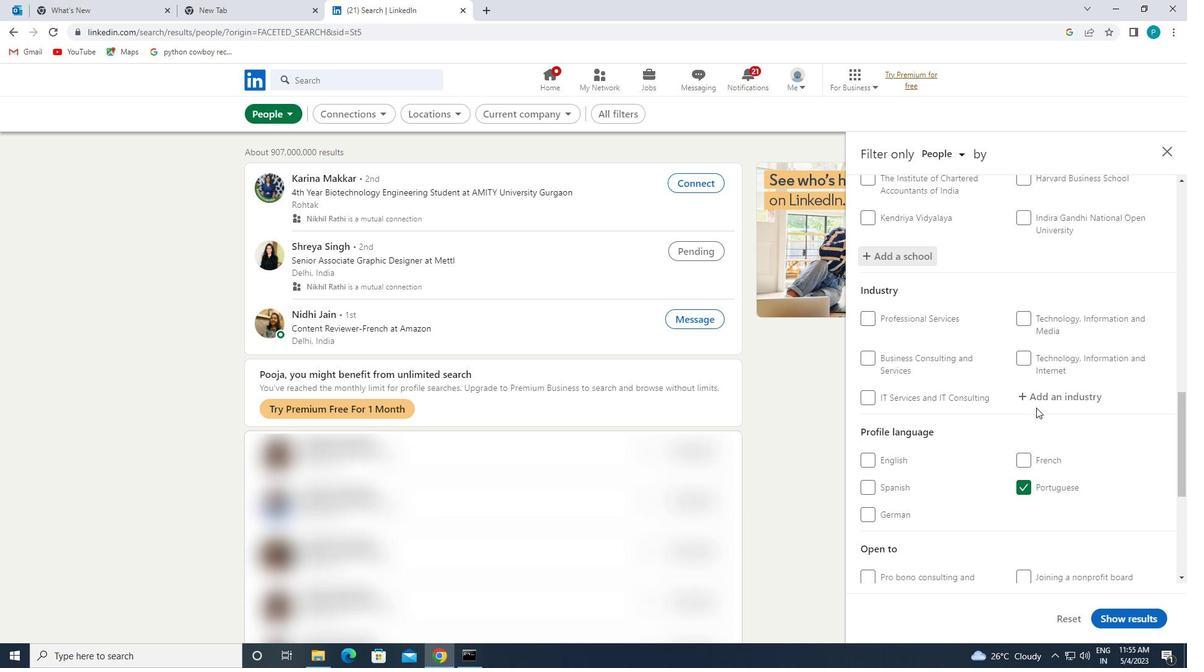 
Action: Mouse pressed left at (1034, 403)
Screenshot: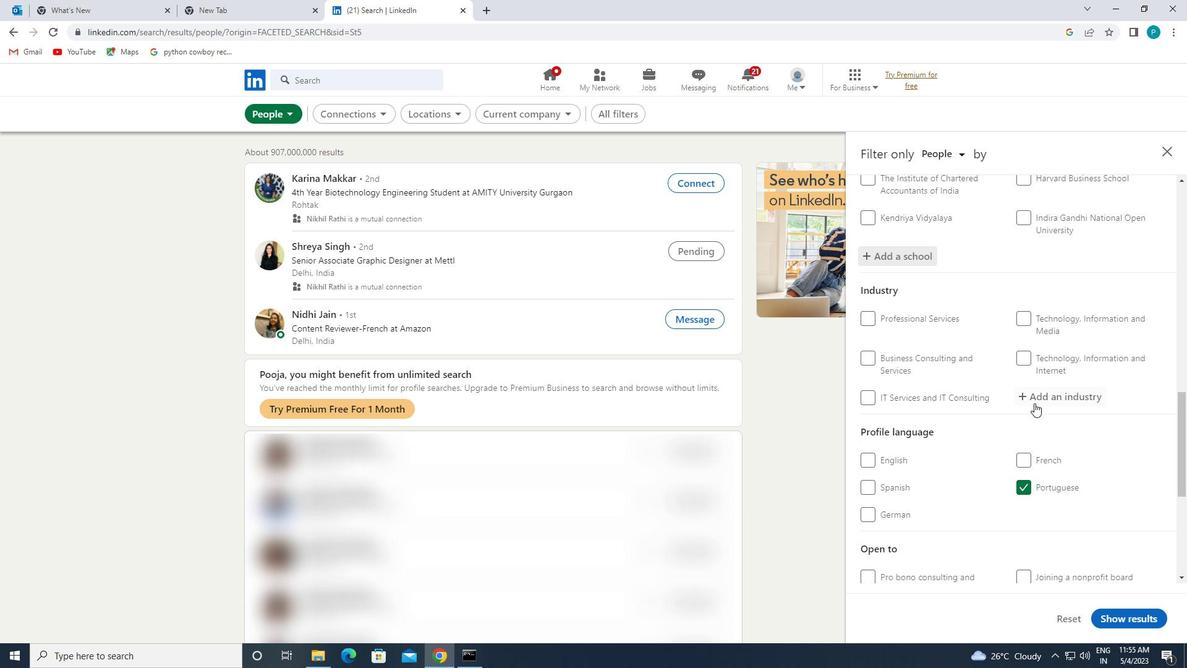 
Action: Key pressed <Key.caps_lock>L<Key.caps_lock>E<Key.backspace><Key.backspace>L<Key.caps_lock>EGIS
Screenshot: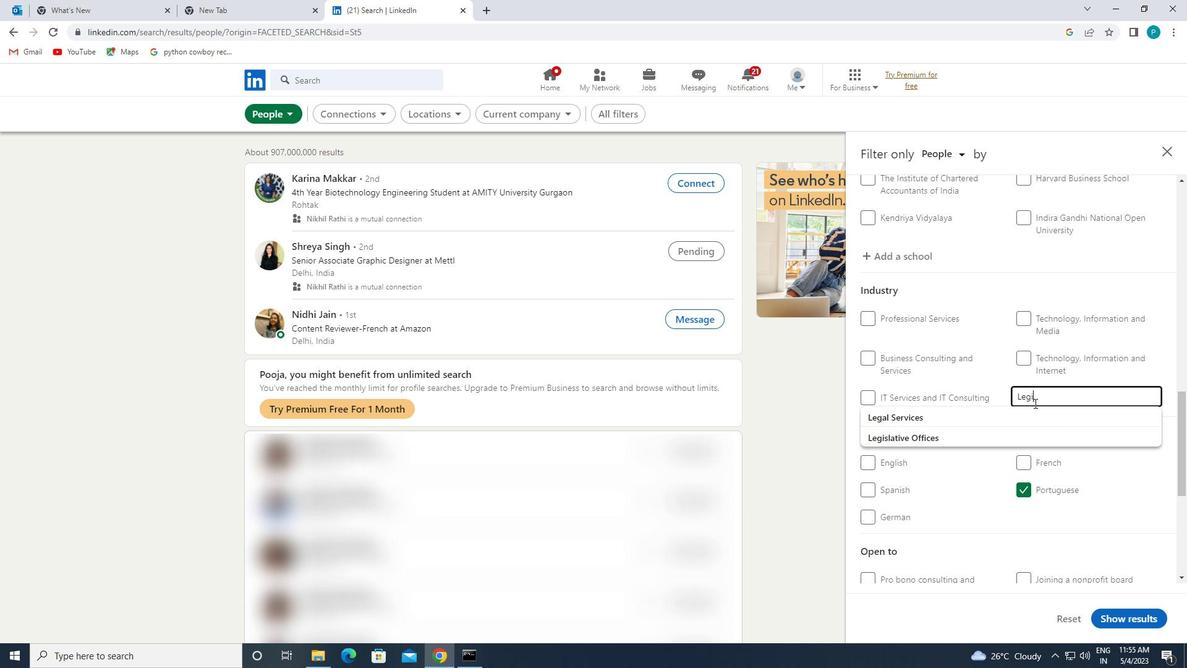 
Action: Mouse moved to (1023, 413)
Screenshot: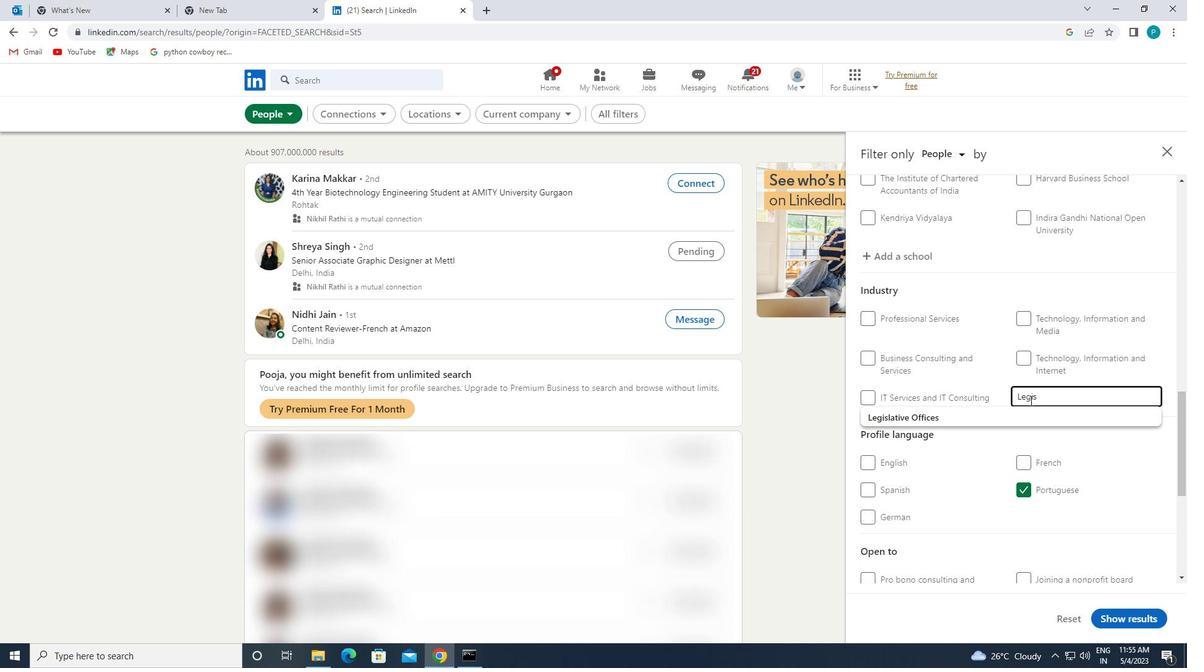 
Action: Mouse pressed left at (1023, 413)
Screenshot: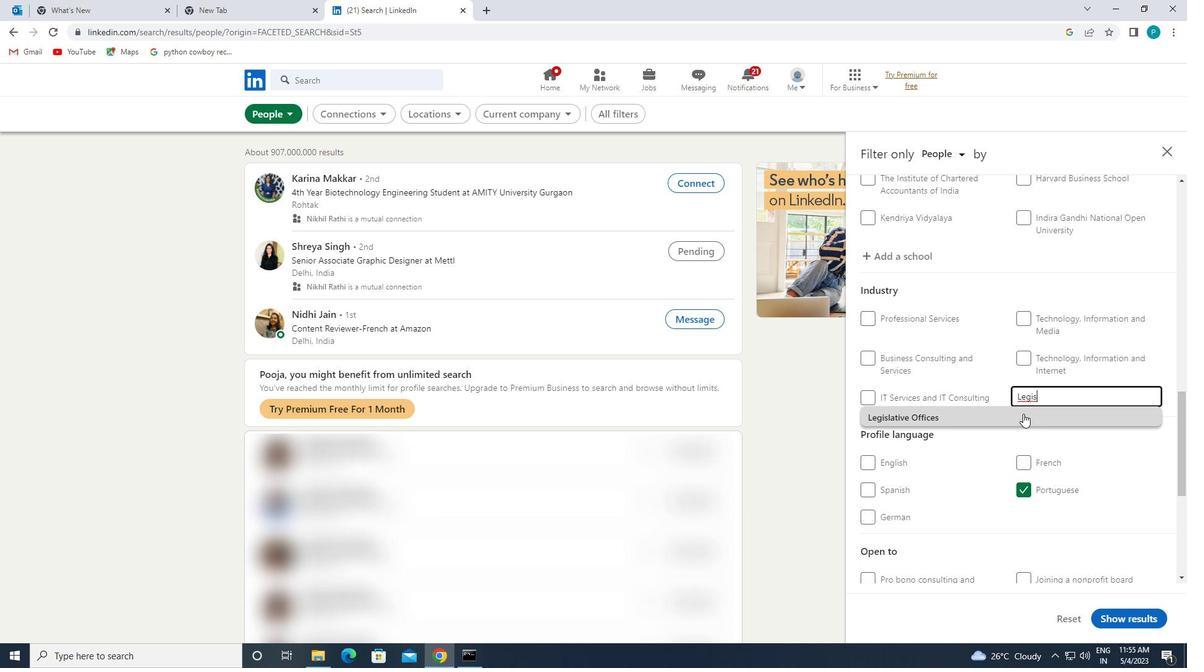 
Action: Mouse scrolled (1023, 413) with delta (0, 0)
Screenshot: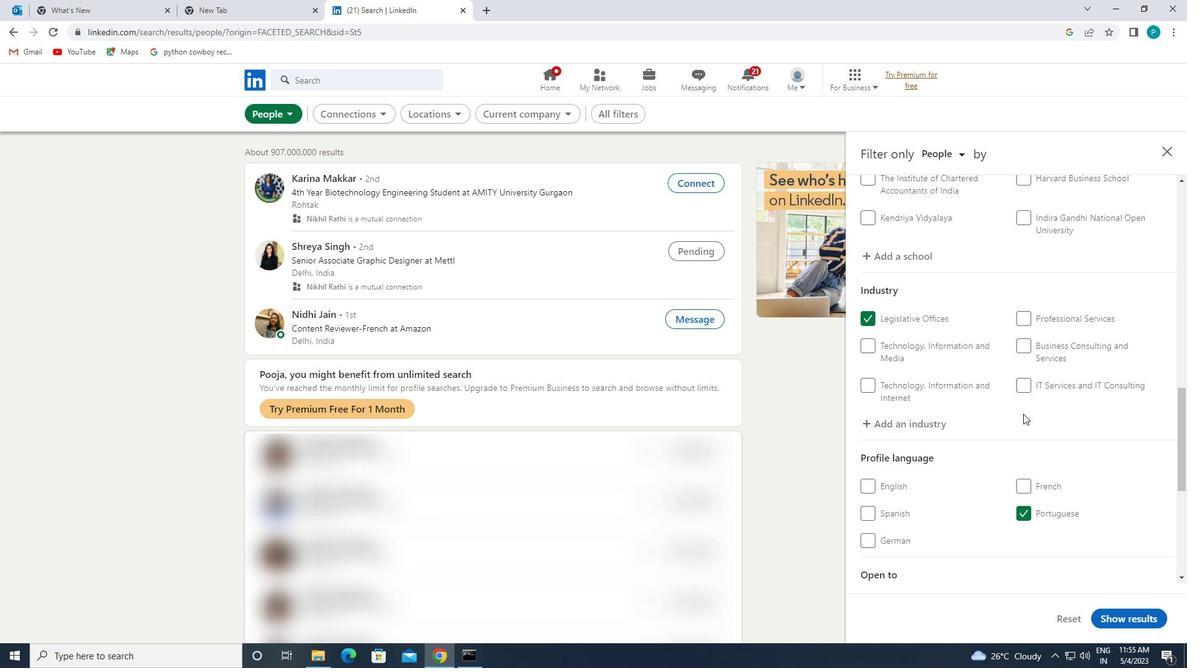 
Action: Mouse scrolled (1023, 413) with delta (0, 0)
Screenshot: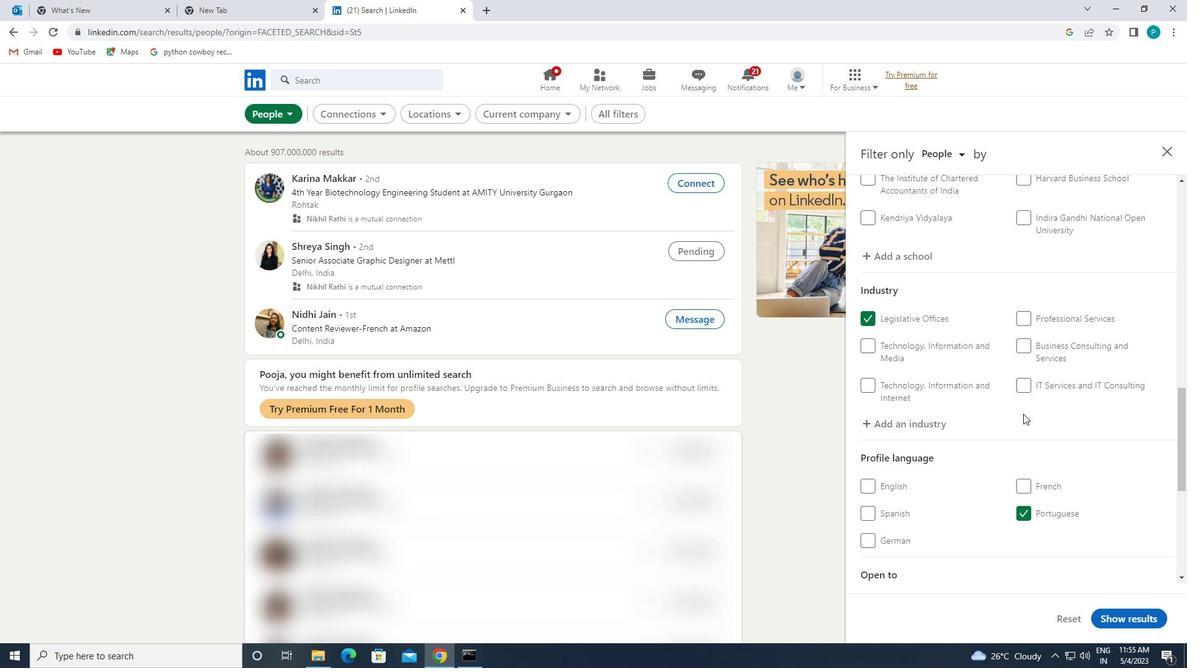 
Action: Mouse scrolled (1023, 413) with delta (0, 0)
Screenshot: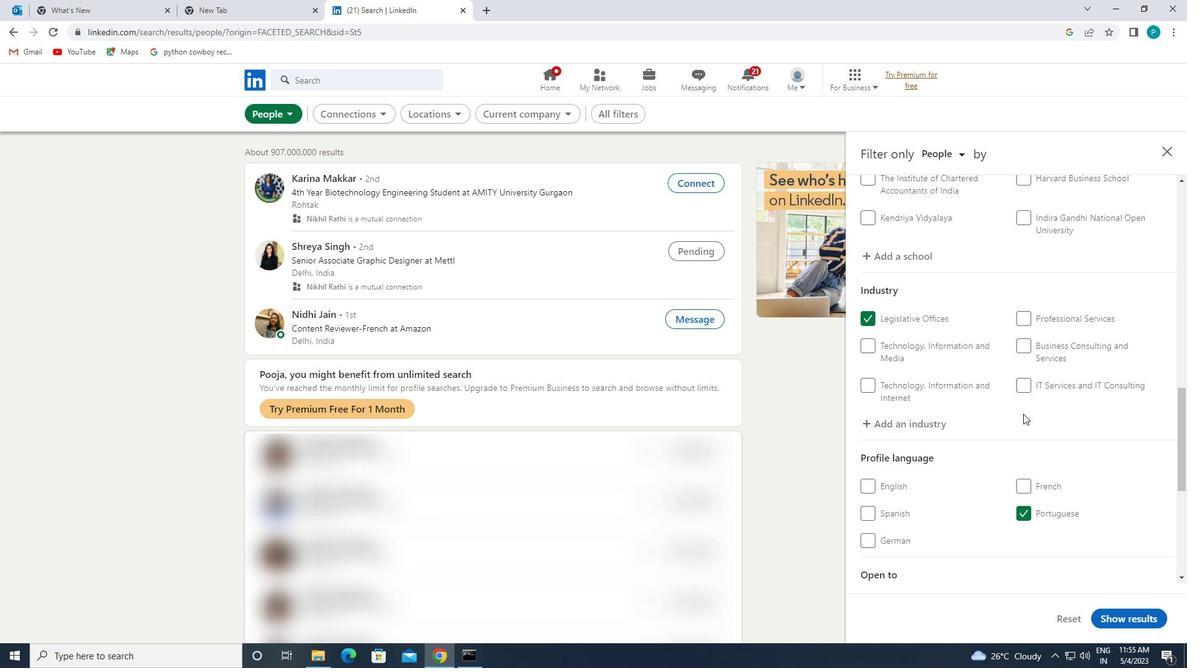 
Action: Mouse scrolled (1023, 413) with delta (0, 0)
Screenshot: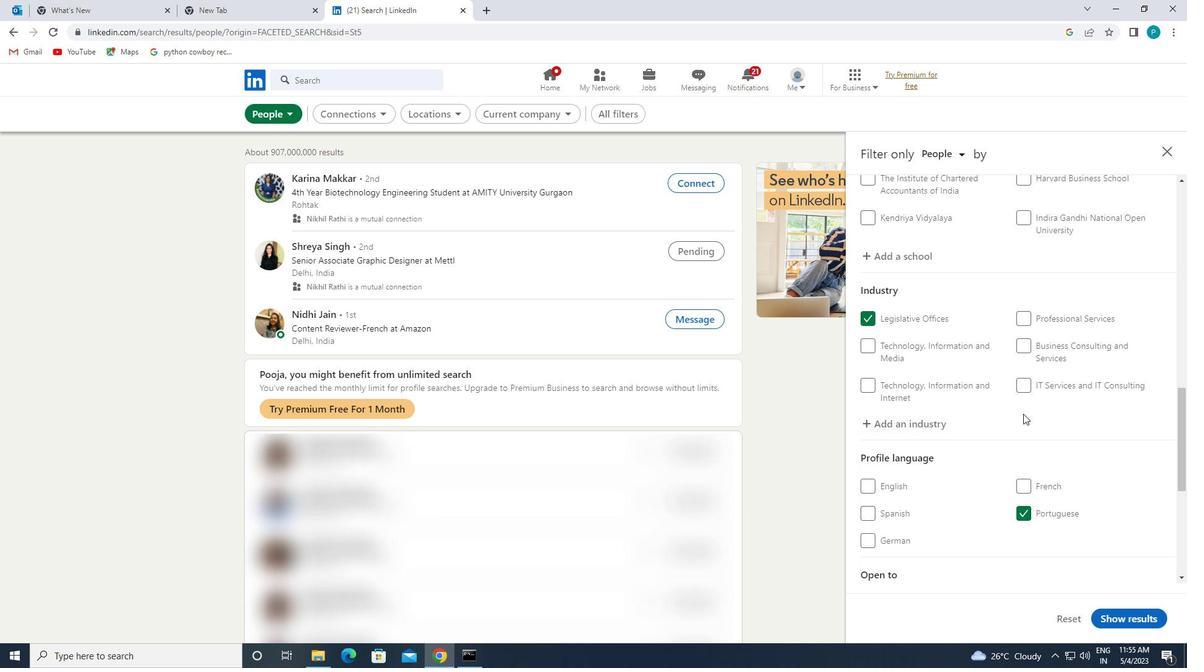 
Action: Mouse moved to (1053, 479)
Screenshot: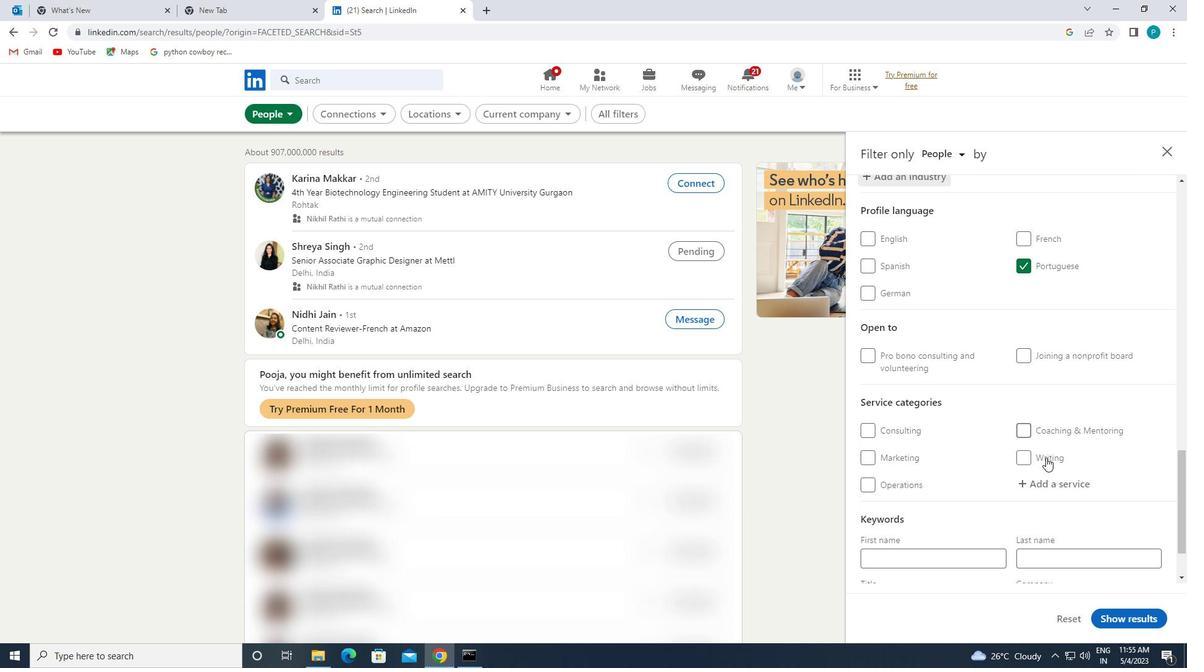 
Action: Mouse pressed left at (1053, 479)
Screenshot: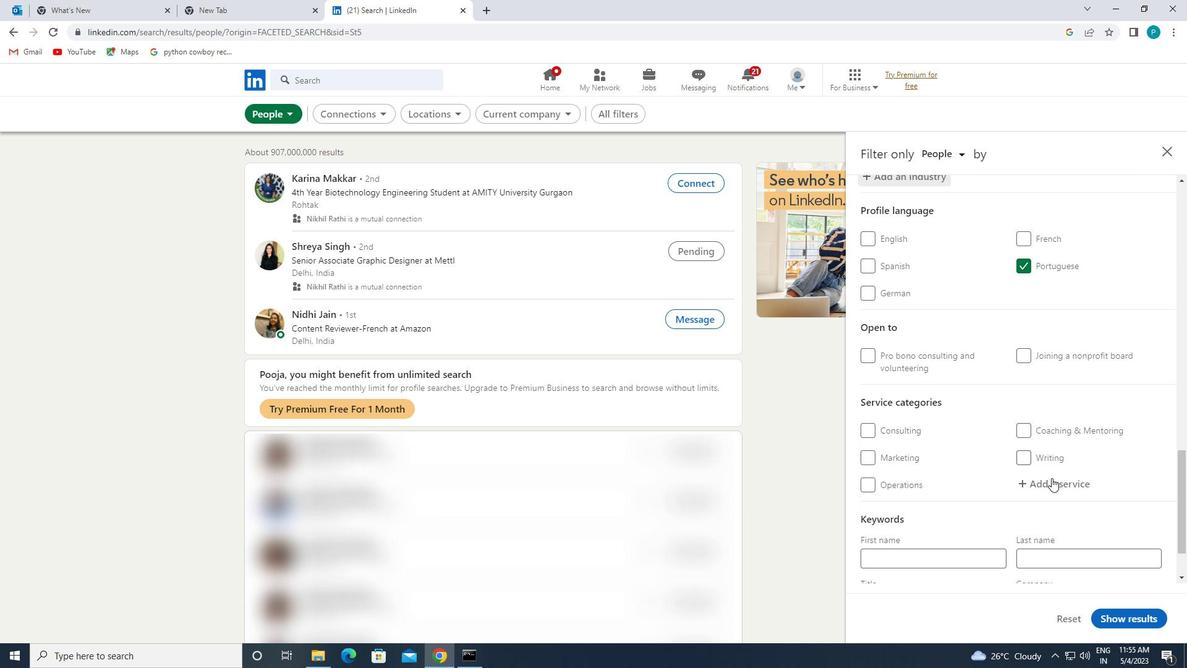
Action: Key pressed <Key.caps_lock>F<Key.caps_lock>INAN
Screenshot: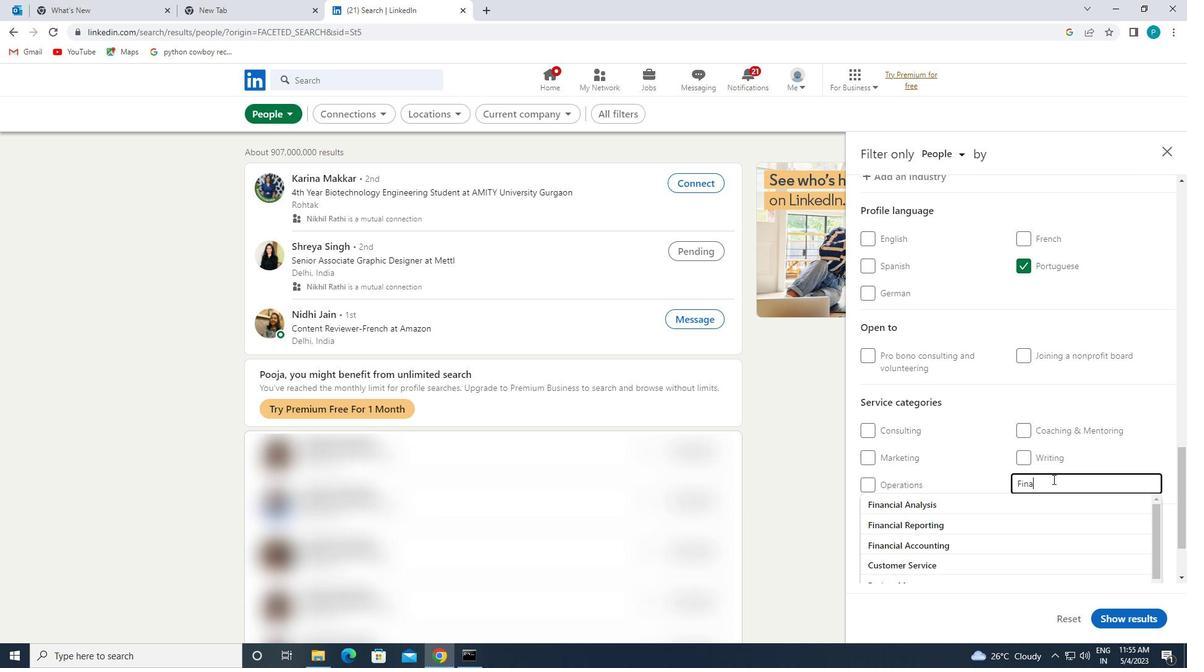 
Action: Mouse moved to (988, 541)
Screenshot: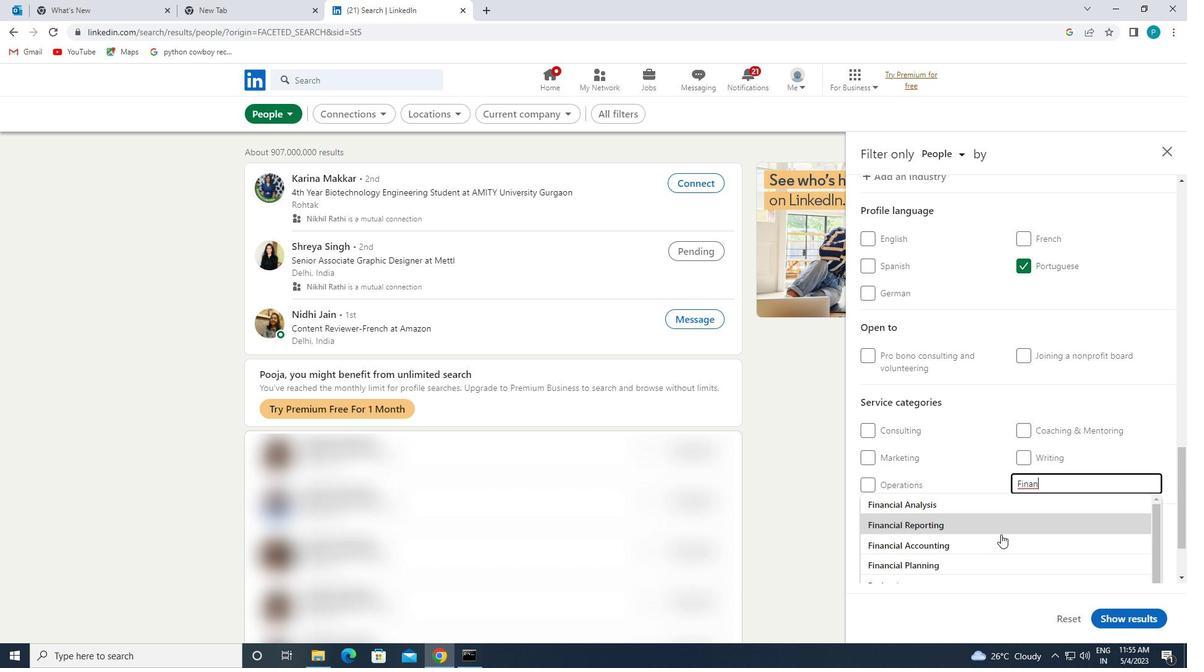 
Action: Mouse pressed left at (988, 541)
Screenshot: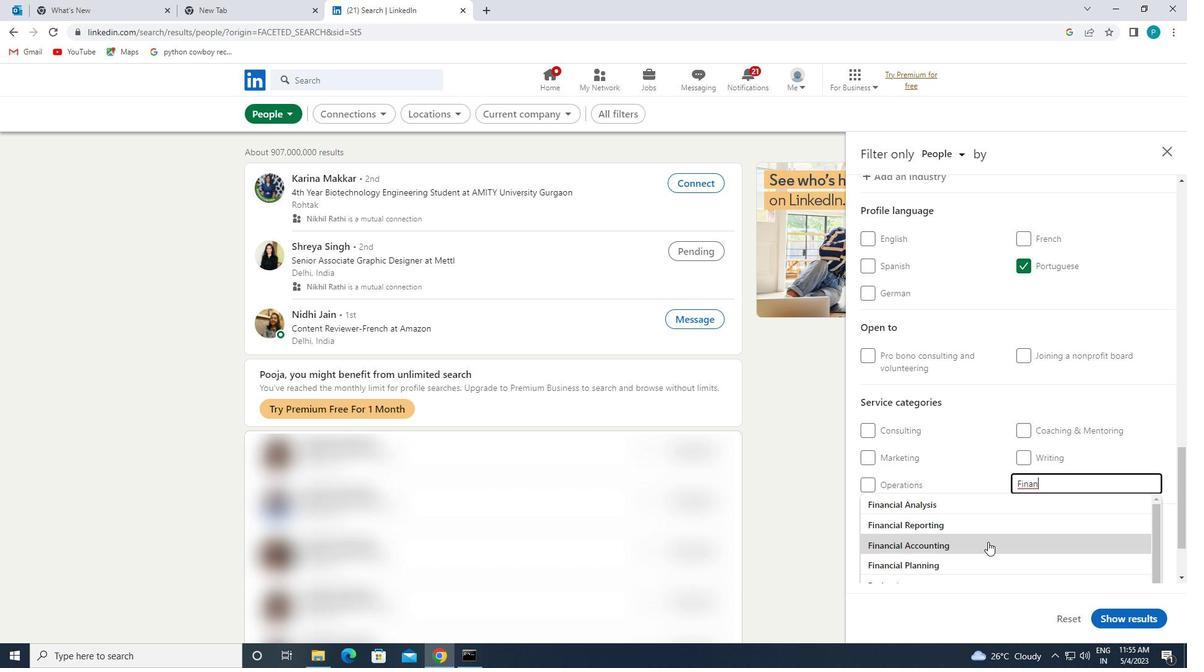 
Action: Mouse pressed left at (988, 541)
Screenshot: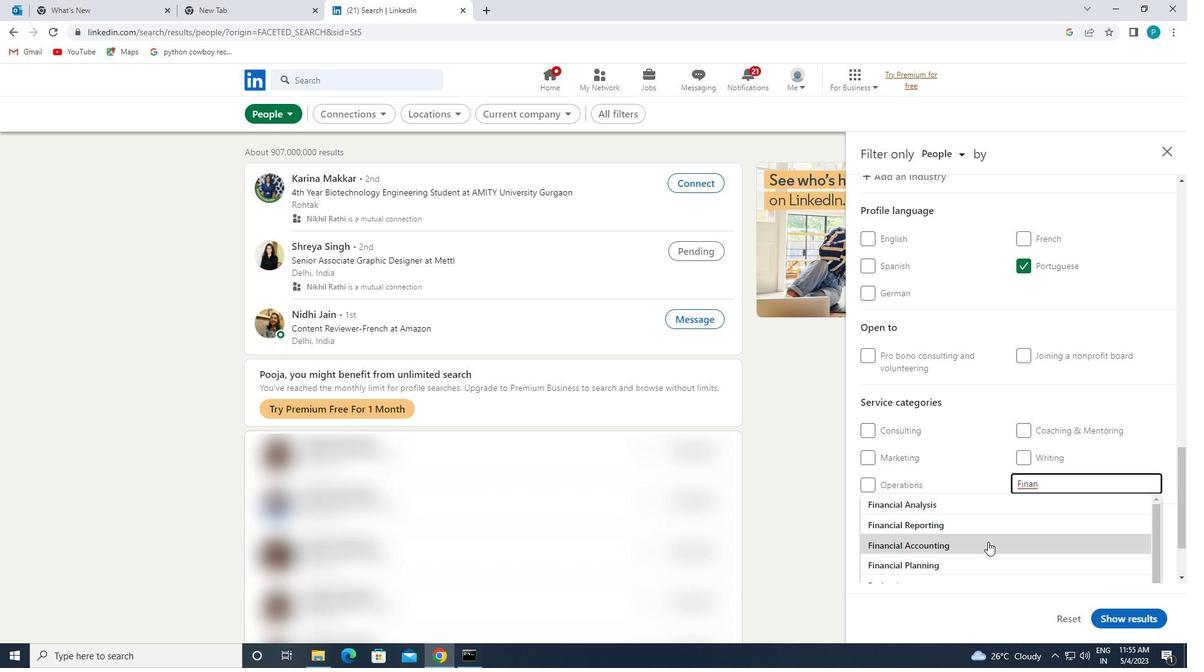 
Action: Mouse moved to (872, 427)
Screenshot: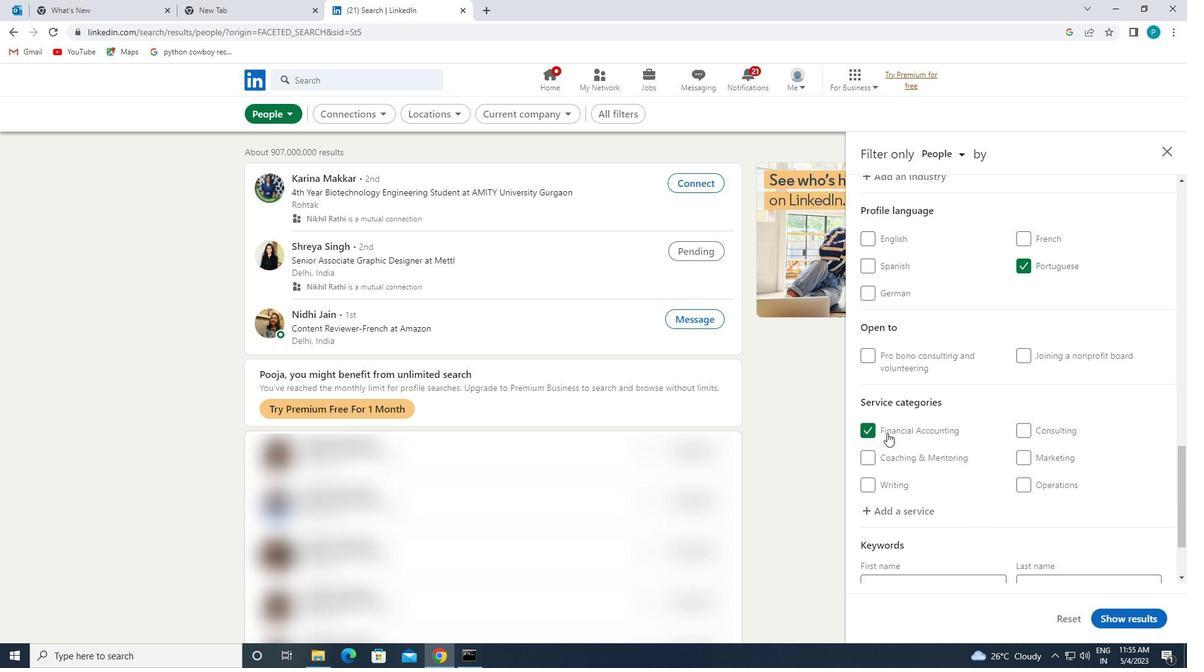 
Action: Mouse pressed left at (872, 427)
Screenshot: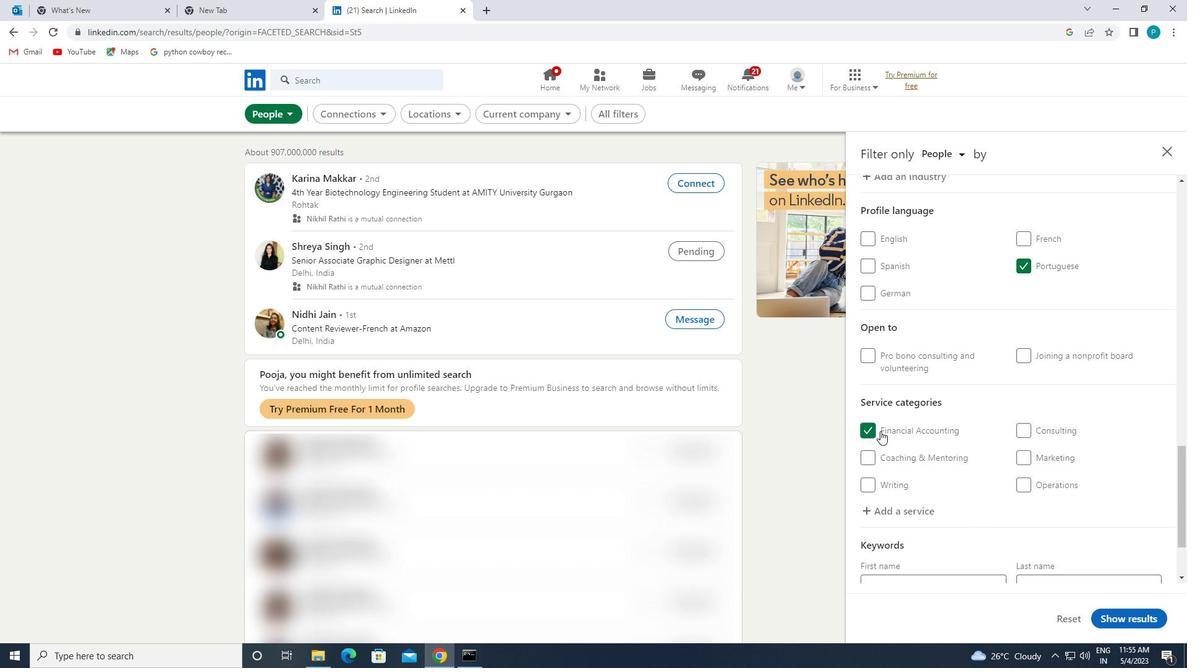 
Action: Mouse moved to (896, 510)
Screenshot: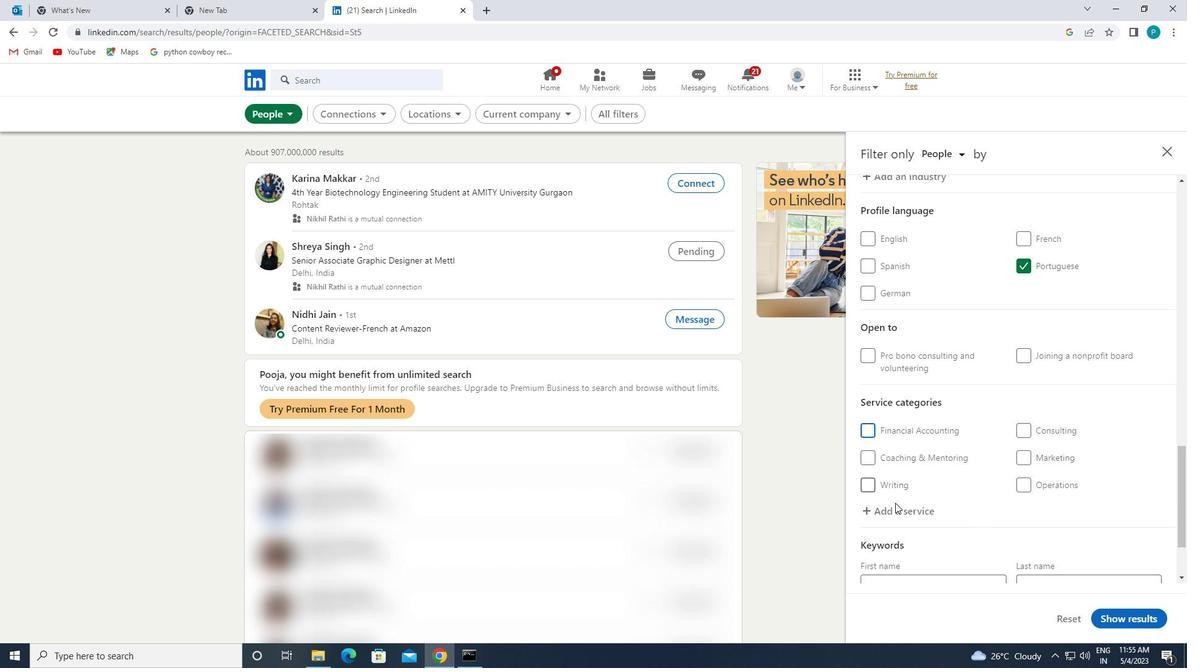 
Action: Mouse pressed left at (896, 510)
Screenshot: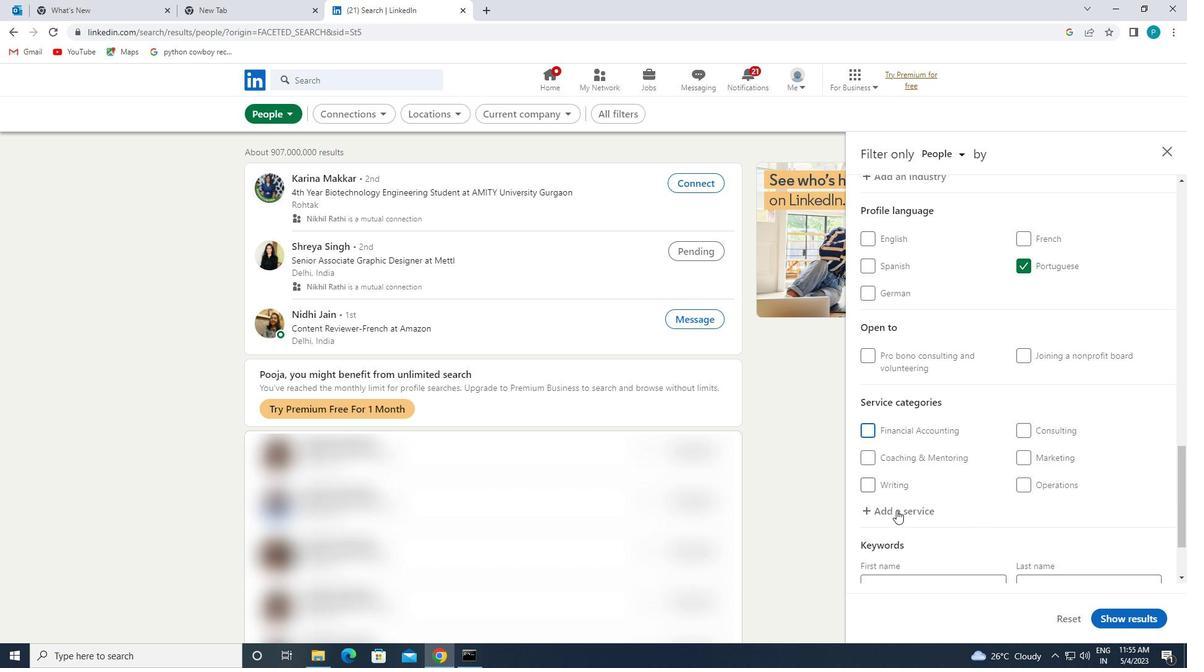 
Action: Key pressed <Key.caps_lock>F<Key.caps_lock>INAN
Screenshot: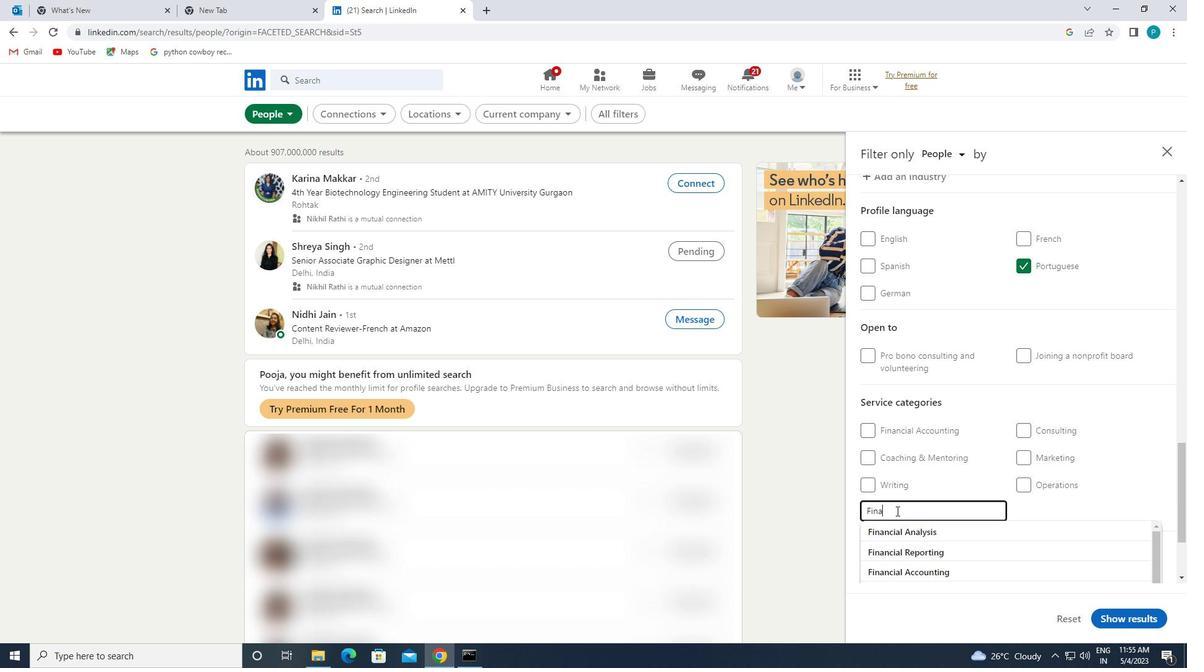 
Action: Mouse scrolled (896, 510) with delta (0, 0)
Screenshot: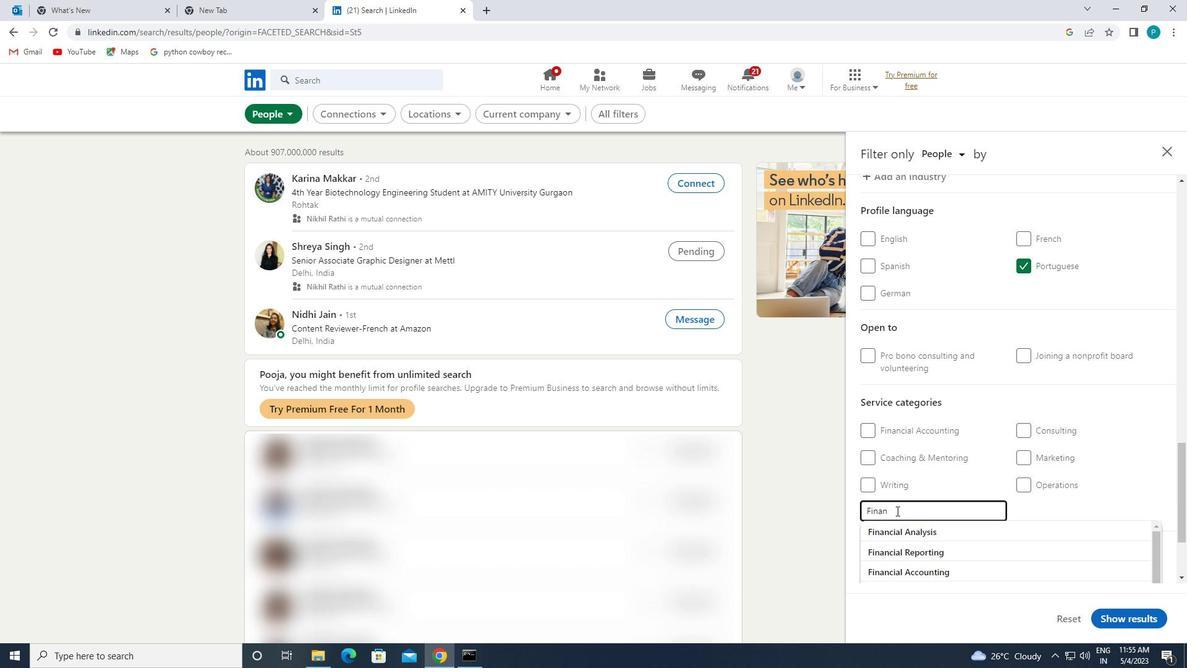 
Action: Mouse moved to (908, 531)
Screenshot: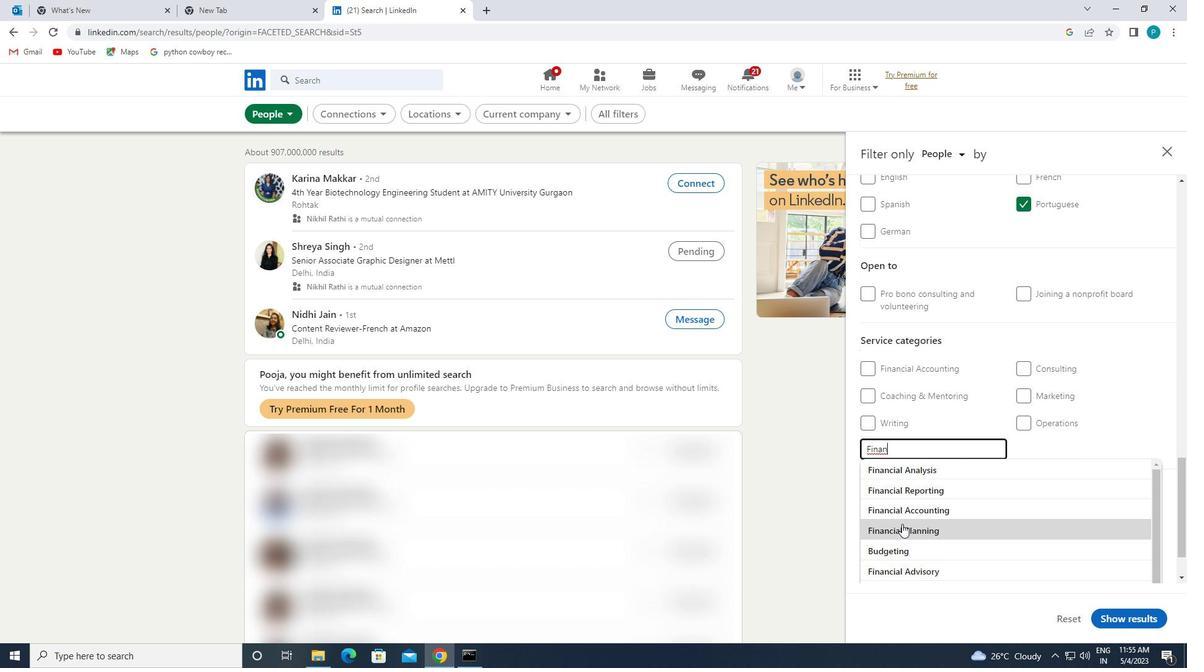 
Action: Mouse pressed left at (908, 531)
Screenshot: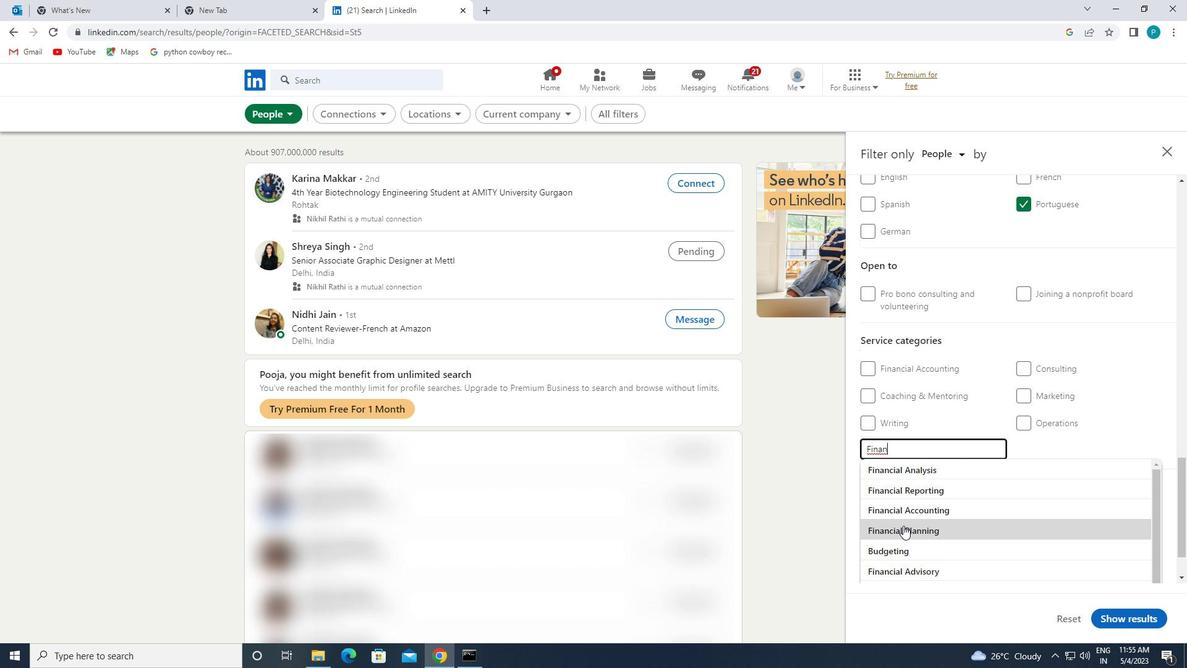 
Action: Mouse scrolled (908, 531) with delta (0, 0)
Screenshot: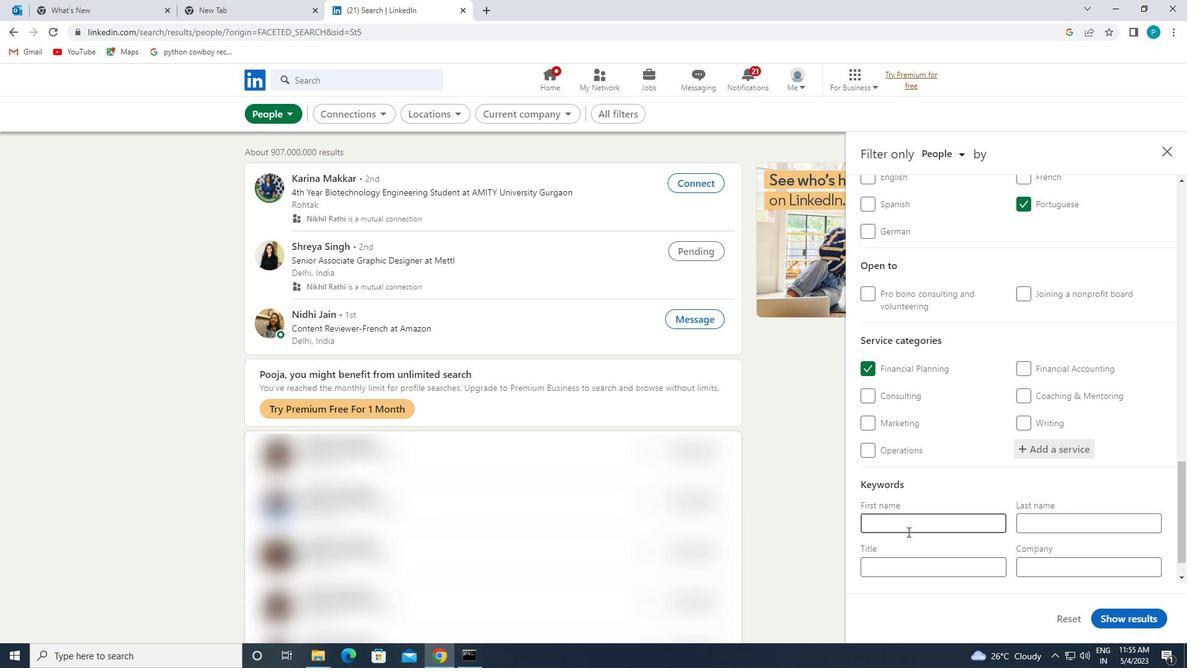
Action: Mouse scrolled (908, 531) with delta (0, 0)
Screenshot: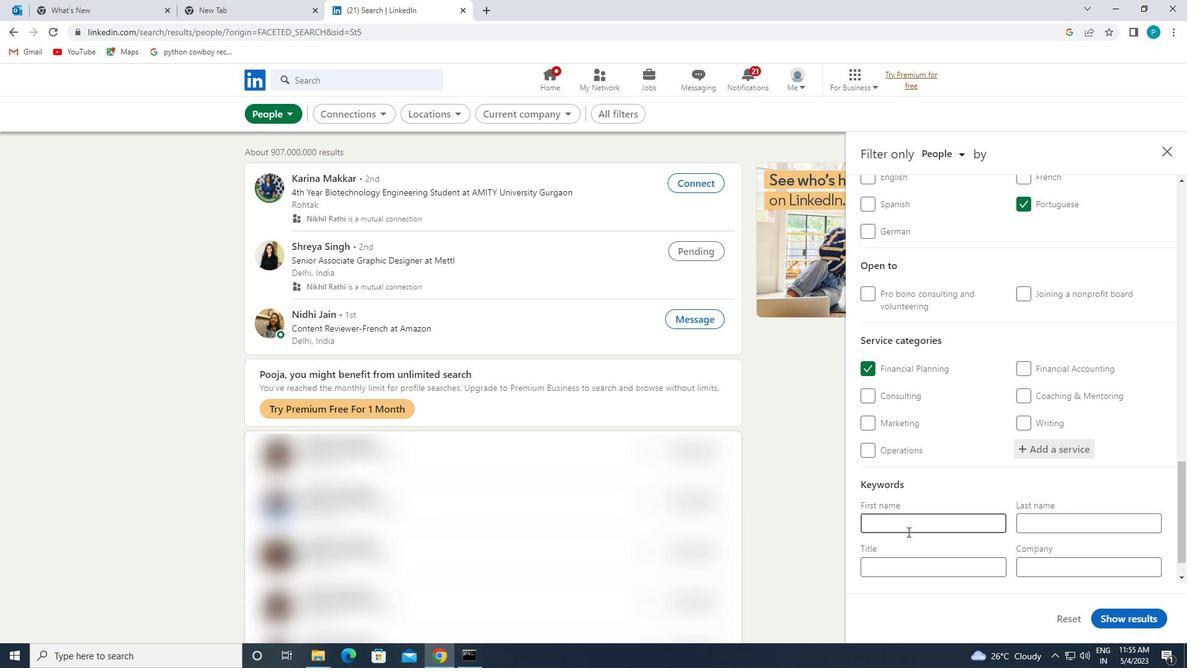 
Action: Mouse scrolled (908, 531) with delta (0, 0)
Screenshot: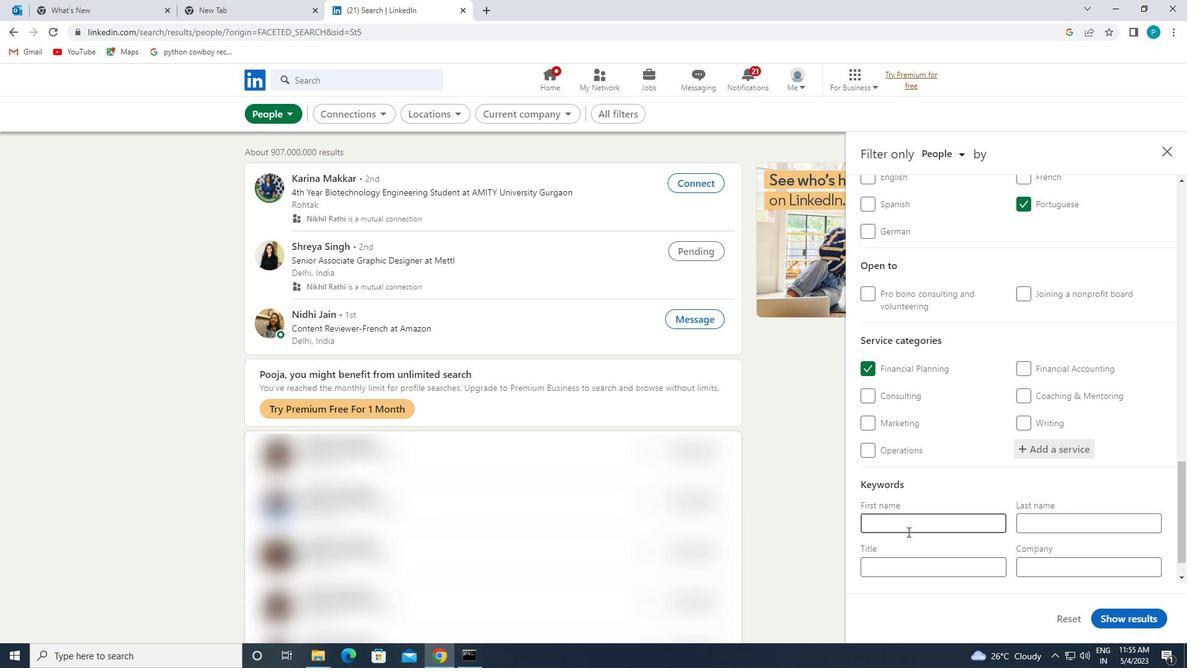 
Action: Mouse scrolled (908, 531) with delta (0, 0)
Screenshot: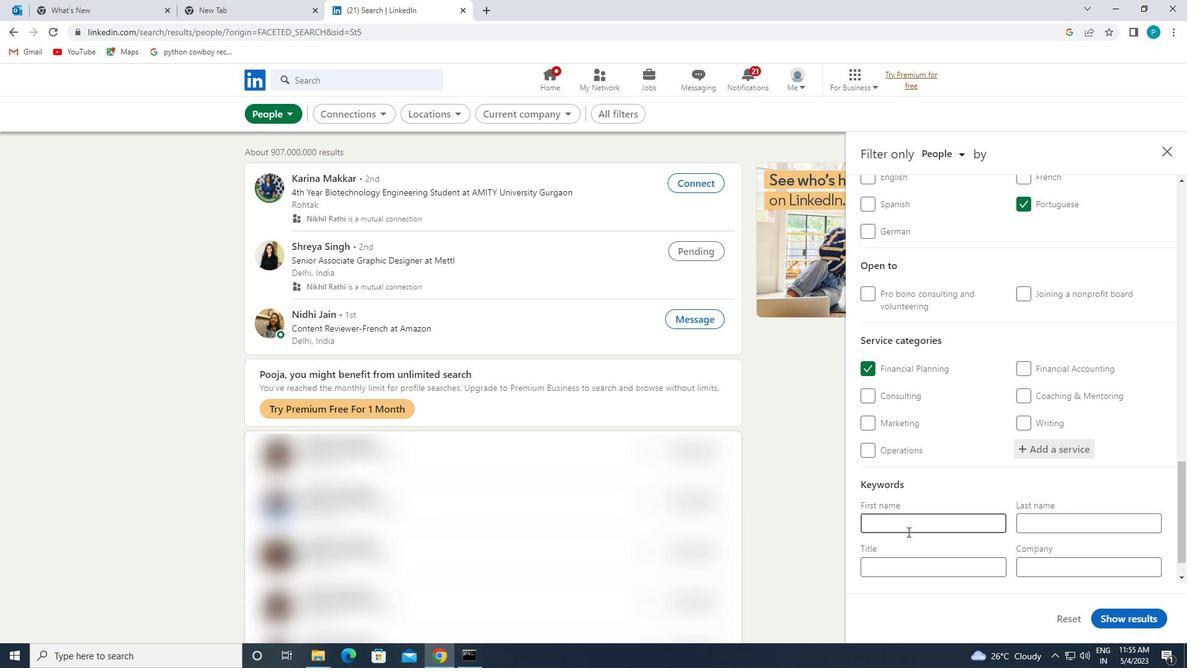 
Action: Mouse moved to (901, 527)
Screenshot: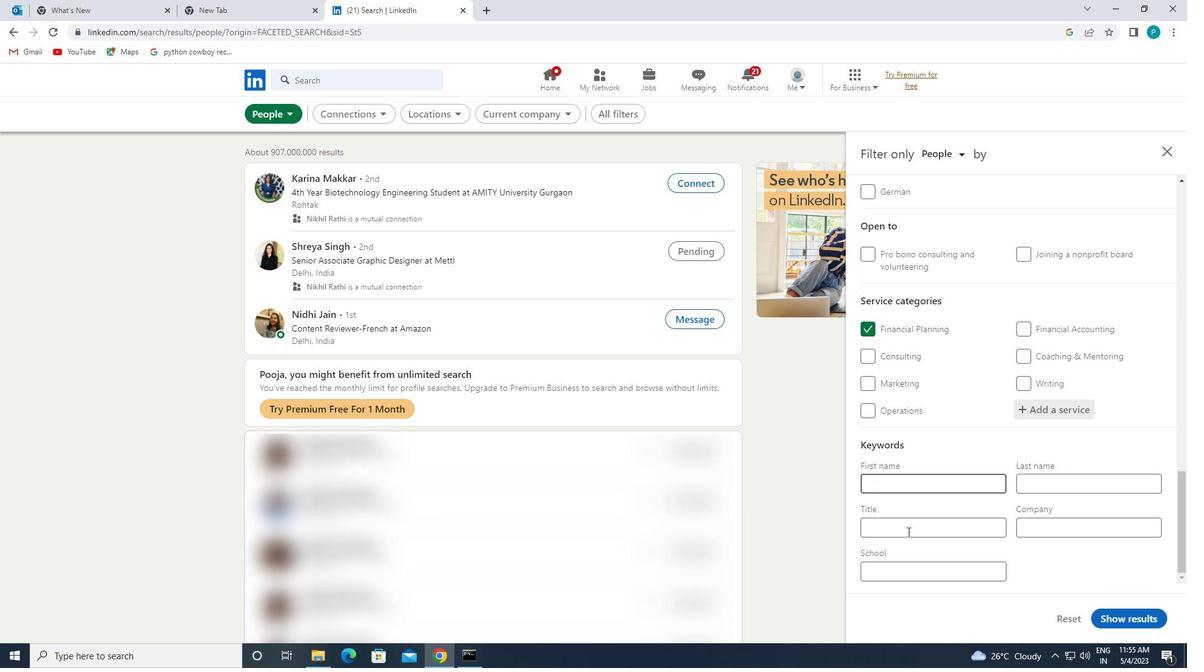 
Action: Mouse pressed left at (901, 527)
Screenshot: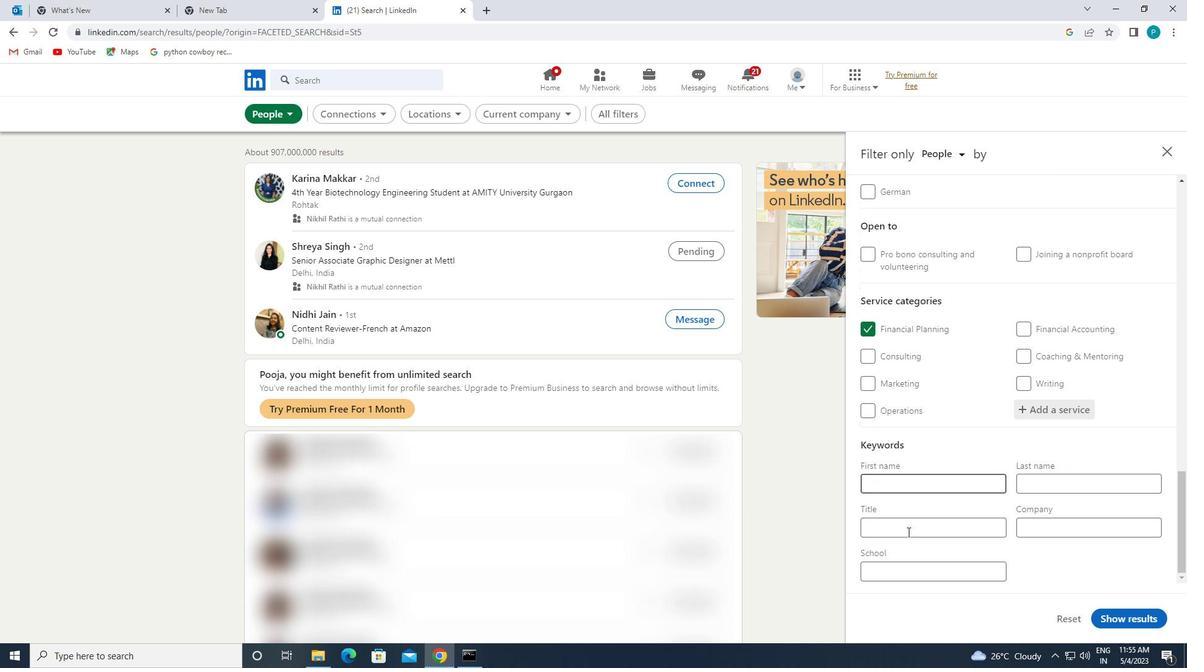 
Action: Key pressed <Key.caps_lock>M<Key.caps_lock>EETING<Key.space><Key.caps_lock>P<Key.caps_lock>LANNER
Screenshot: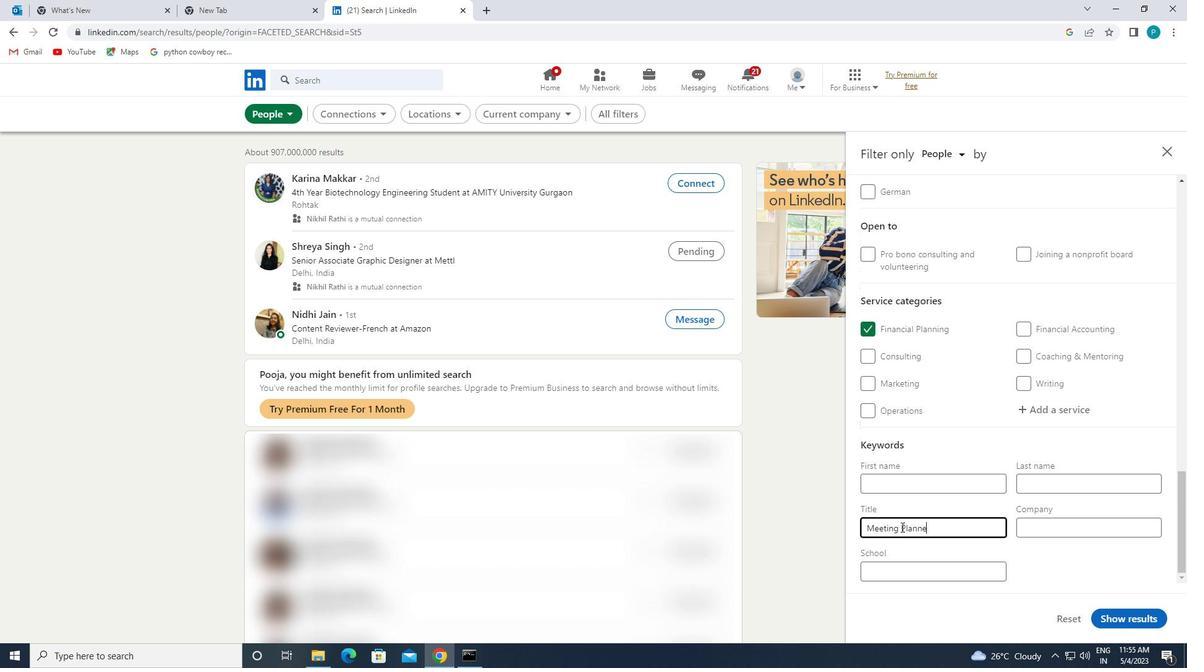 
Action: Mouse moved to (1138, 616)
Screenshot: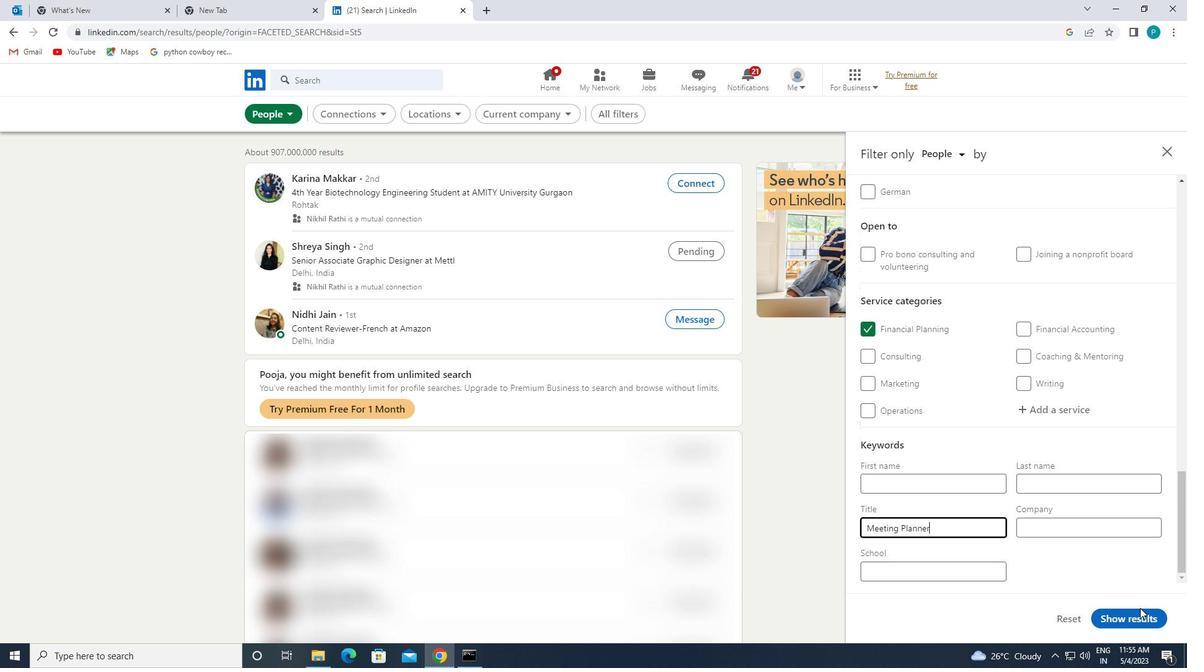 
Action: Mouse pressed left at (1138, 616)
Screenshot: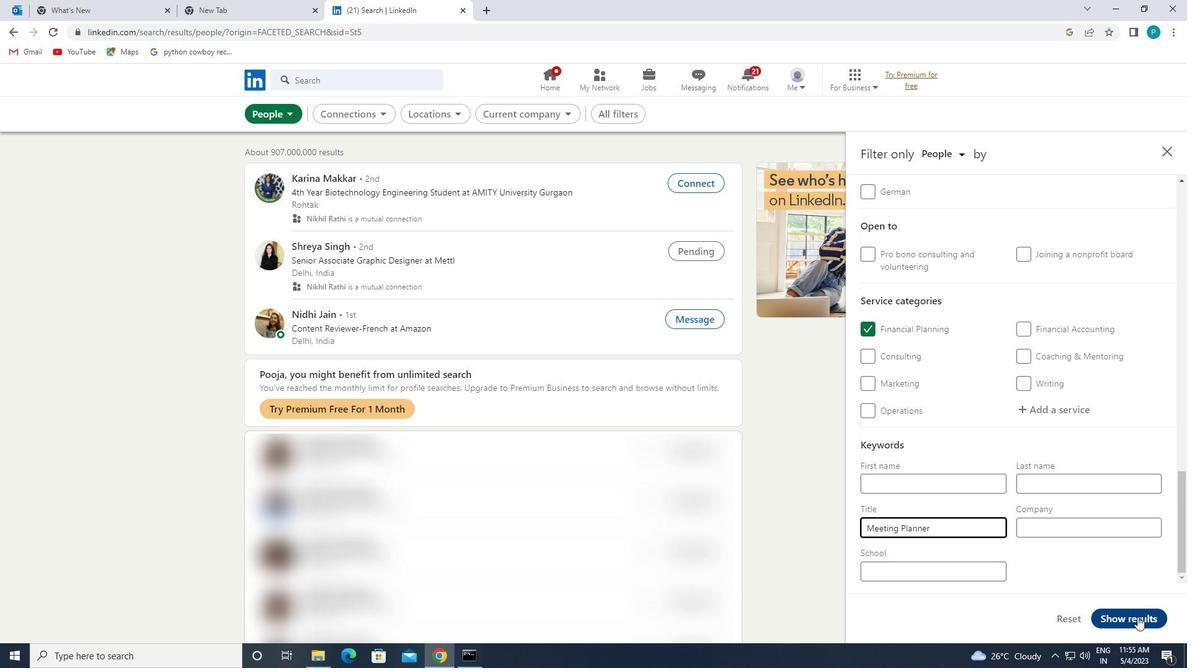 
